 Task: Find a photo that brings back a cherished memory and describe the story behind it
Action: Mouse scrolled (1247, 523) with delta (-1, 148)
Screenshot: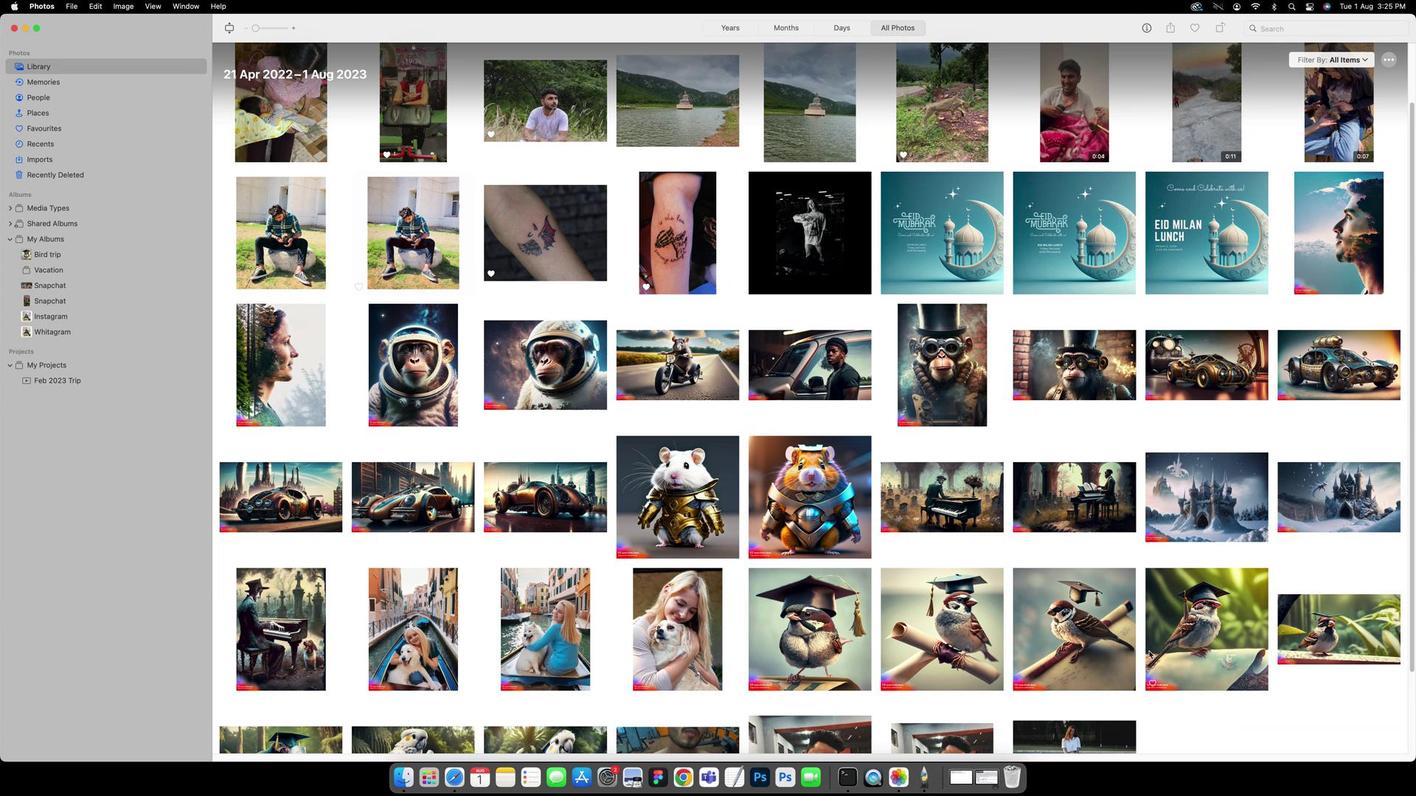 
Action: Mouse moved to (1247, 523)
Screenshot: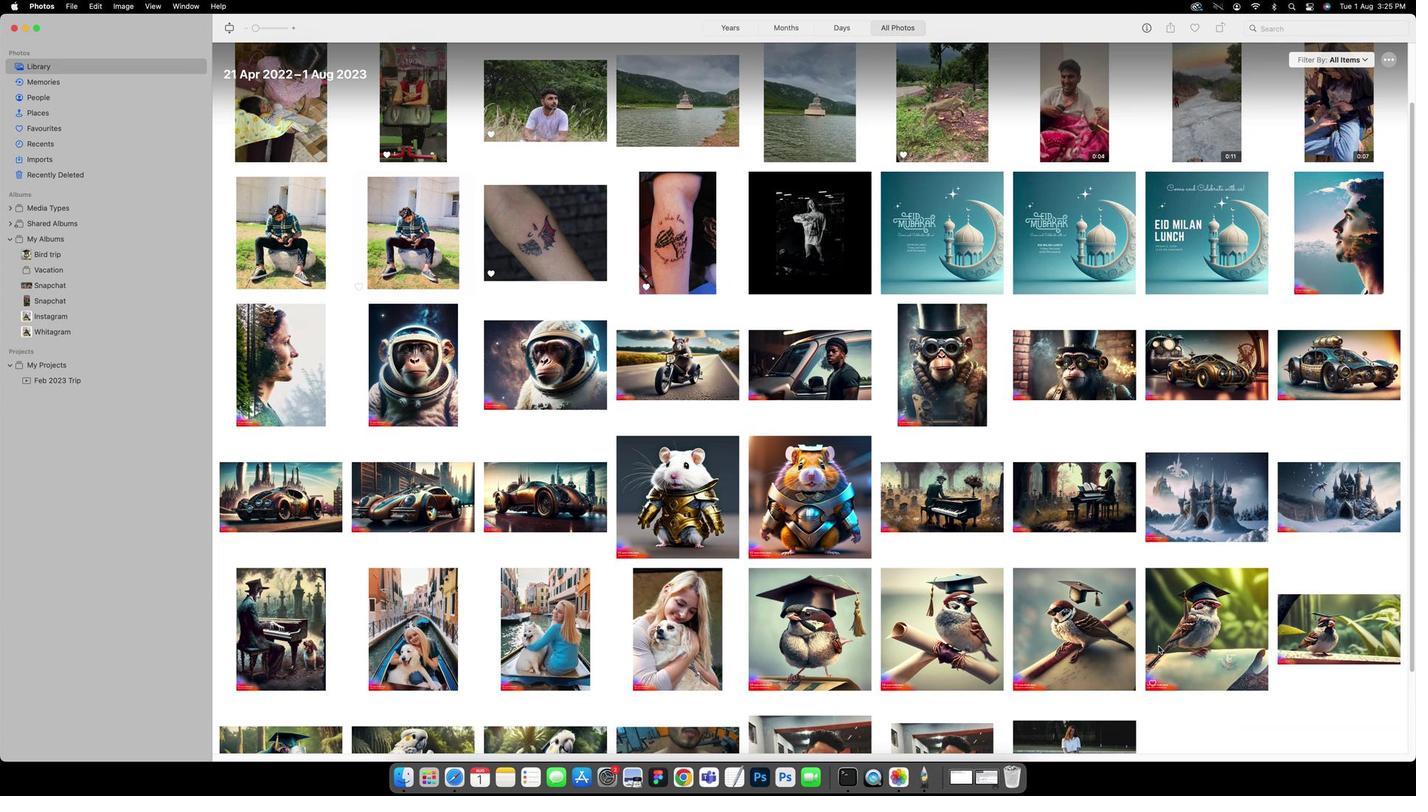 
Action: Mouse scrolled (1247, 523) with delta (-1, 148)
Screenshot: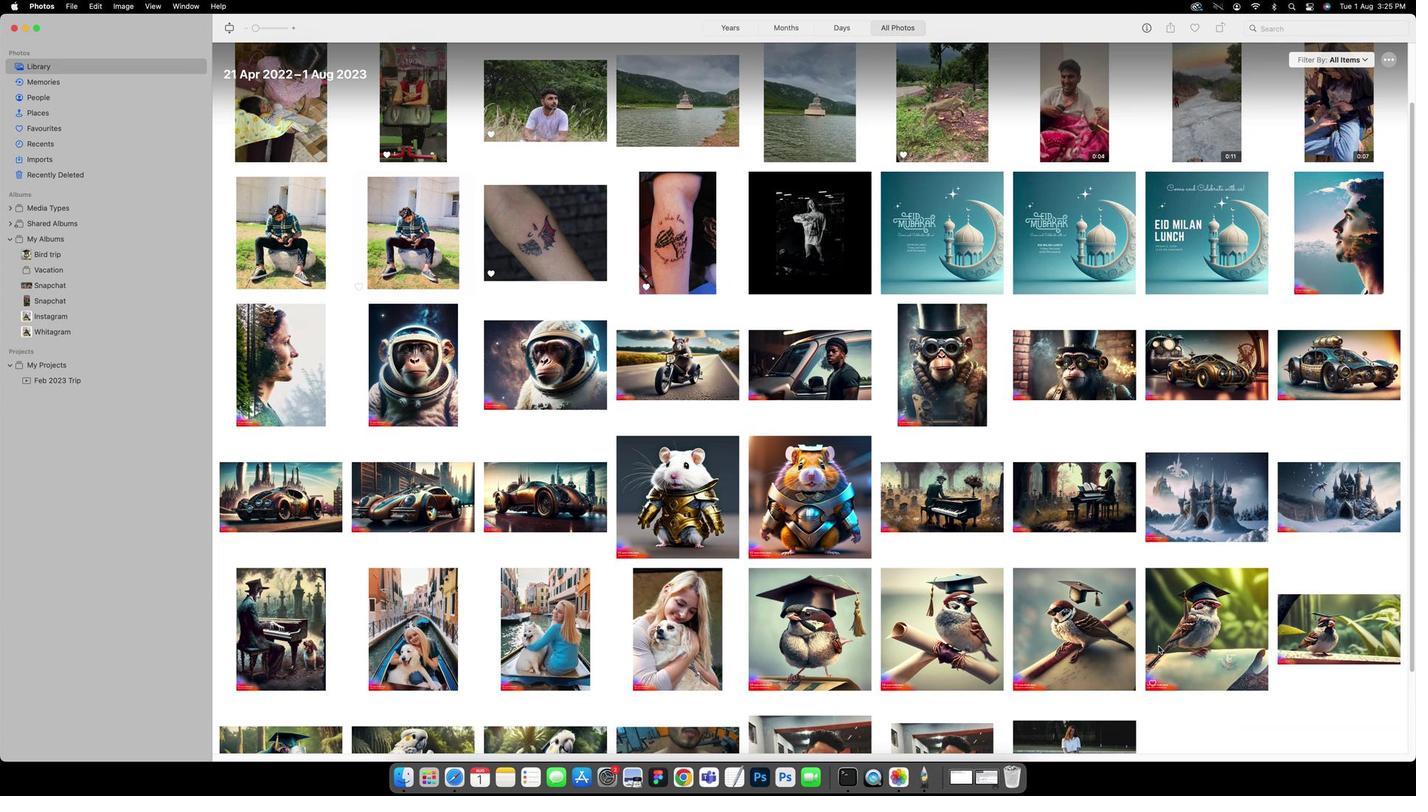 
Action: Mouse scrolled (1247, 523) with delta (-1, 149)
Screenshot: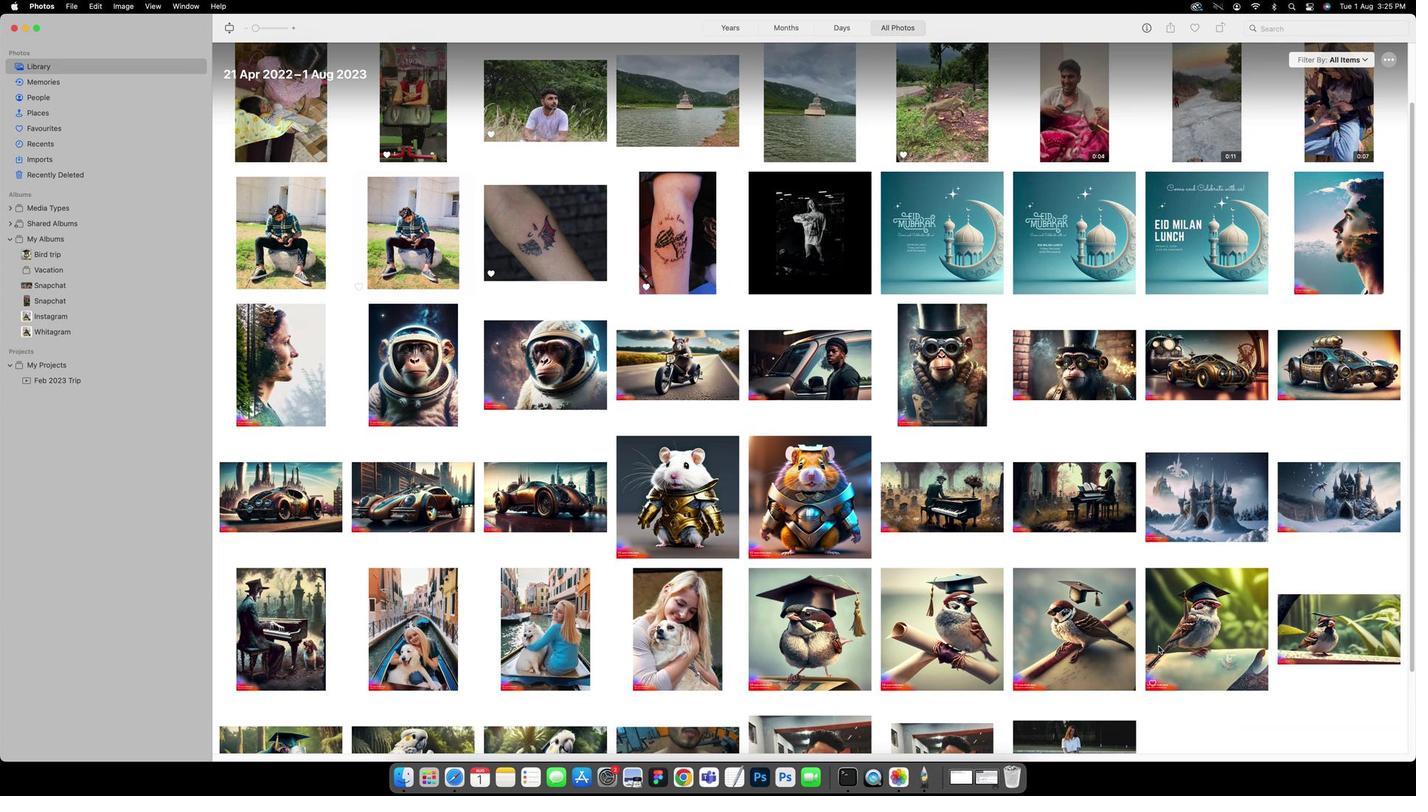 
Action: Mouse scrolled (1247, 523) with delta (-1, 149)
Screenshot: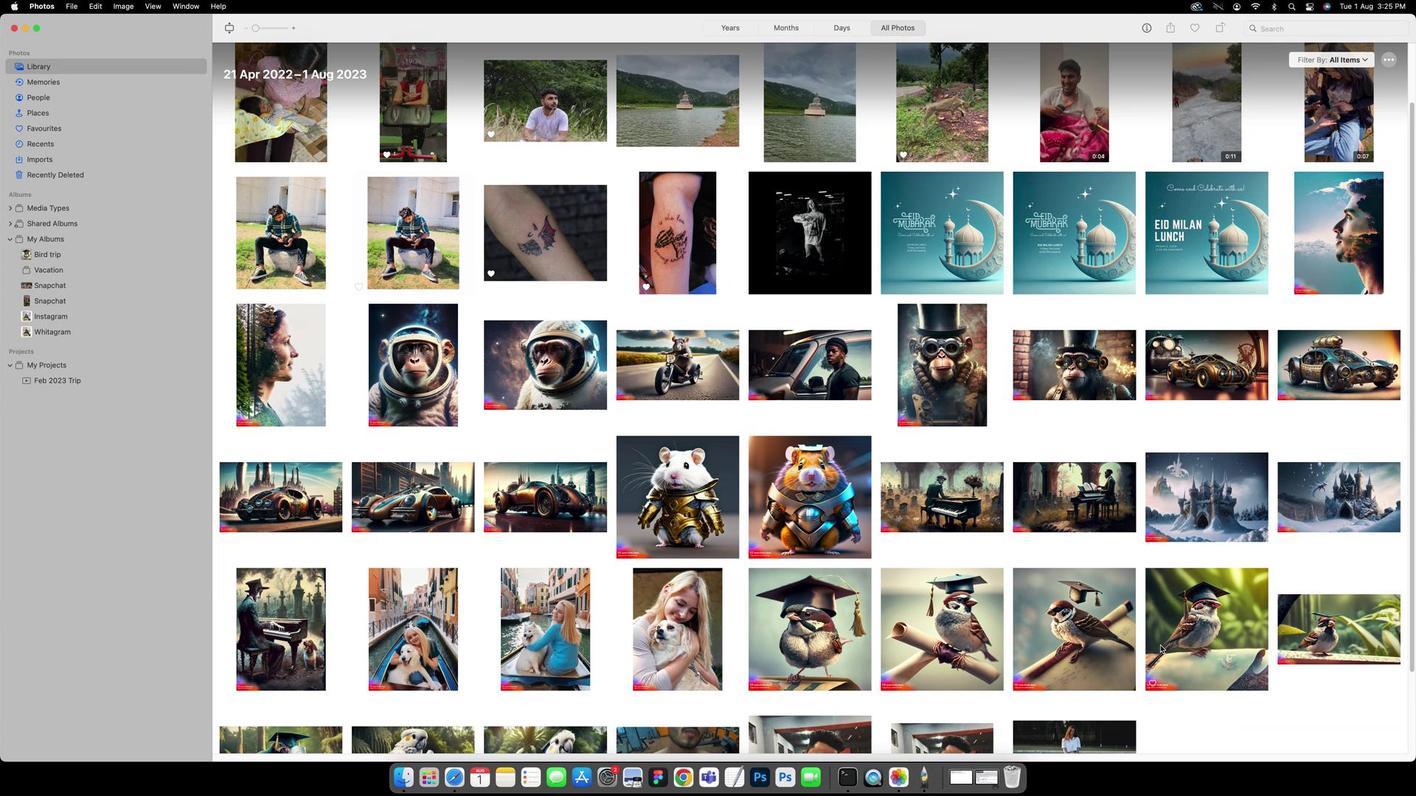 
Action: Mouse moved to (1160, 499)
Screenshot: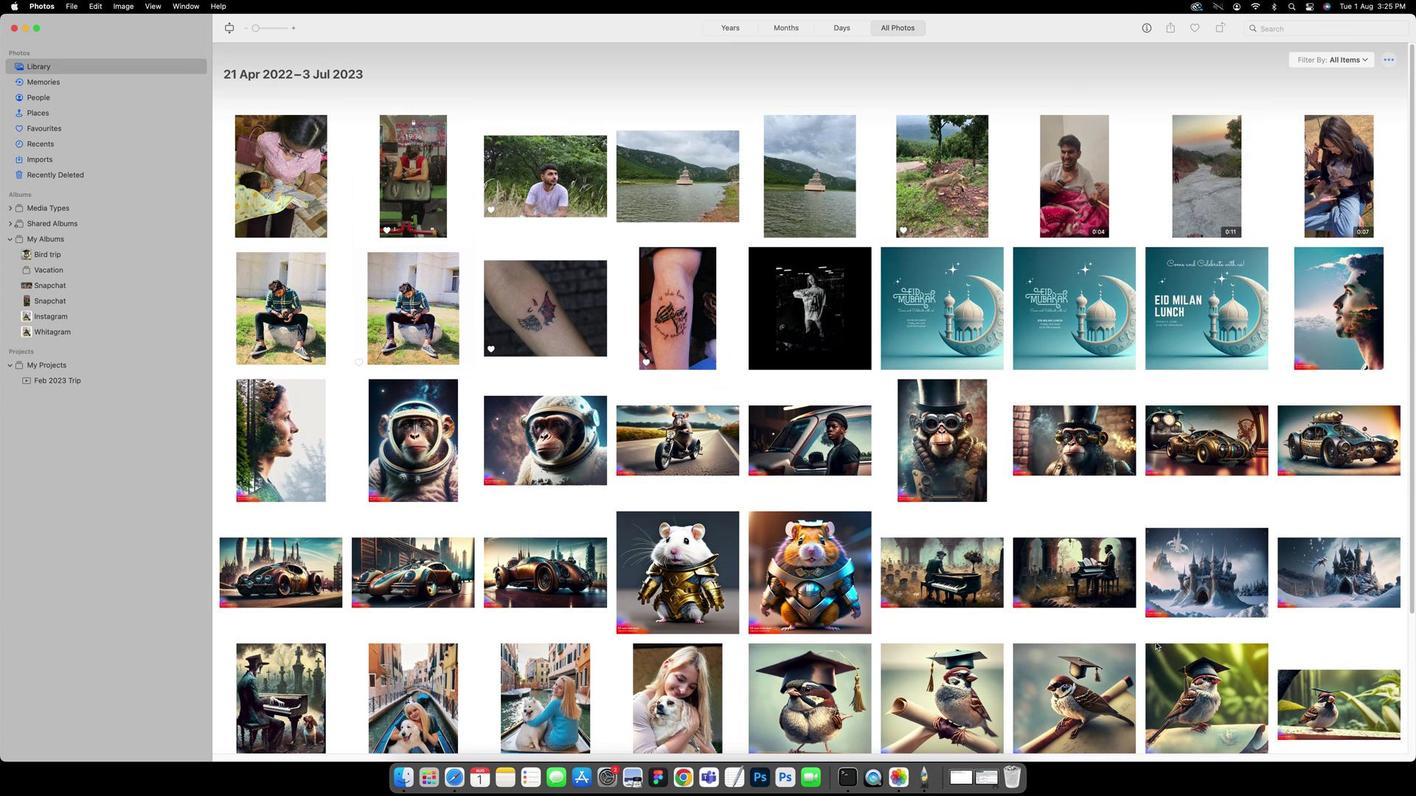 
Action: Mouse scrolled (1160, 499) with delta (-1, 148)
Screenshot: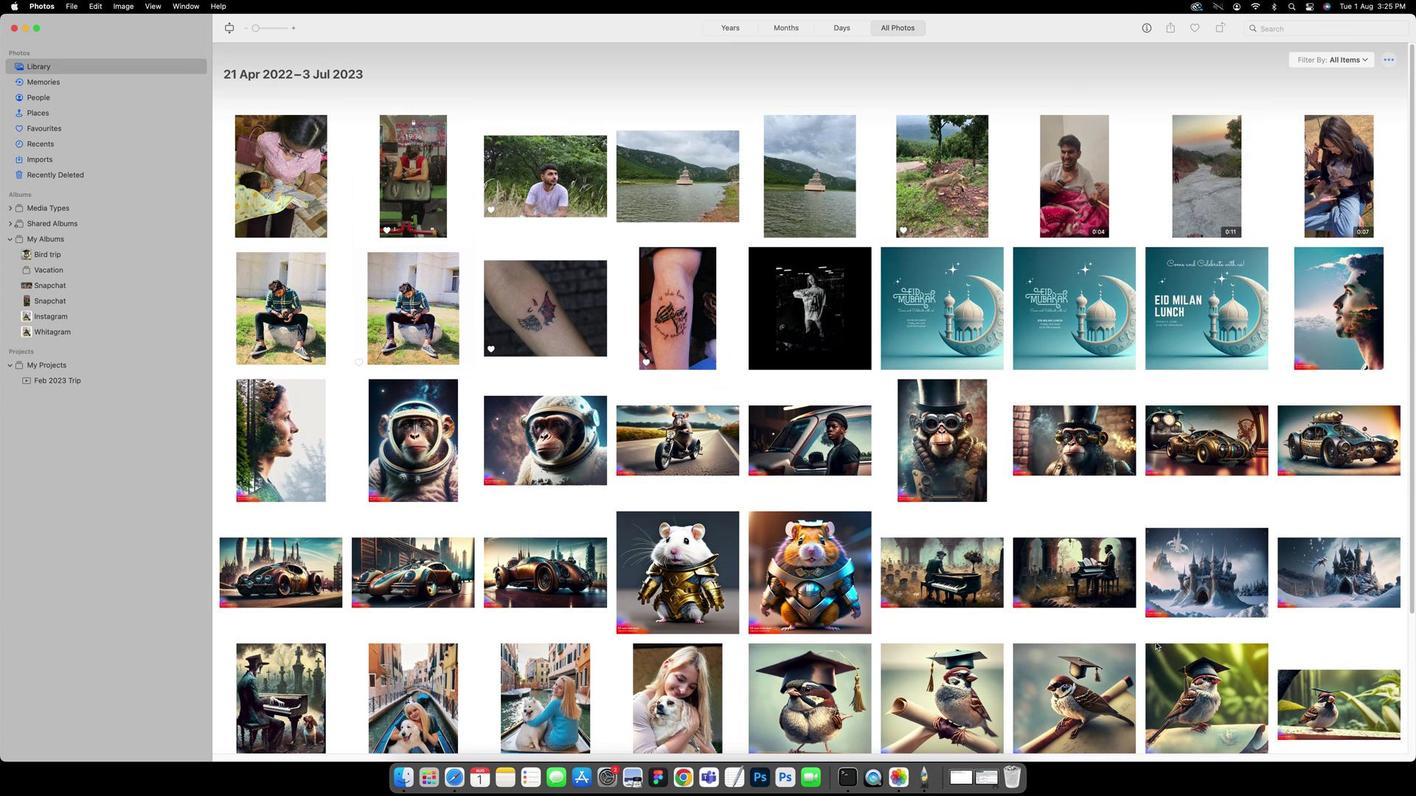 
Action: Mouse moved to (1160, 500)
Screenshot: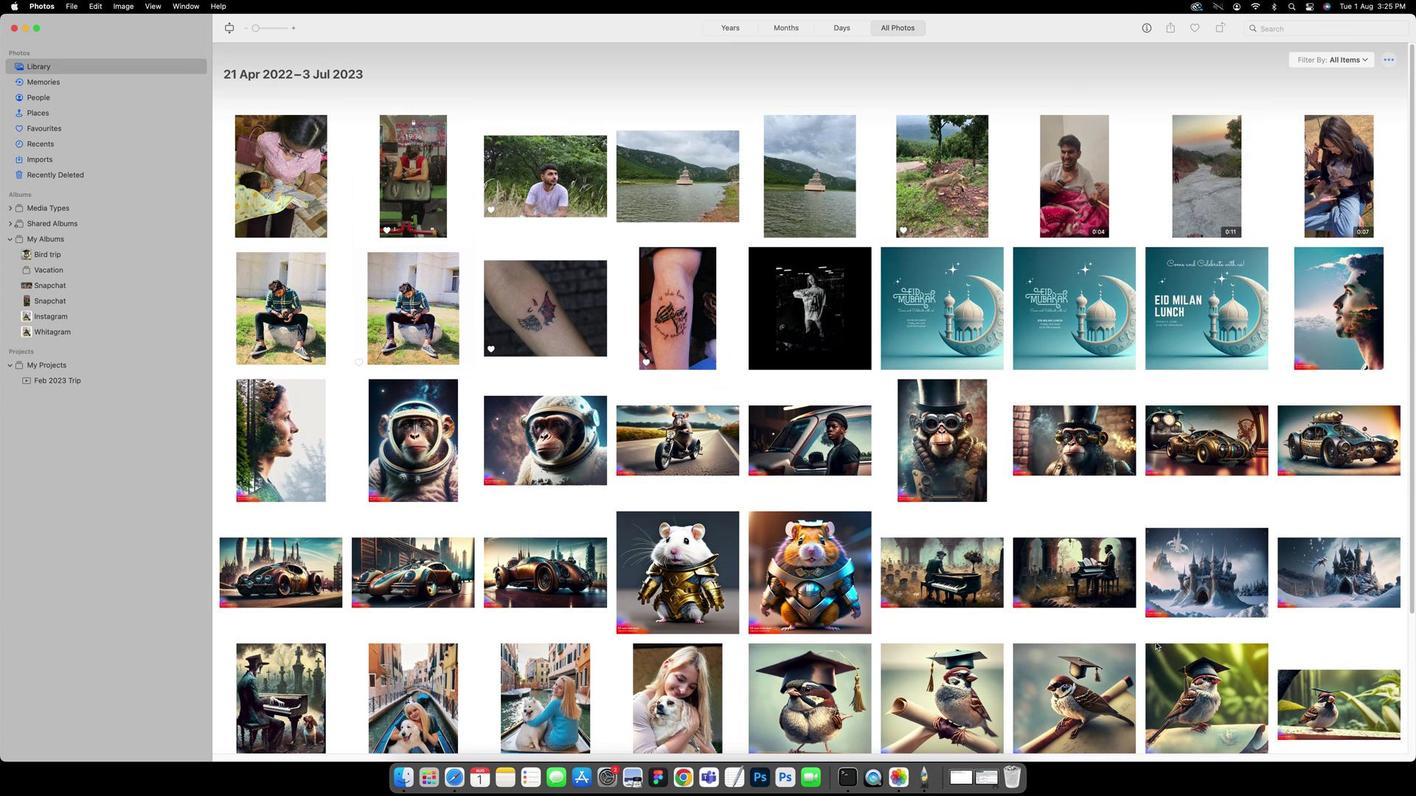 
Action: Mouse scrolled (1160, 500) with delta (-1, 148)
Screenshot: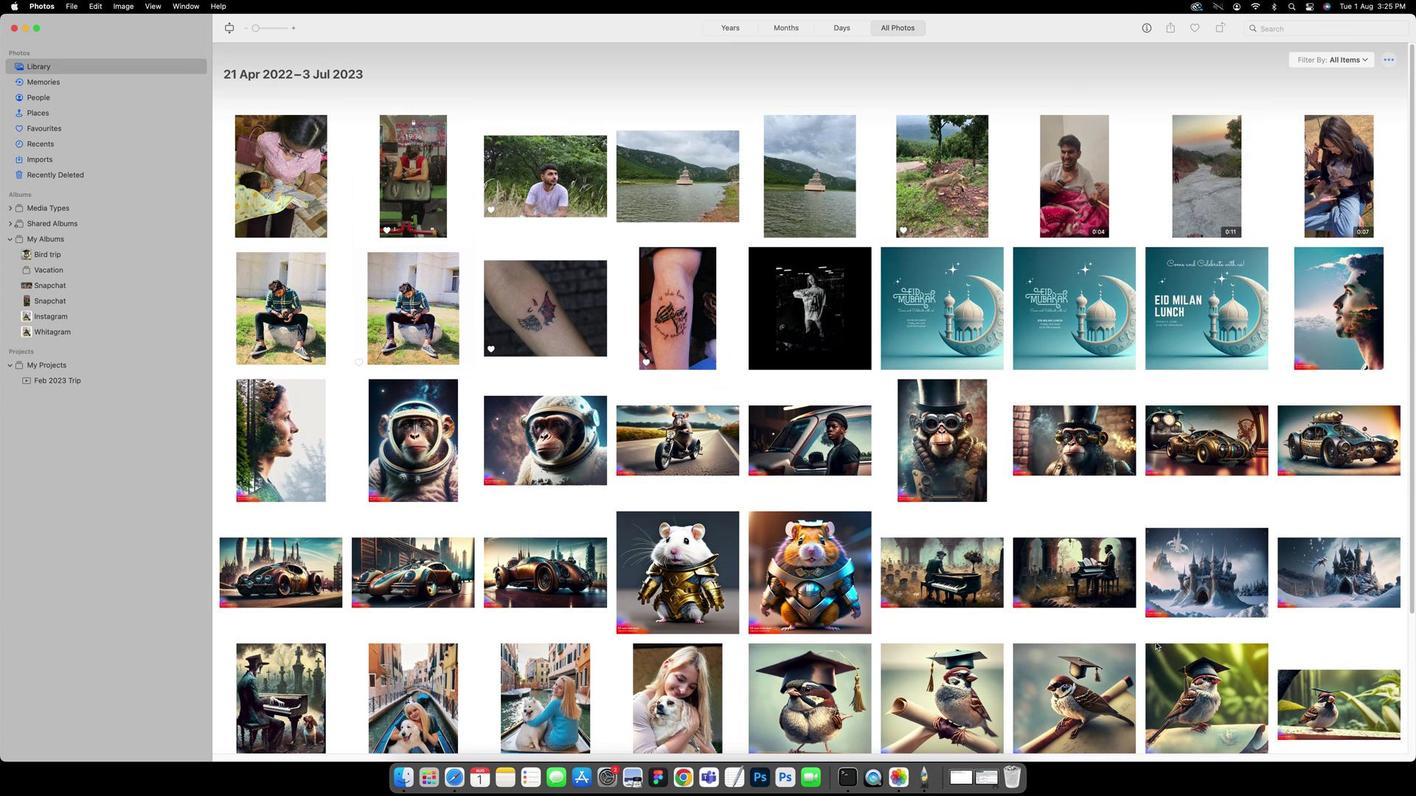 
Action: Mouse moved to (1160, 501)
Screenshot: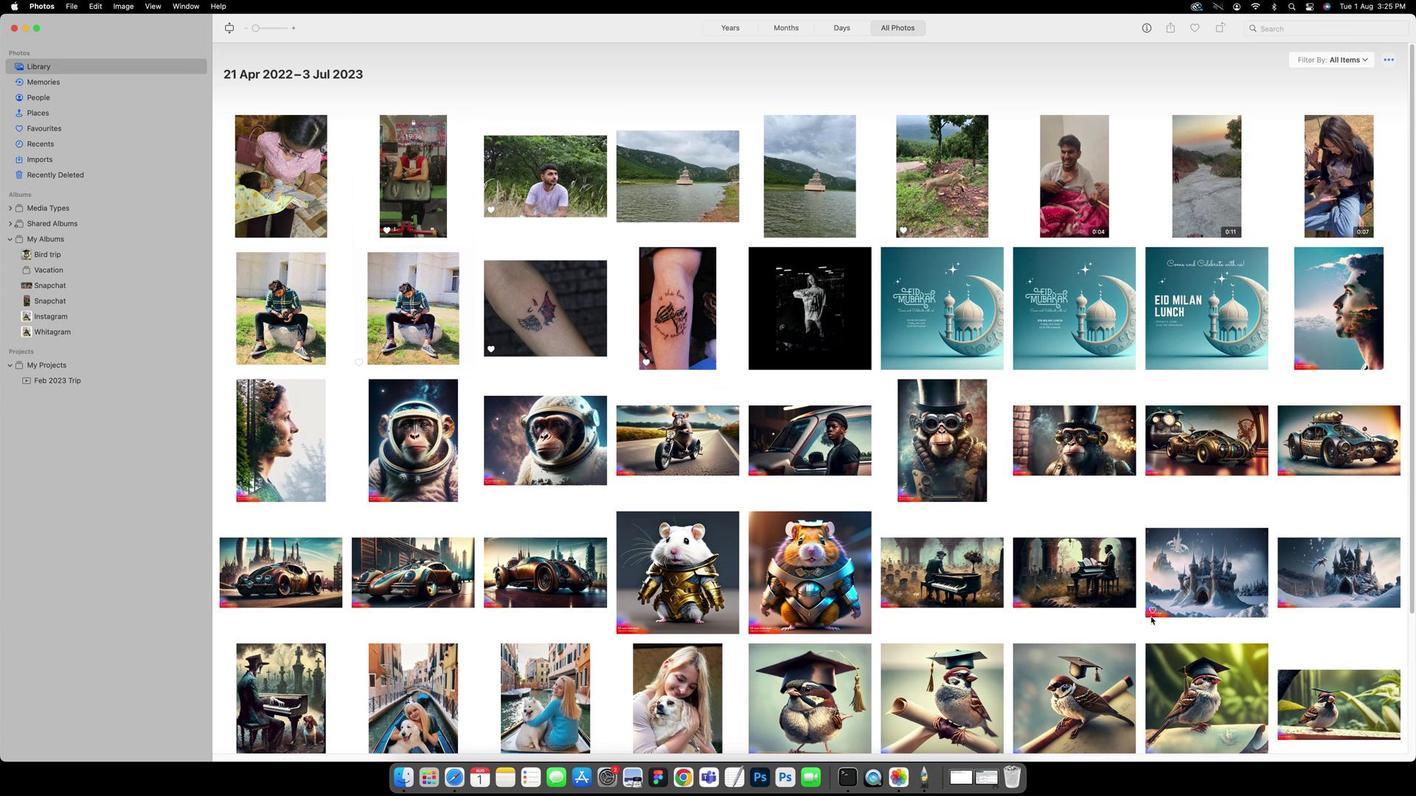
Action: Mouse scrolled (1160, 501) with delta (-1, 149)
Screenshot: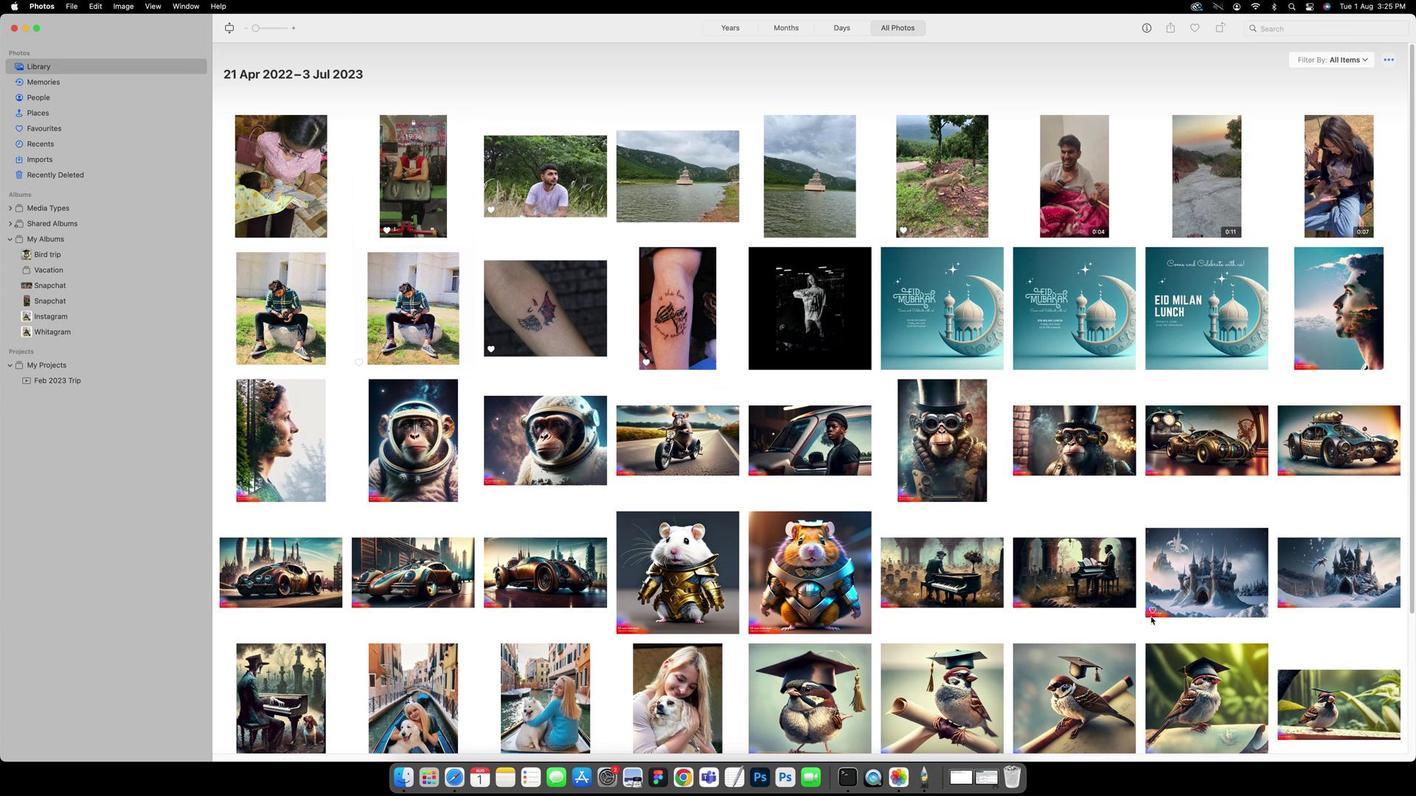 
Action: Mouse moved to (1160, 501)
Screenshot: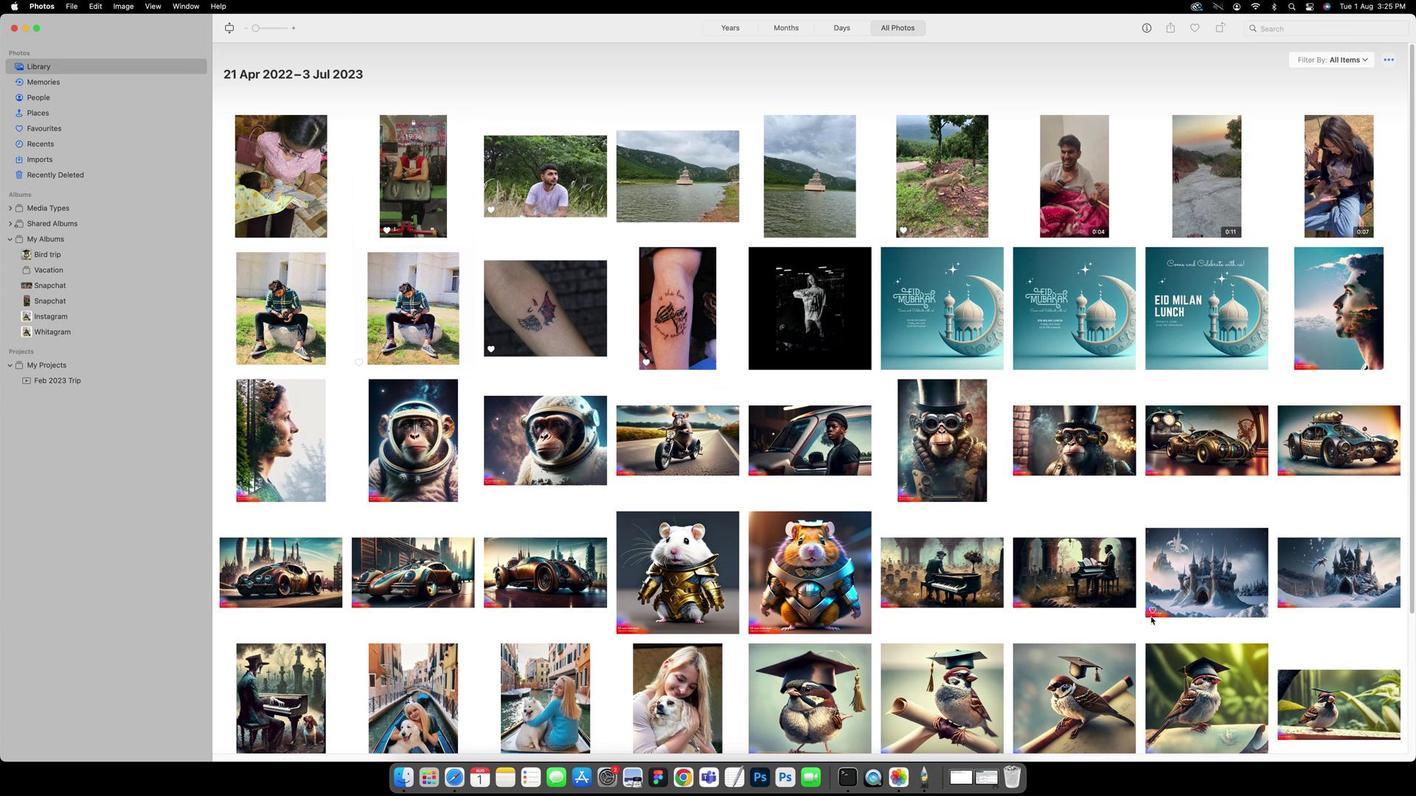 
Action: Mouse scrolled (1160, 501) with delta (-1, 149)
Screenshot: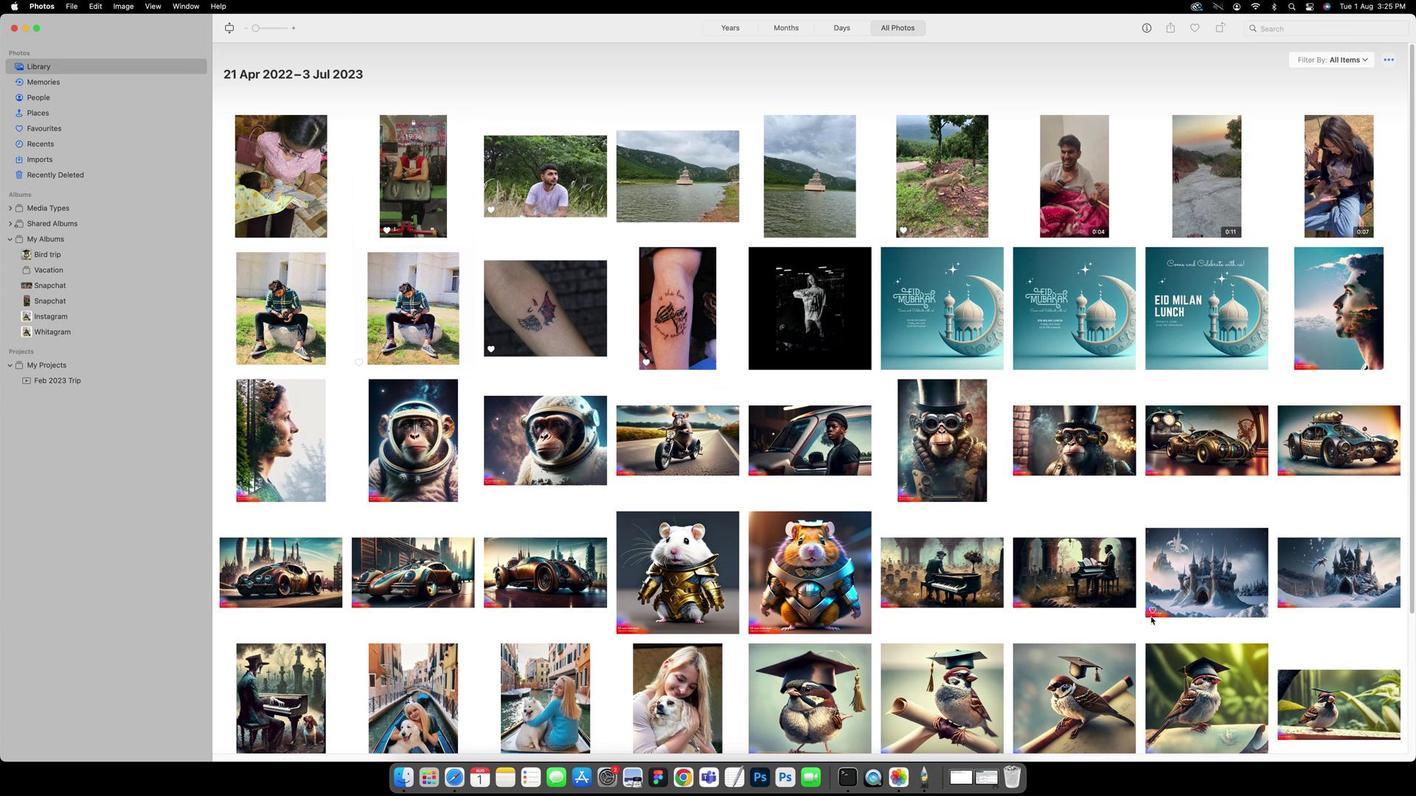 
Action: Mouse moved to (1160, 501)
Screenshot: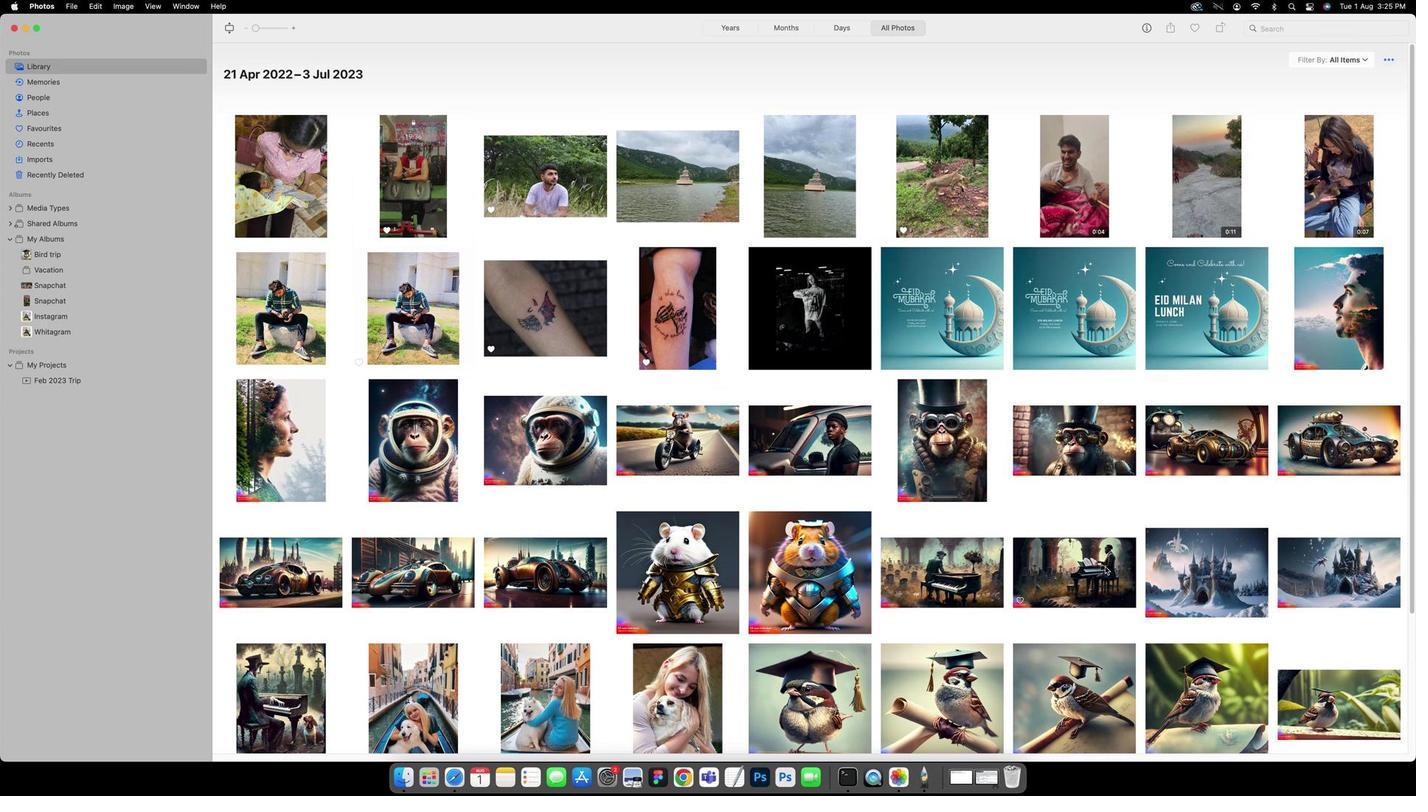
Action: Mouse scrolled (1160, 501) with delta (-1, 149)
Screenshot: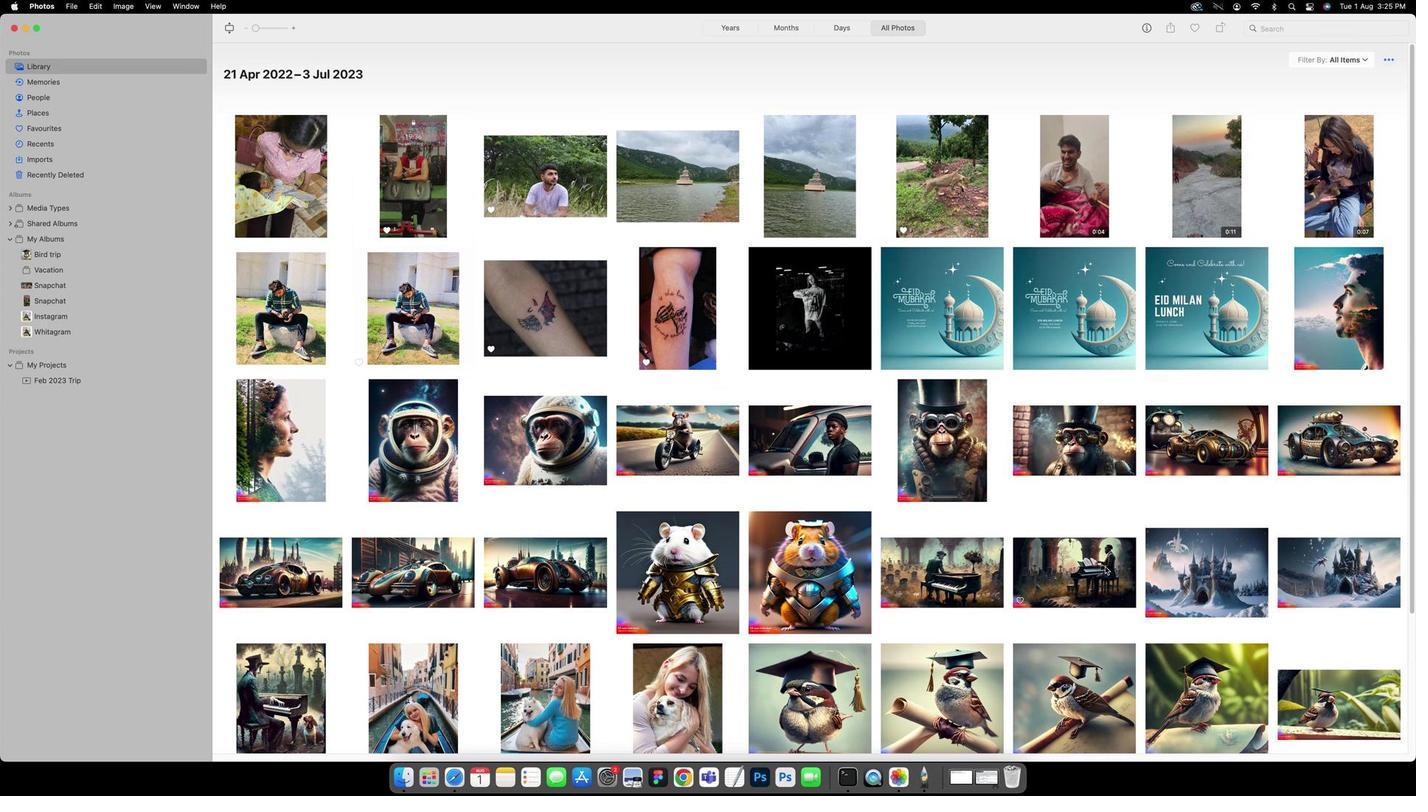 
Action: Mouse scrolled (1160, 501) with delta (-1, 150)
Screenshot: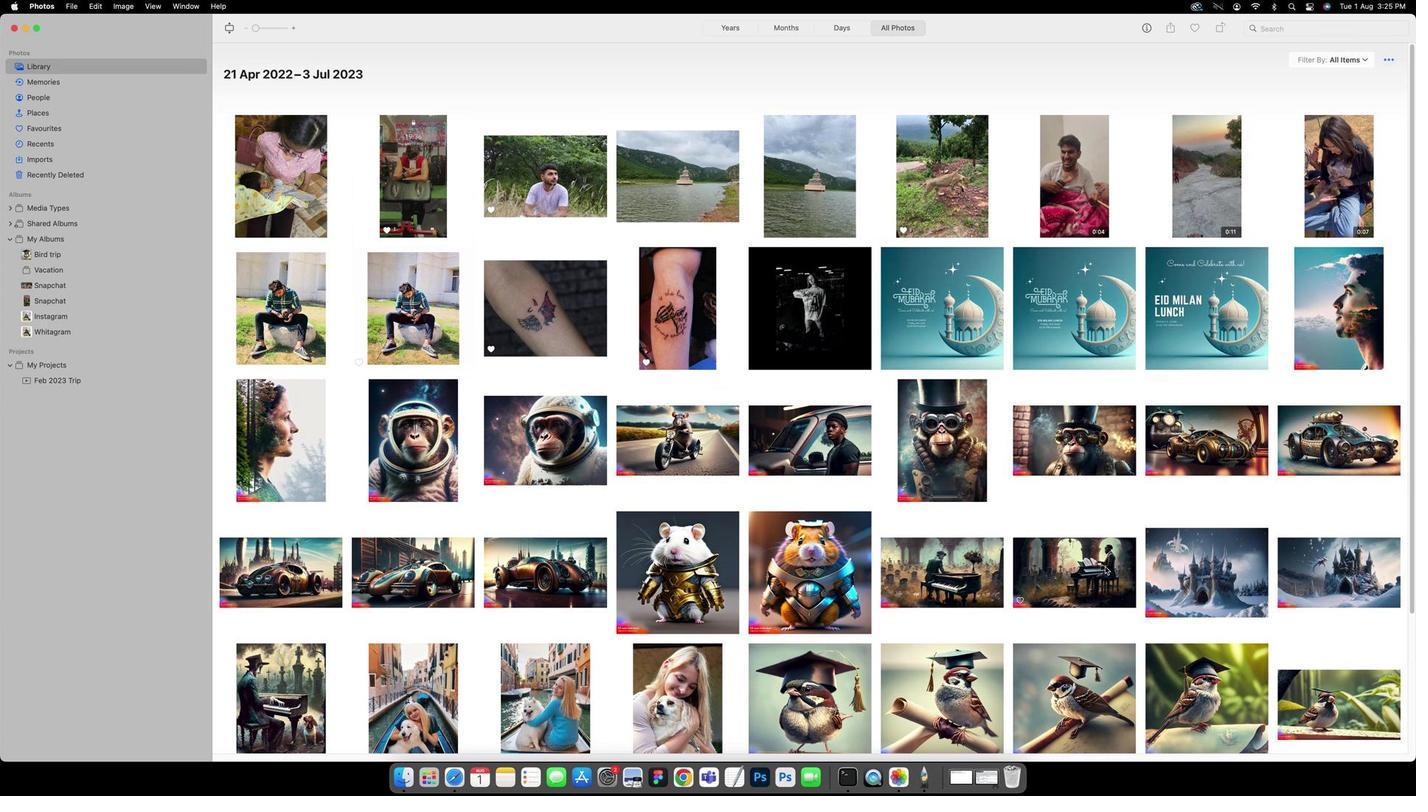 
Action: Mouse moved to (703, 236)
Screenshot: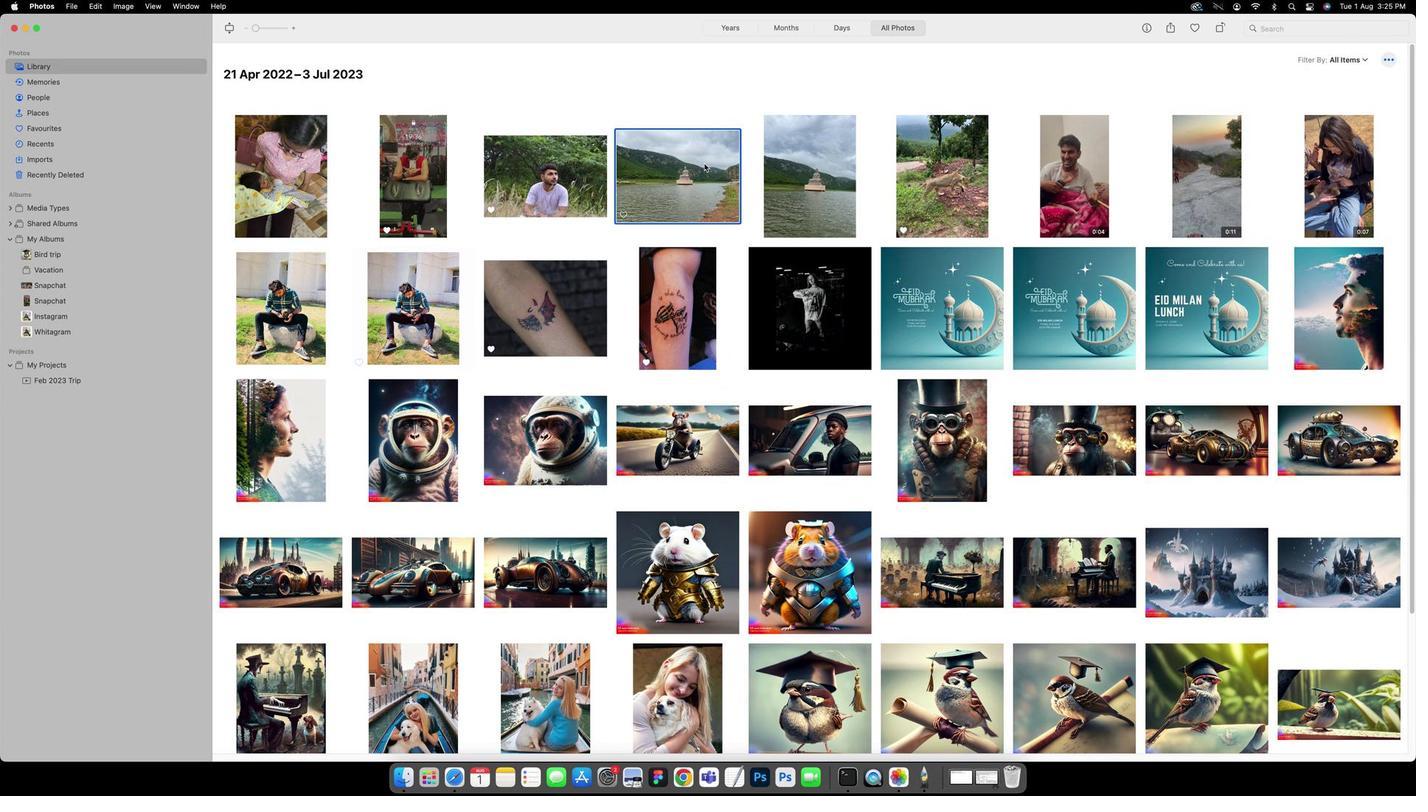 
Action: Mouse pressed left at (703, 236)
Screenshot: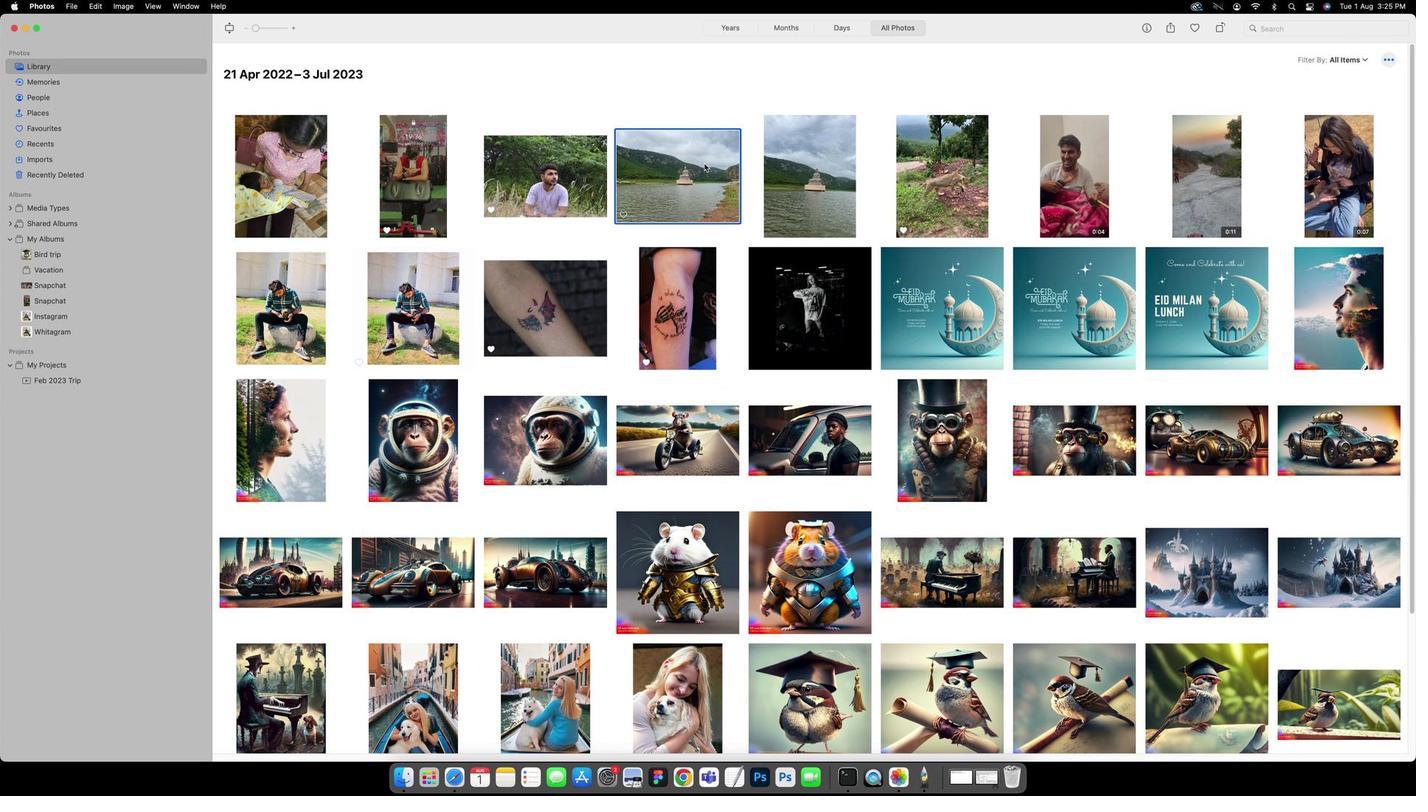 
Action: Mouse pressed left at (703, 236)
Screenshot: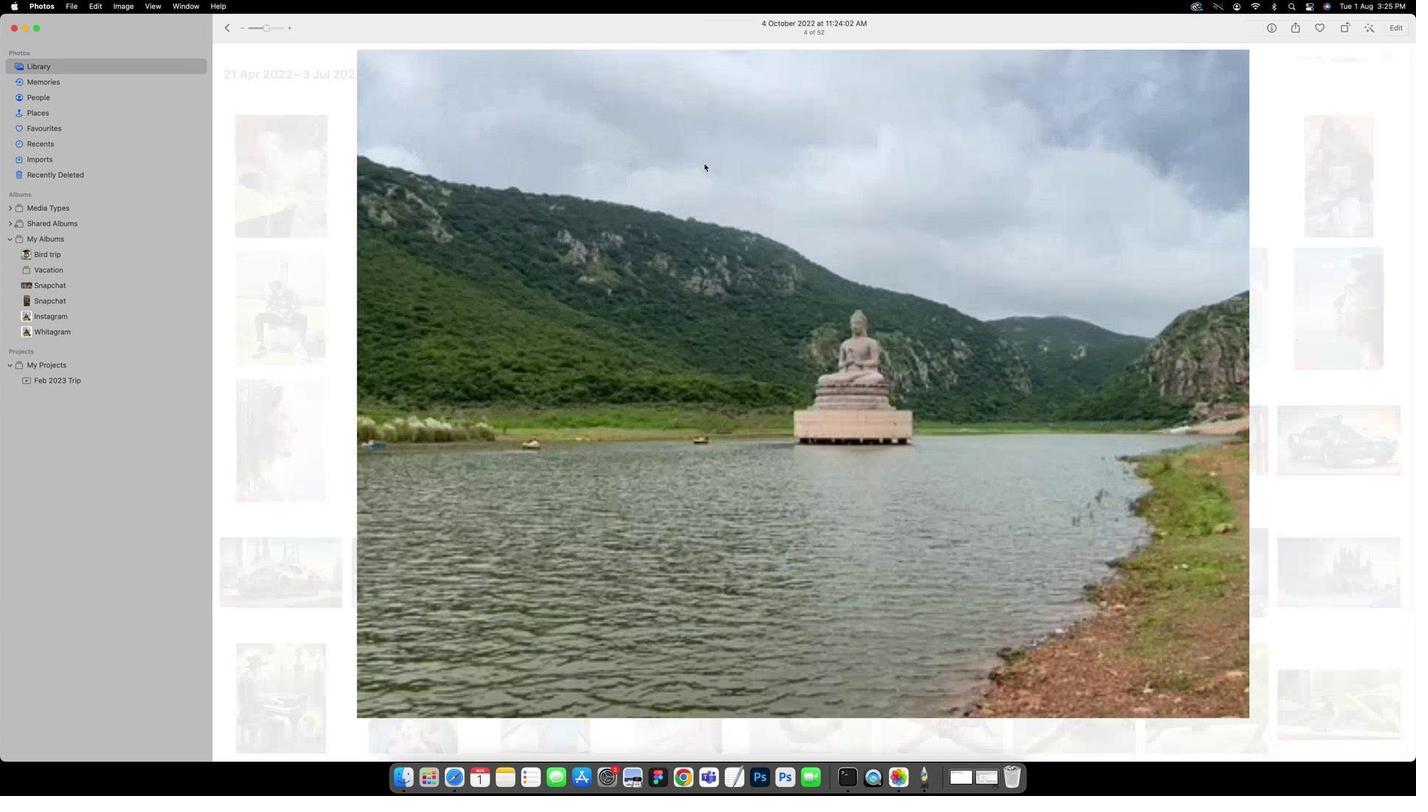 
Action: Mouse moved to (1275, 163)
Screenshot: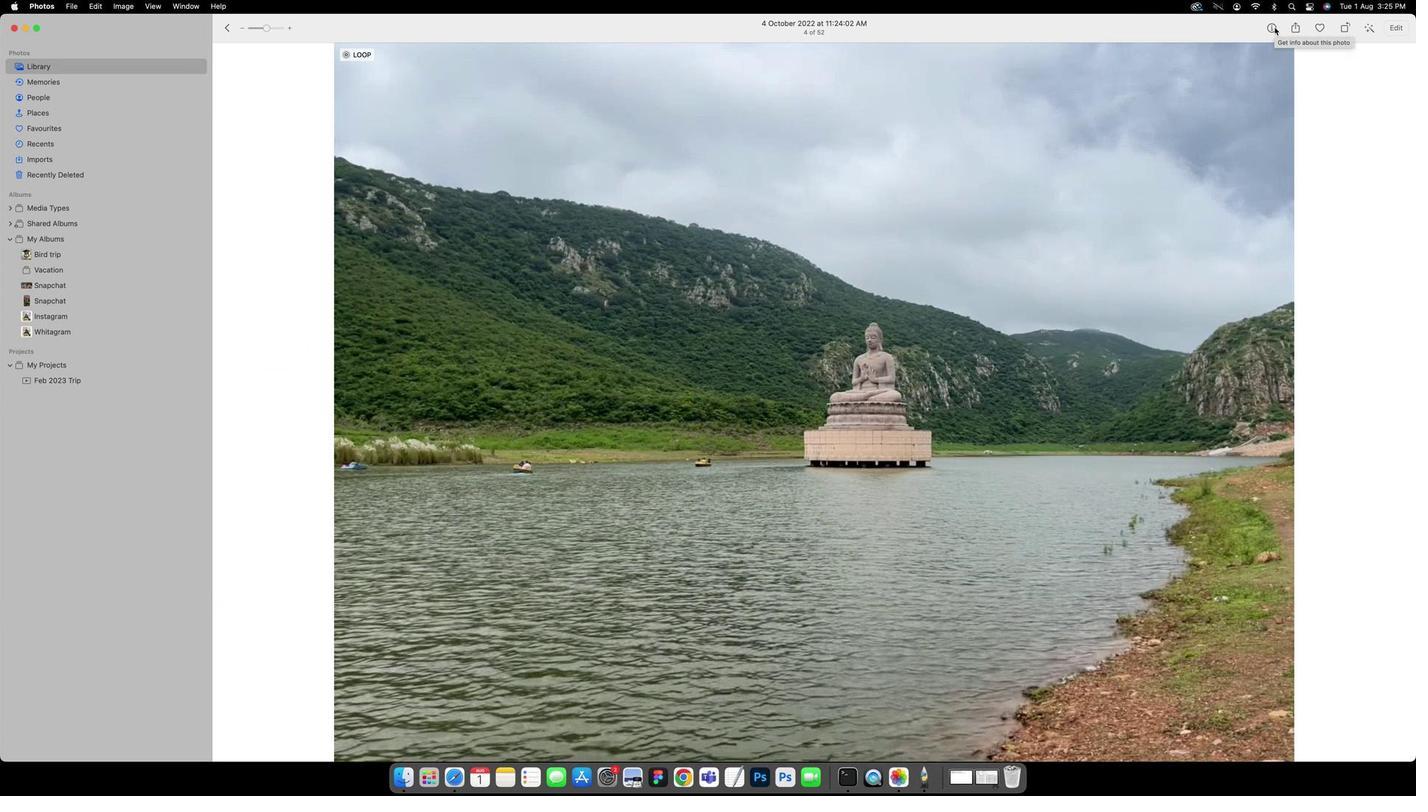 
Action: Mouse pressed left at (1275, 163)
Screenshot: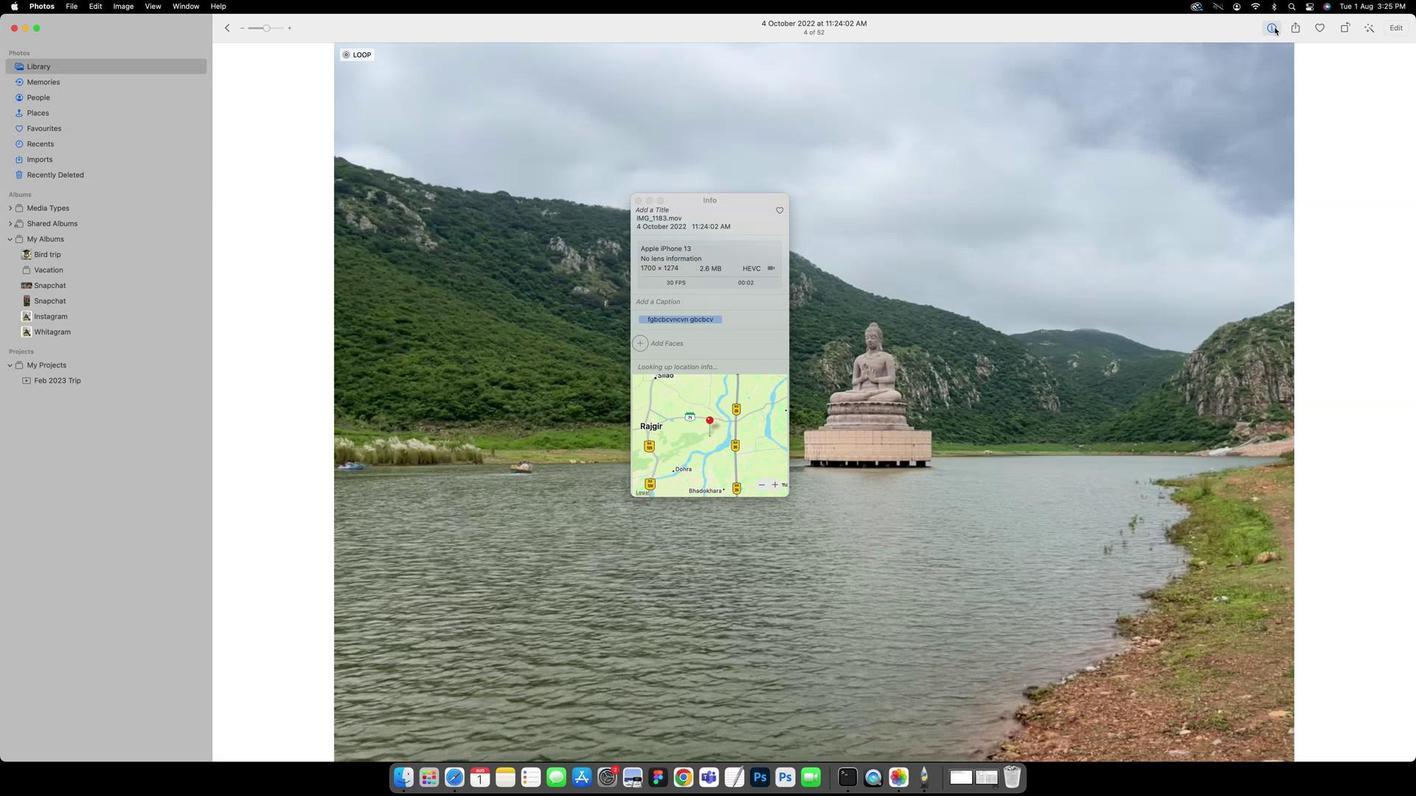 
Action: Mouse moved to (720, 318)
Screenshot: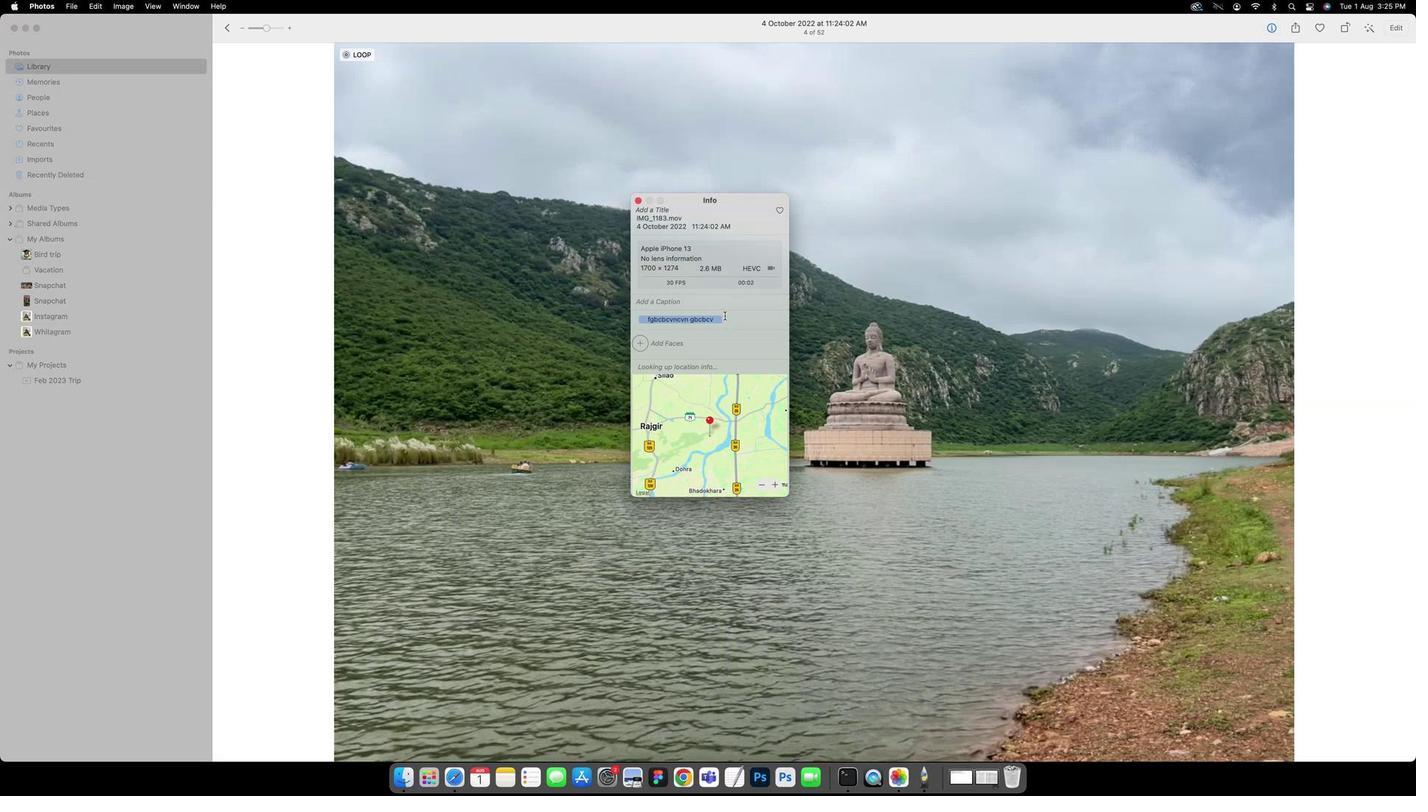 
Action: Mouse pressed left at (720, 318)
Screenshot: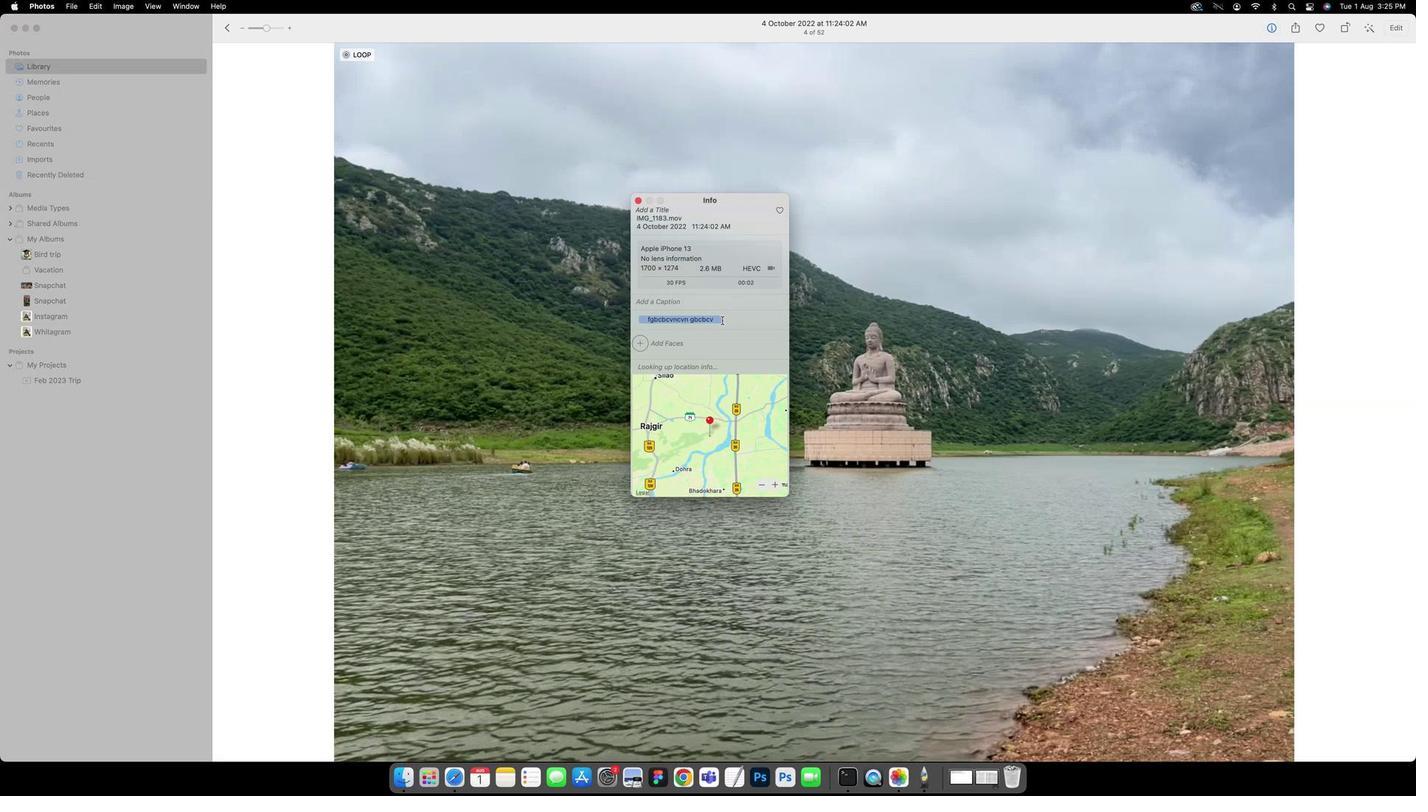
Action: Mouse moved to (720, 323)
Screenshot: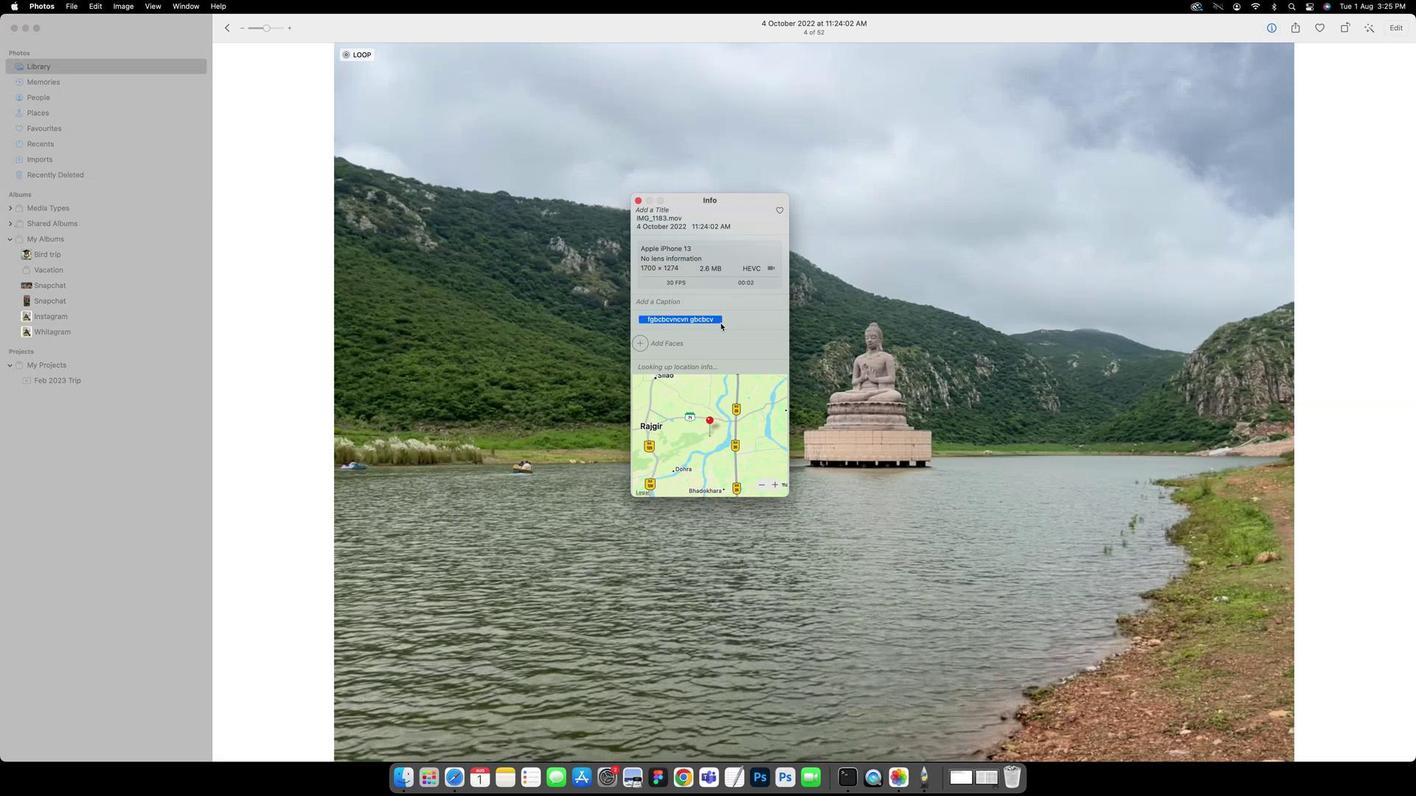 
Action: Mouse pressed left at (720, 323)
Screenshot: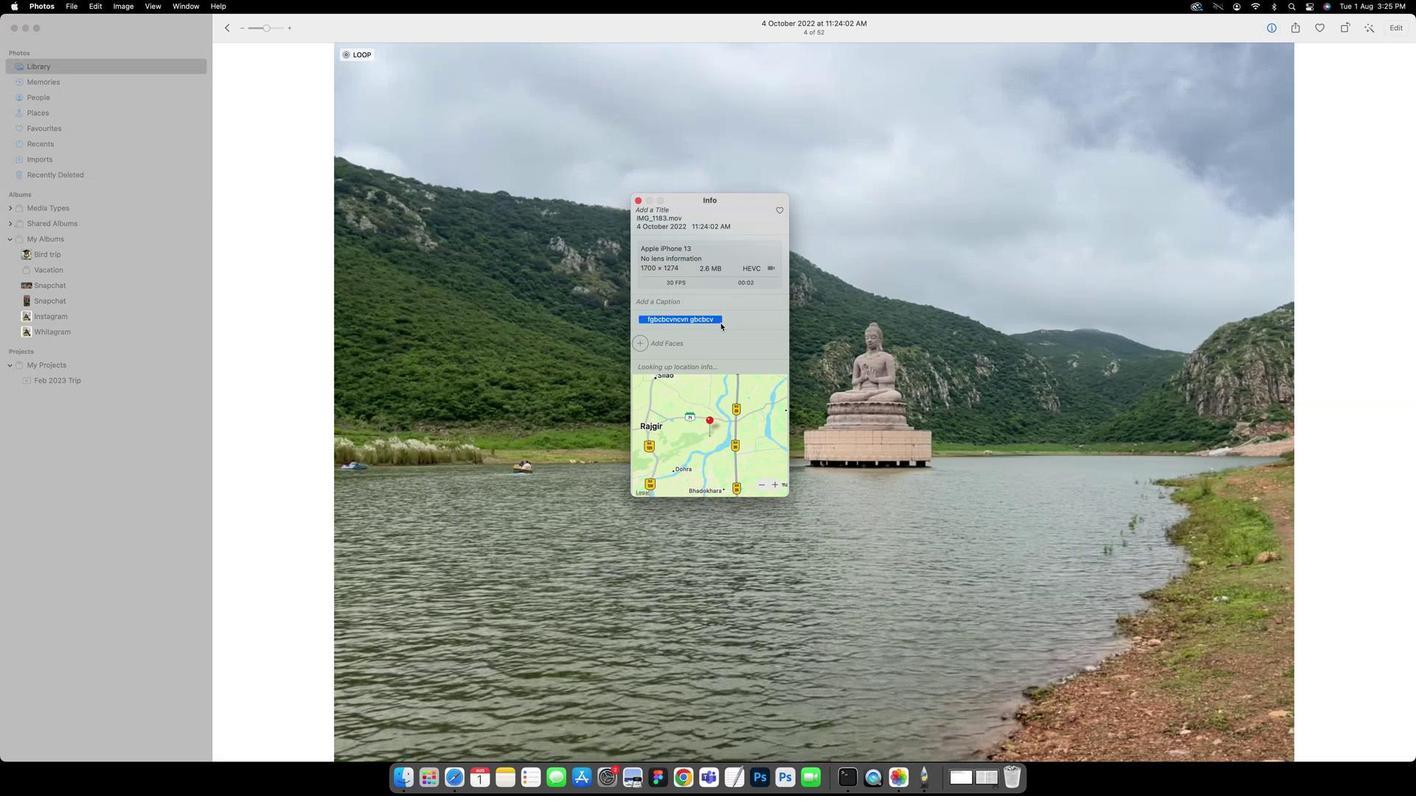 
Action: Mouse moved to (720, 323)
Screenshot: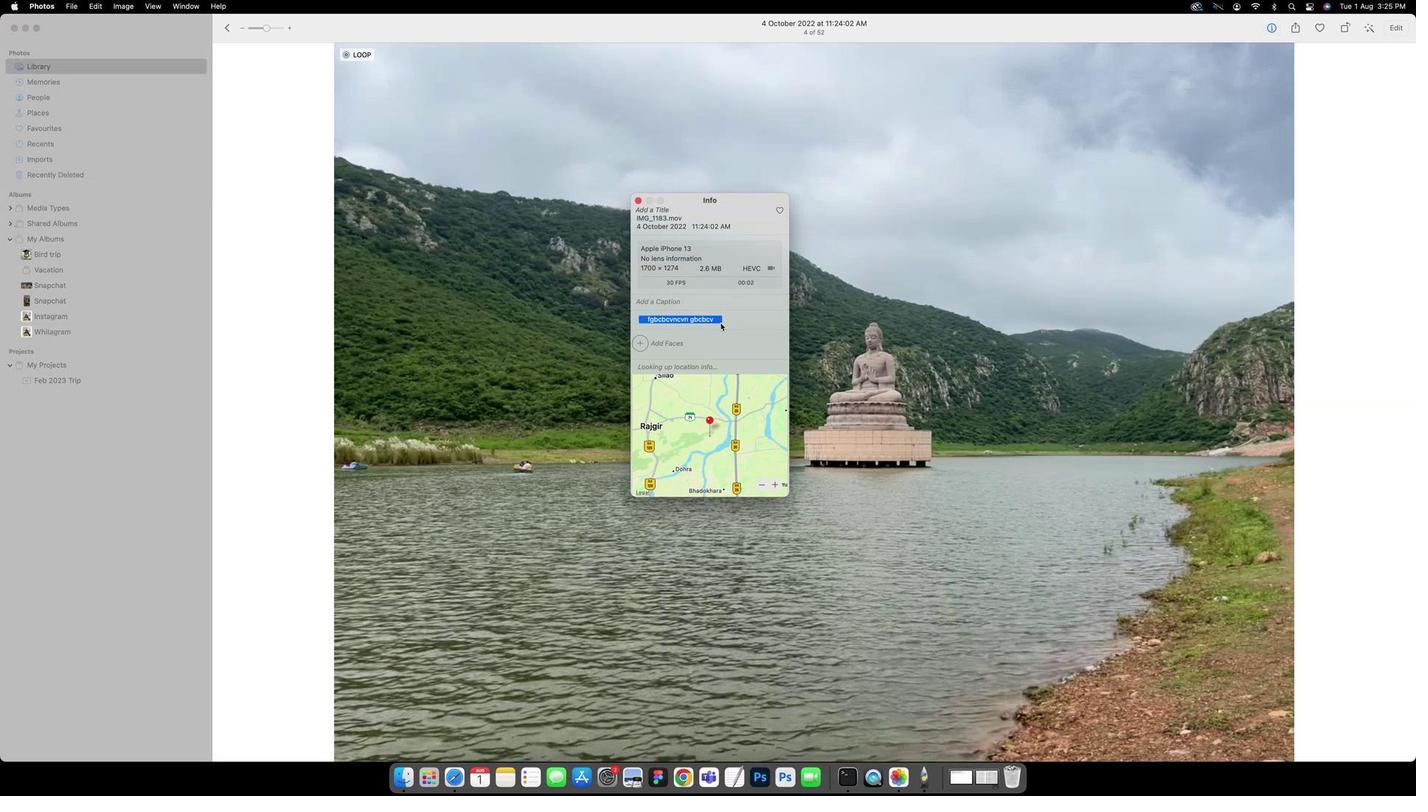 
Action: Key pressed Key.backspaceKey.caps_lock'A''\x03'
Screenshot: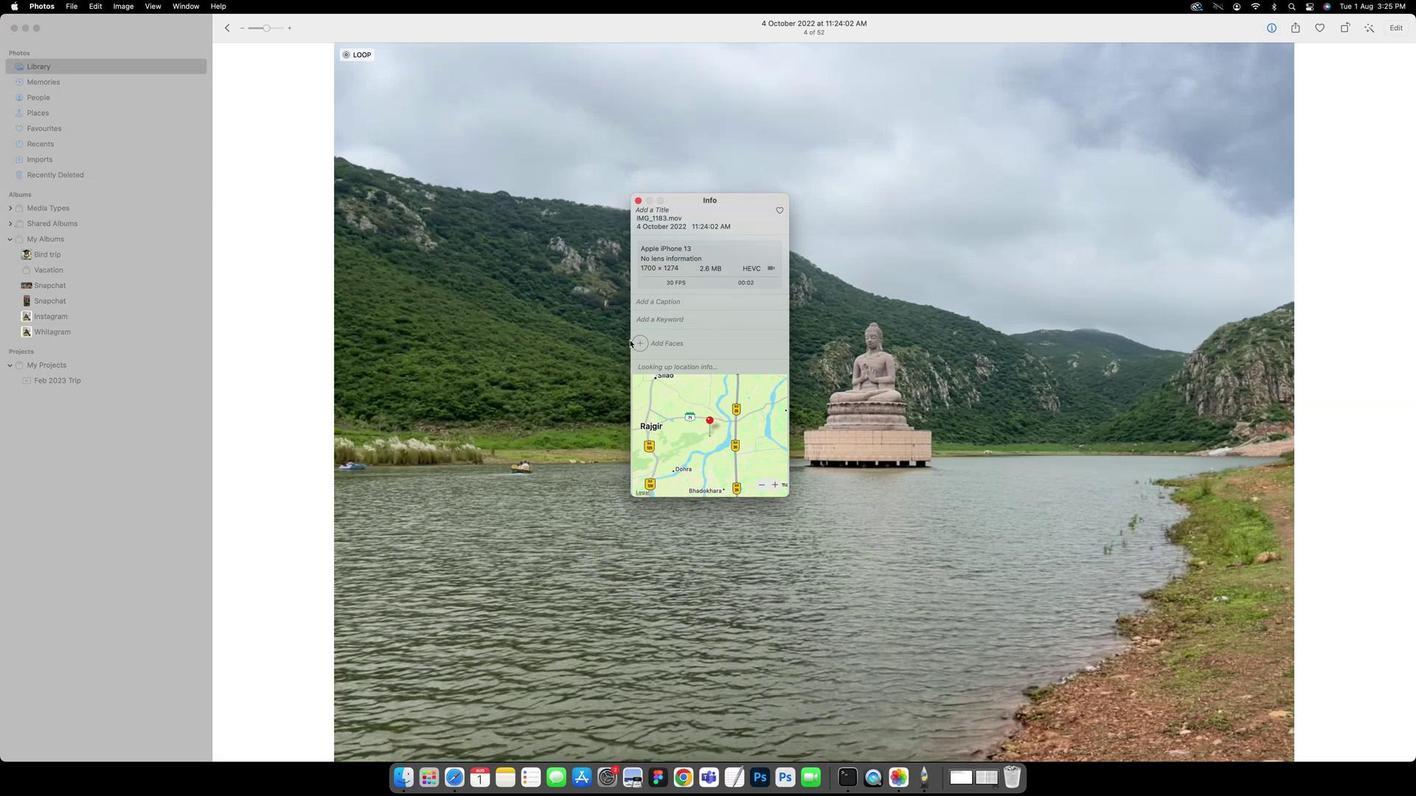 
Action: Mouse moved to (651, 321)
Screenshot: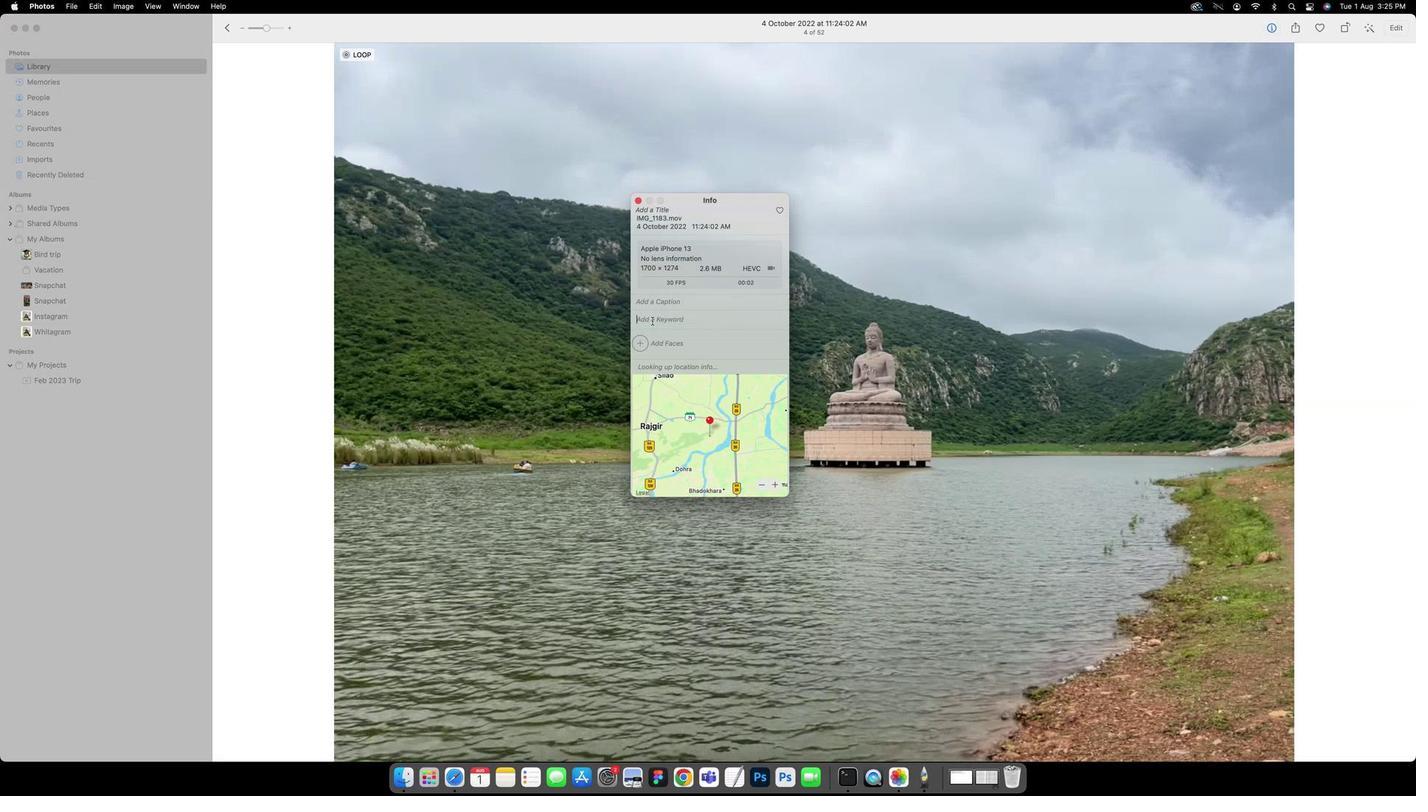 
Action: Mouse pressed left at (651, 321)
Screenshot: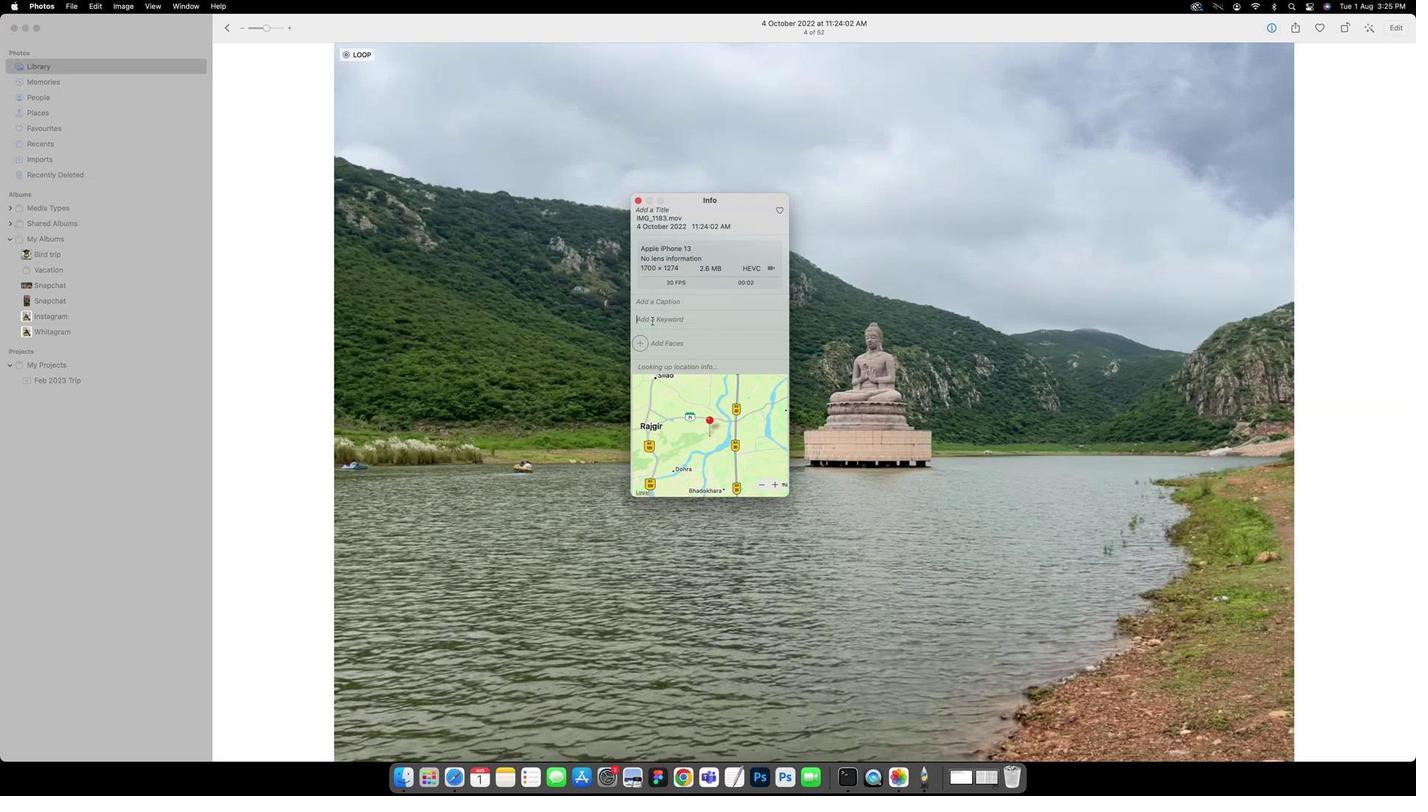 
Action: Key pressed 'A'Key.caps_lockKey.space'l''o''v''e''l''y'Key.space'm''o''n''o''l''i''t''h''i''c'Key.space's''t''a''t''u''e'Key.space'o''f'Key.spaceKey.caps_lock'B'Key.caps_lock'u''d''d''h''a'Key.space'a''t'Key.spaceKey.caps_lock'G'Key.caps_lock'o''r''a'Key.spaceKey.caps_lock'K'Key.caps_lock'a''t''o''r''a'Key.space'i''n'Key.spaceKey.caps_lock'R'Key.caps_lock'a''j''g''i''r'Key.spaceKey.caps_lock'B'Key.caps_lock'i''h''a''r'','Key.backspace'.'
Screenshot: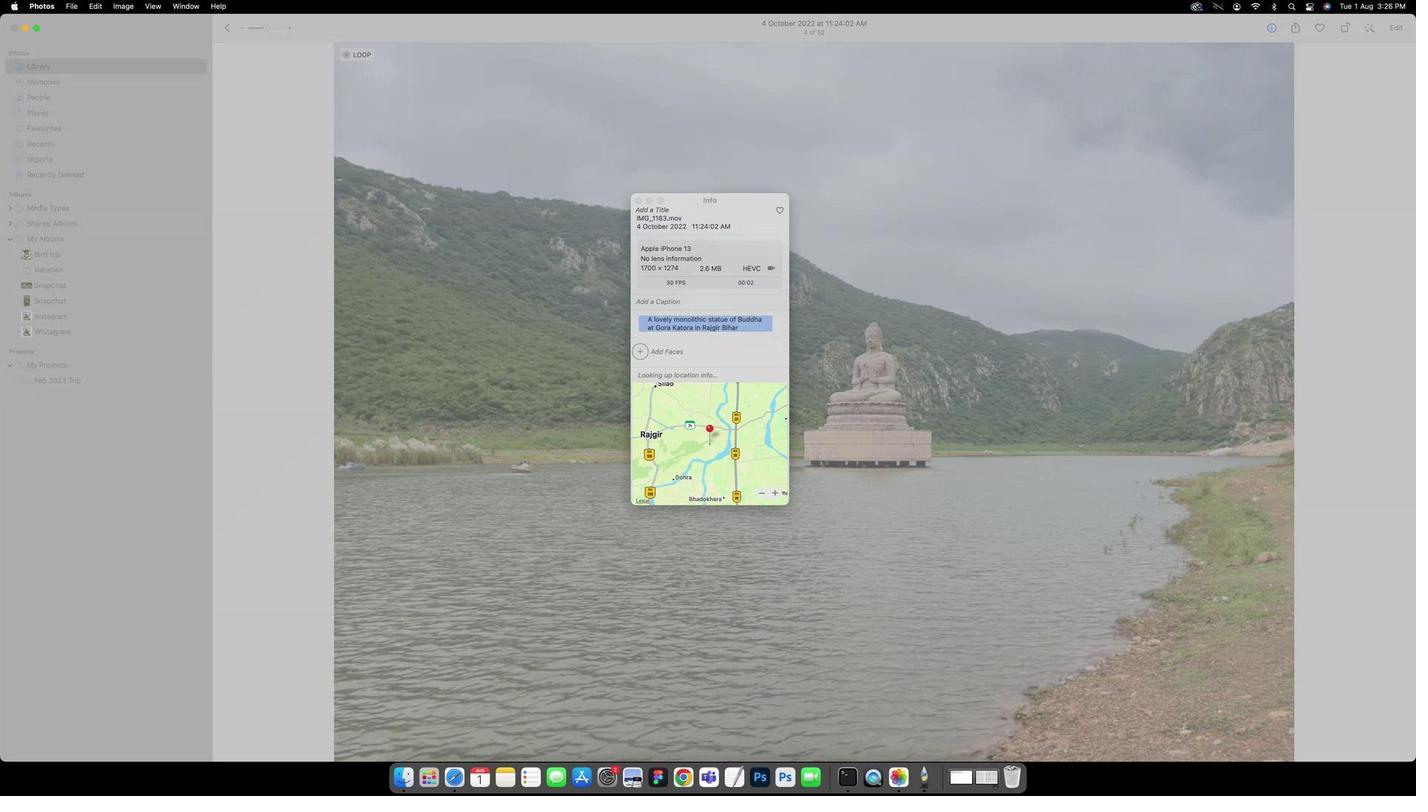
Action: Mouse moved to (734, 325)
Screenshot: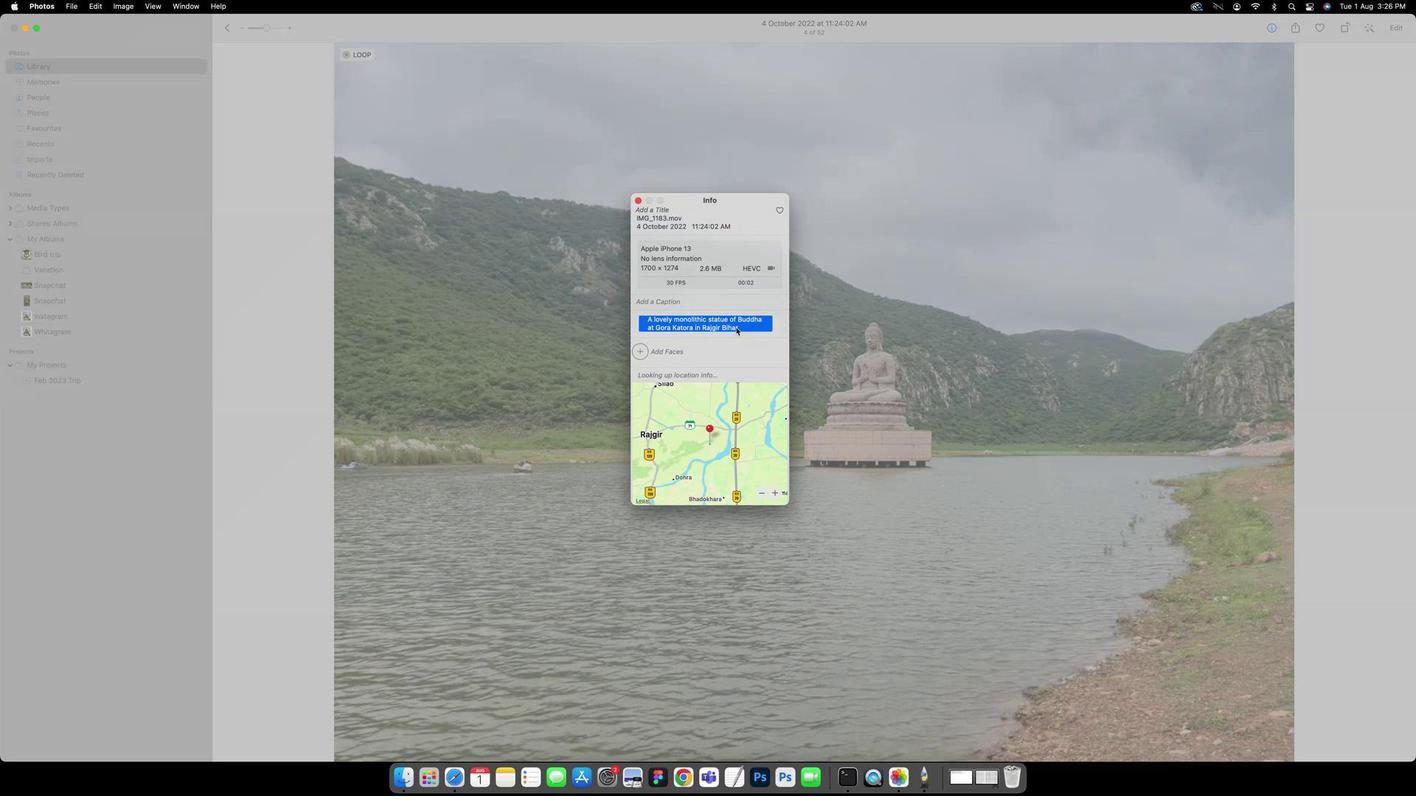 
Action: Mouse pressed left at (734, 325)
Screenshot: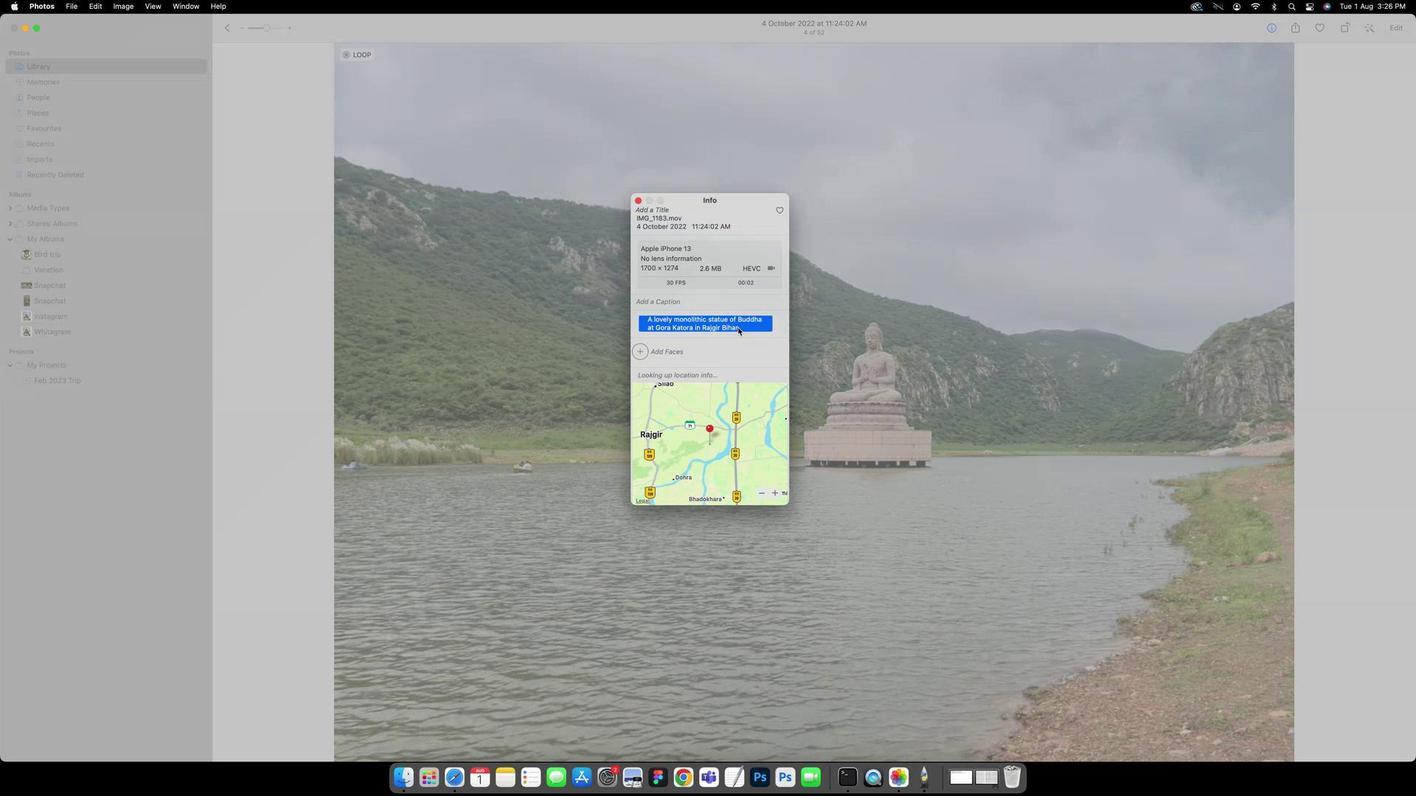 
Action: Mouse moved to (740, 325)
Screenshot: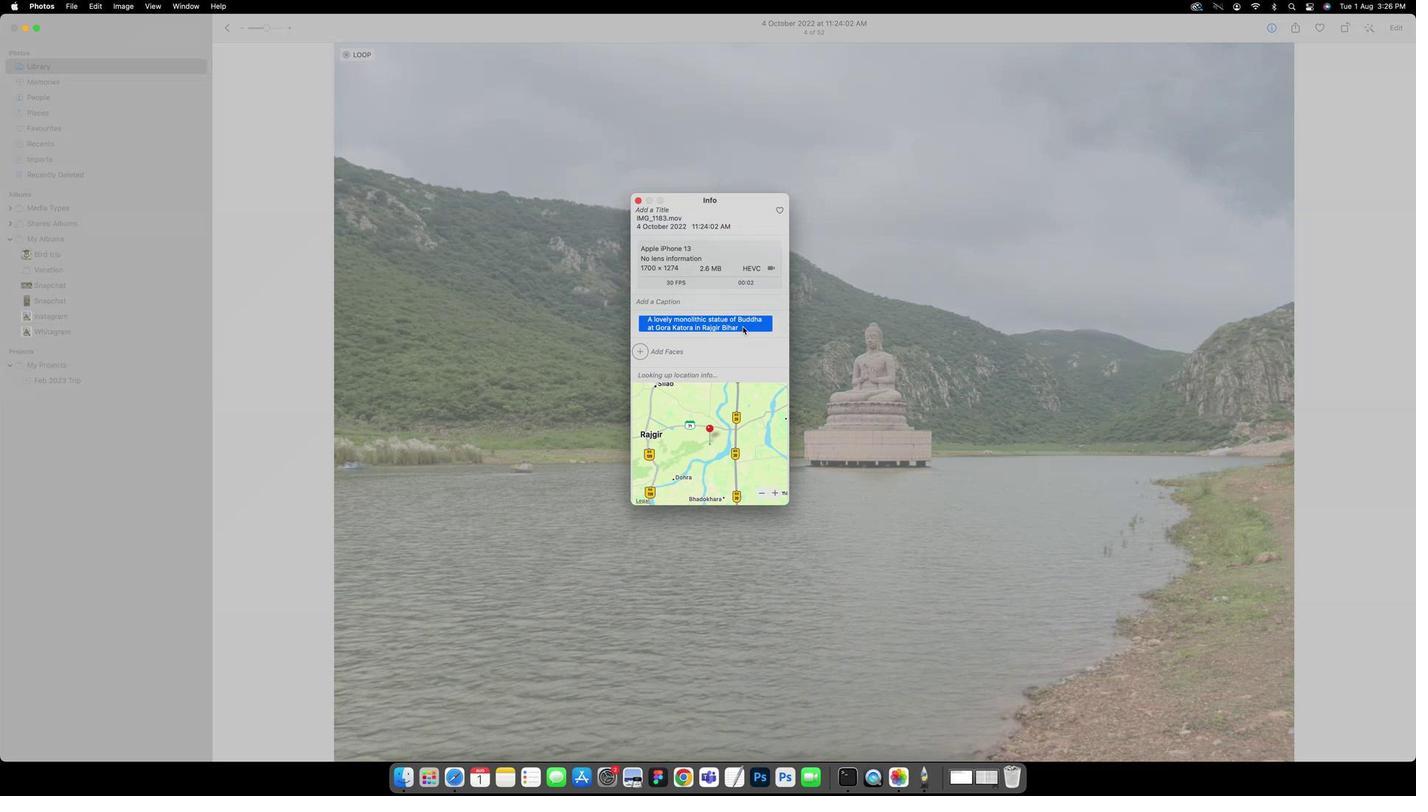 
Action: Mouse pressed left at (740, 325)
Screenshot: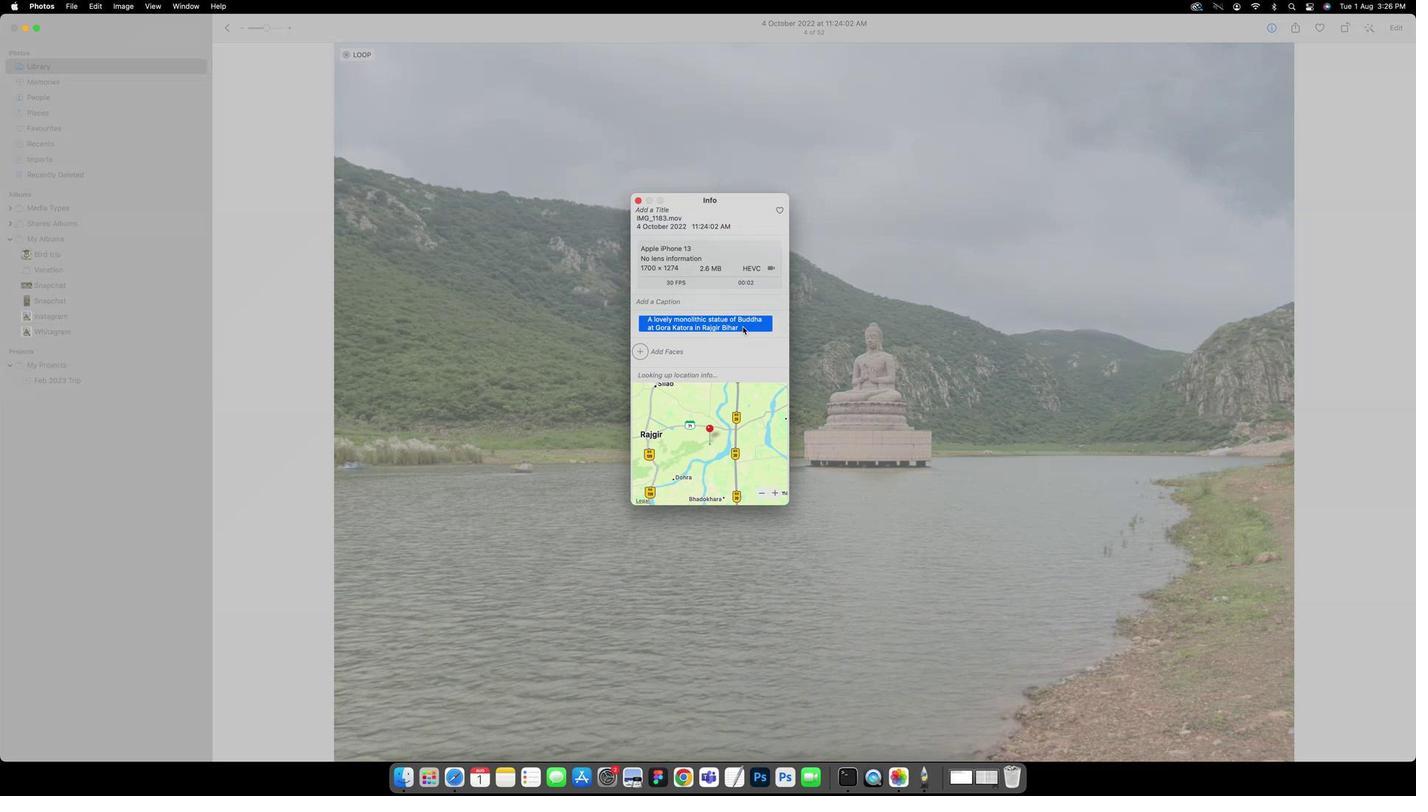 
Action: Mouse moved to (743, 324)
Screenshot: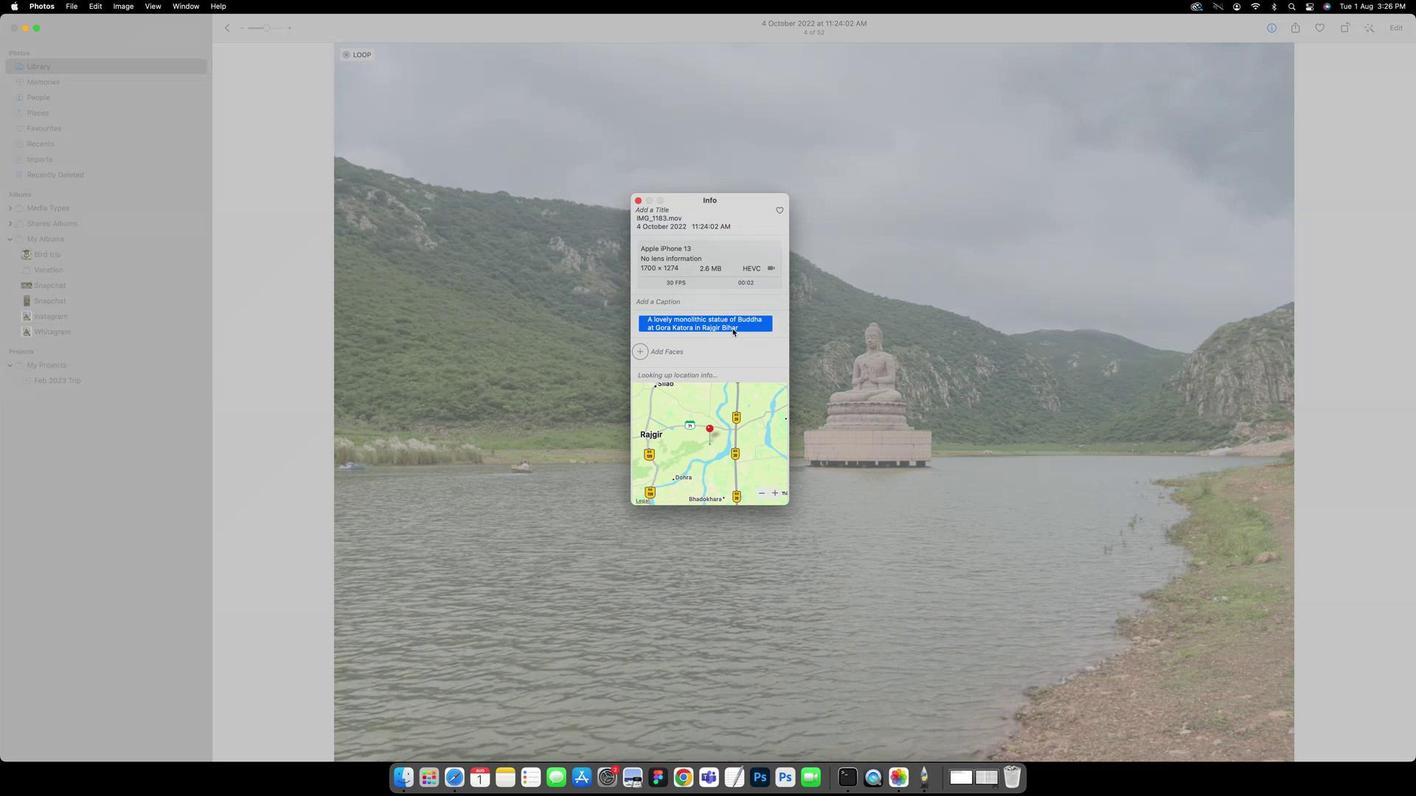 
Action: Mouse pressed left at (743, 324)
Screenshot: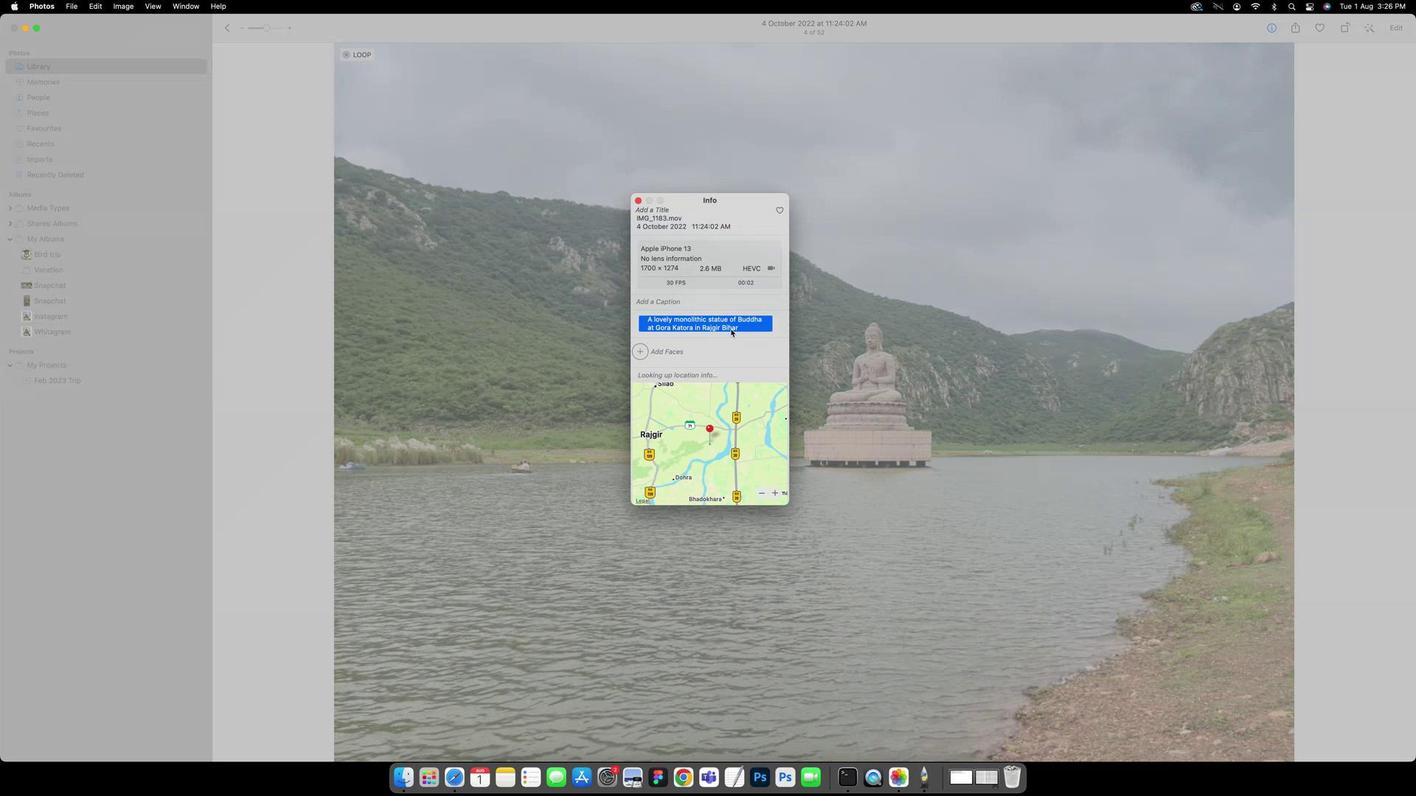 
Action: Mouse moved to (730, 326)
Screenshot: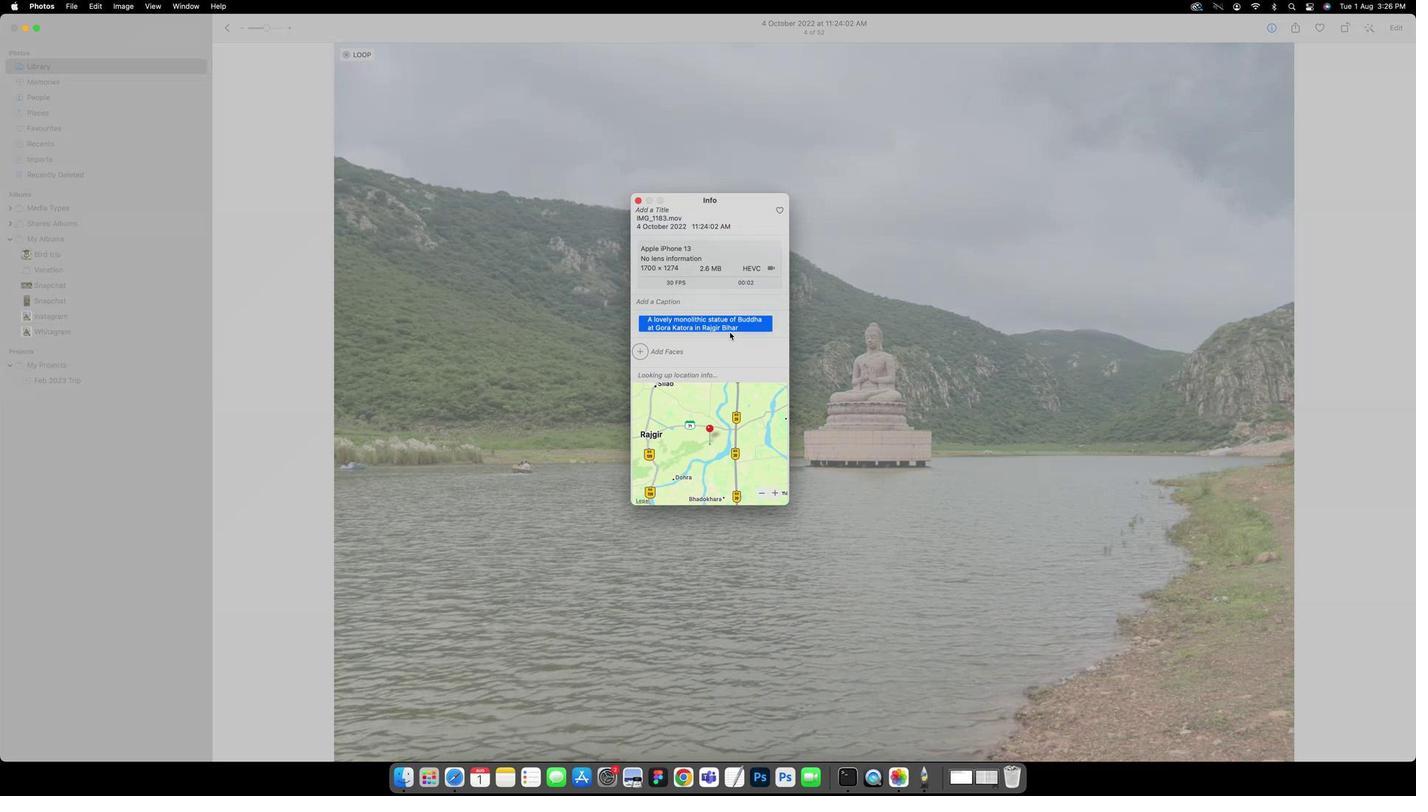 
Action: Mouse pressed left at (730, 326)
Screenshot: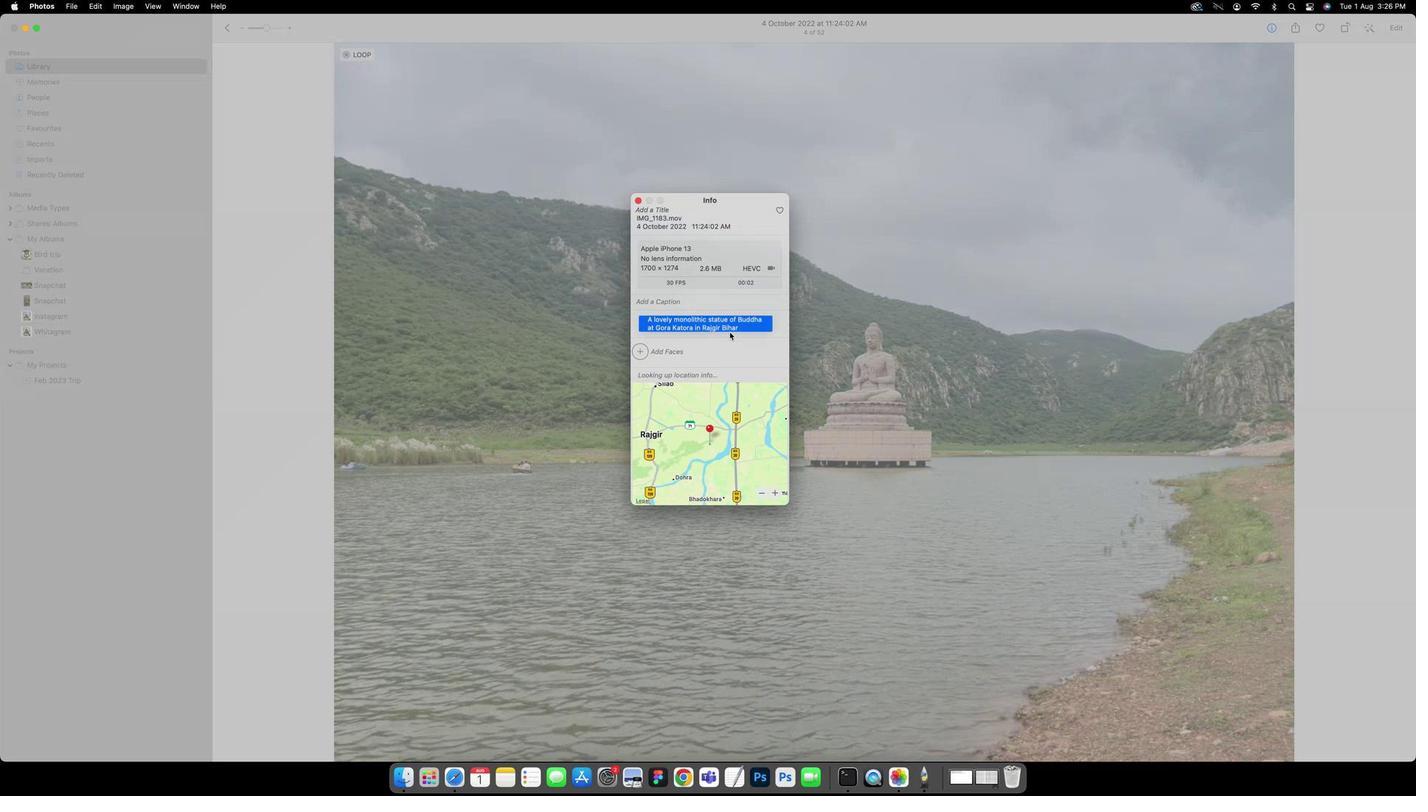 
Action: Mouse pressed left at (730, 326)
Screenshot: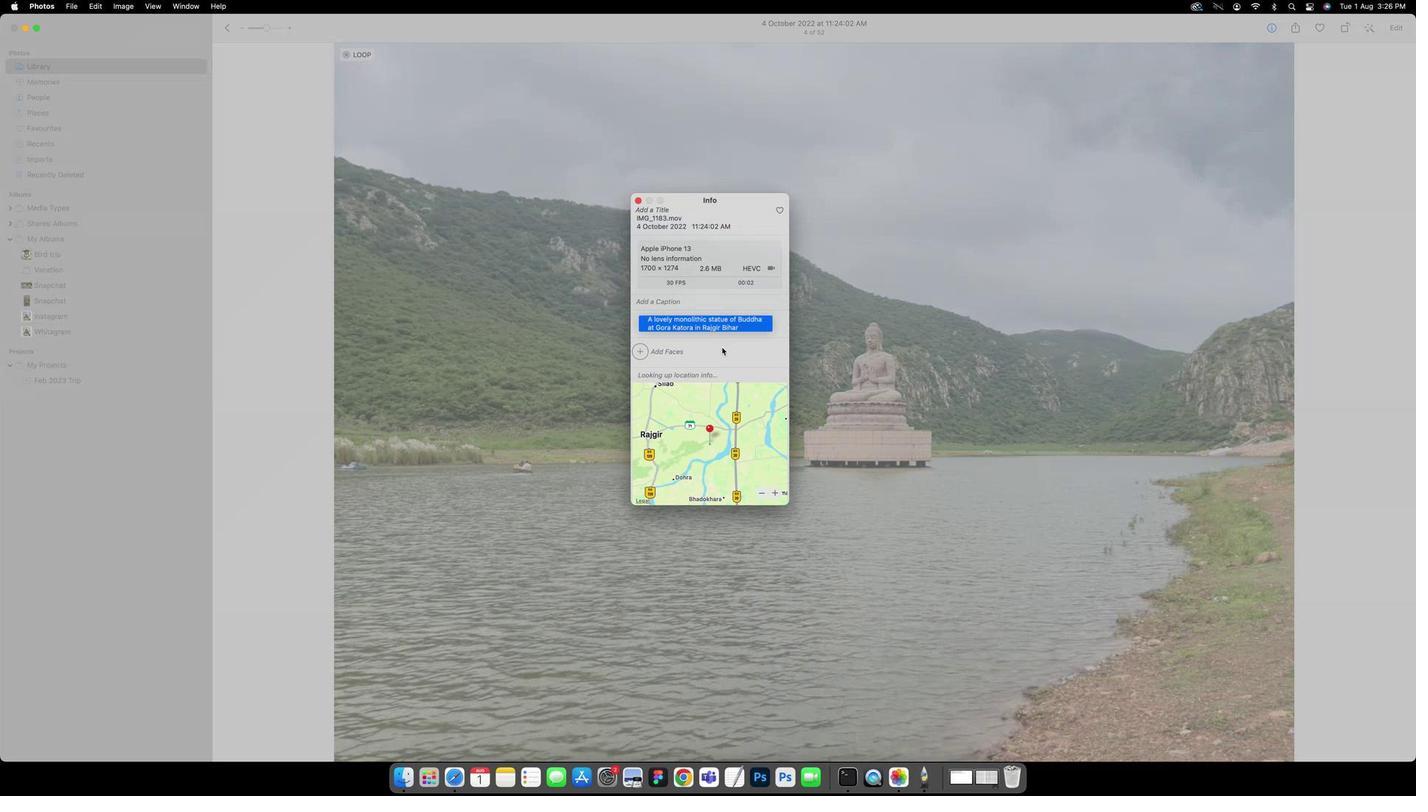 
Action: Mouse moved to (720, 336)
Screenshot: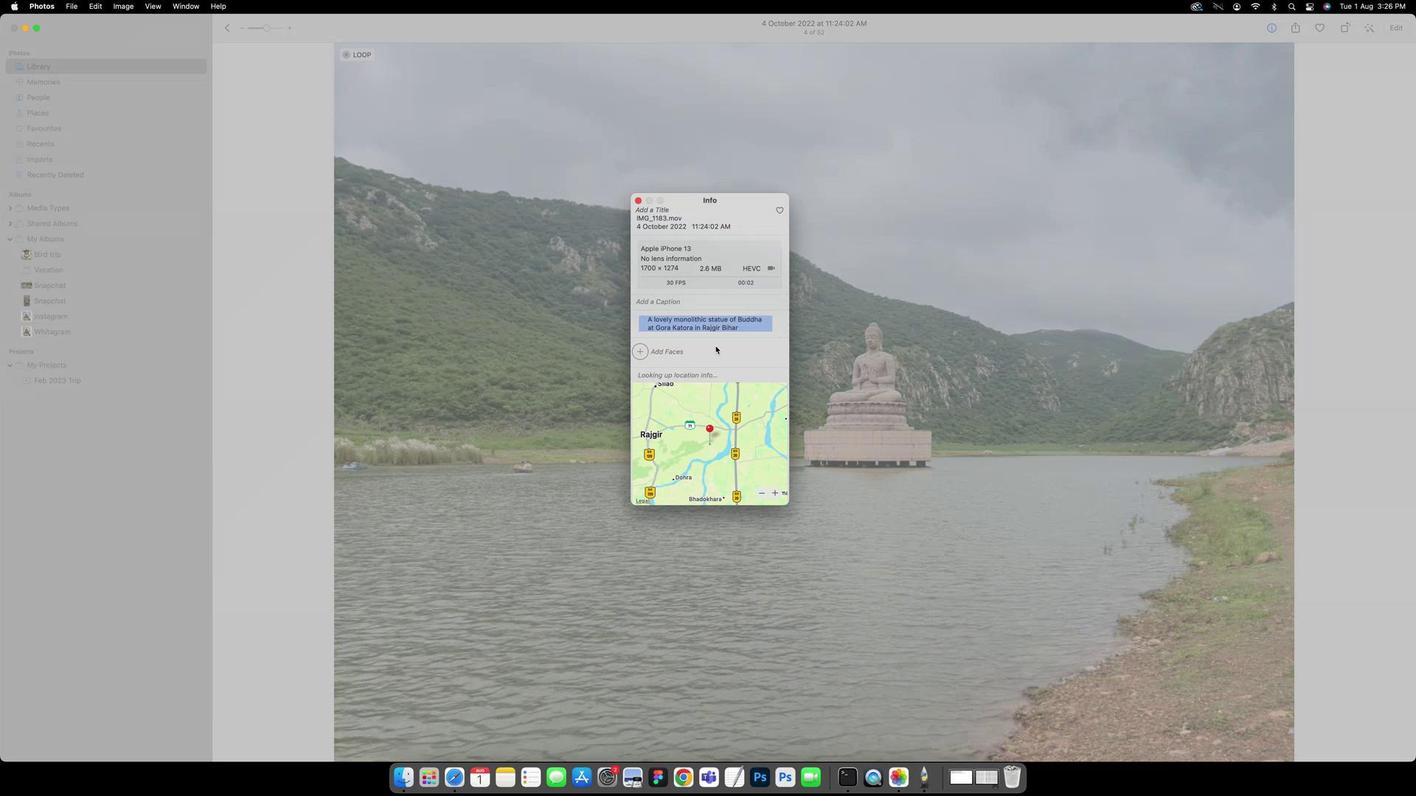 
Action: Mouse pressed left at (720, 336)
Screenshot: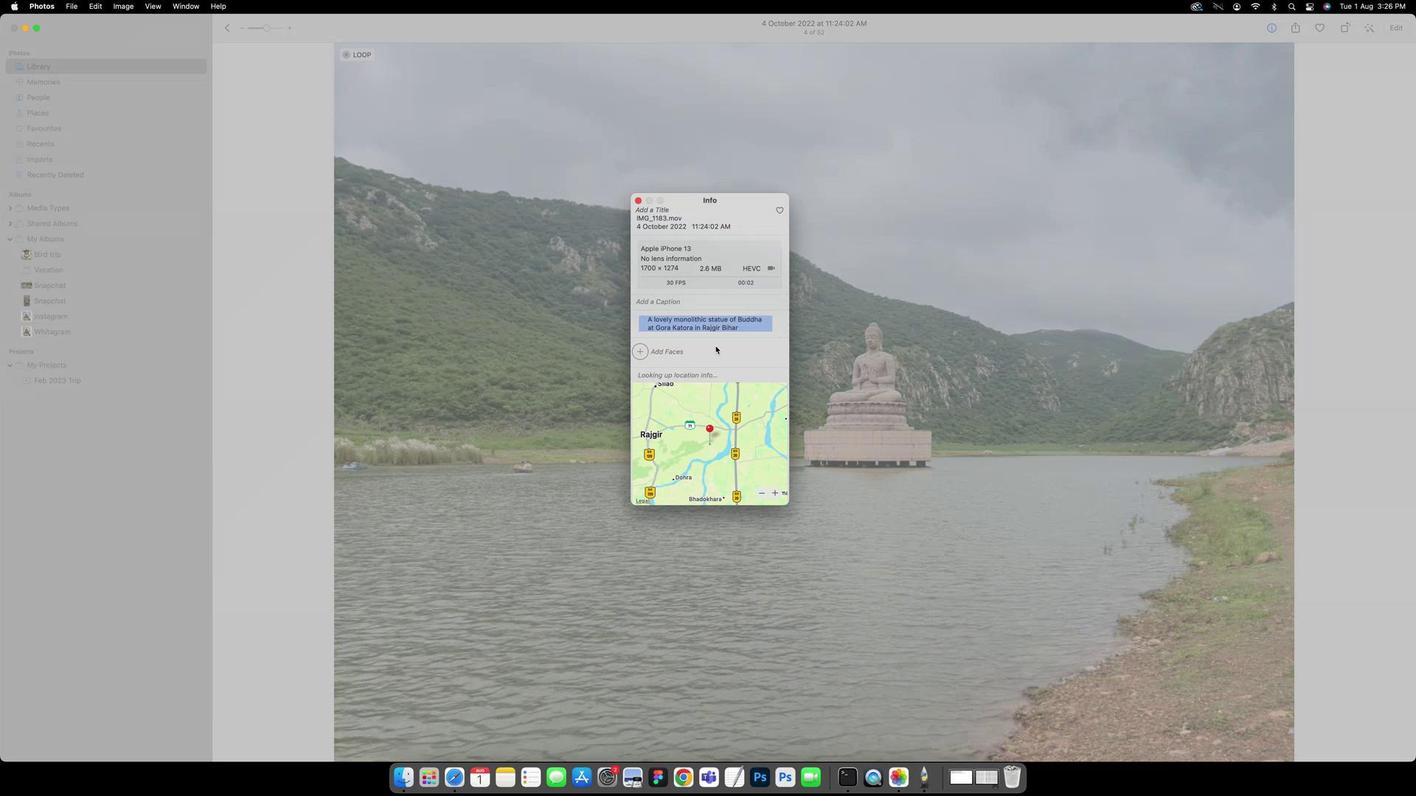 
Action: Mouse moved to (736, 323)
Screenshot: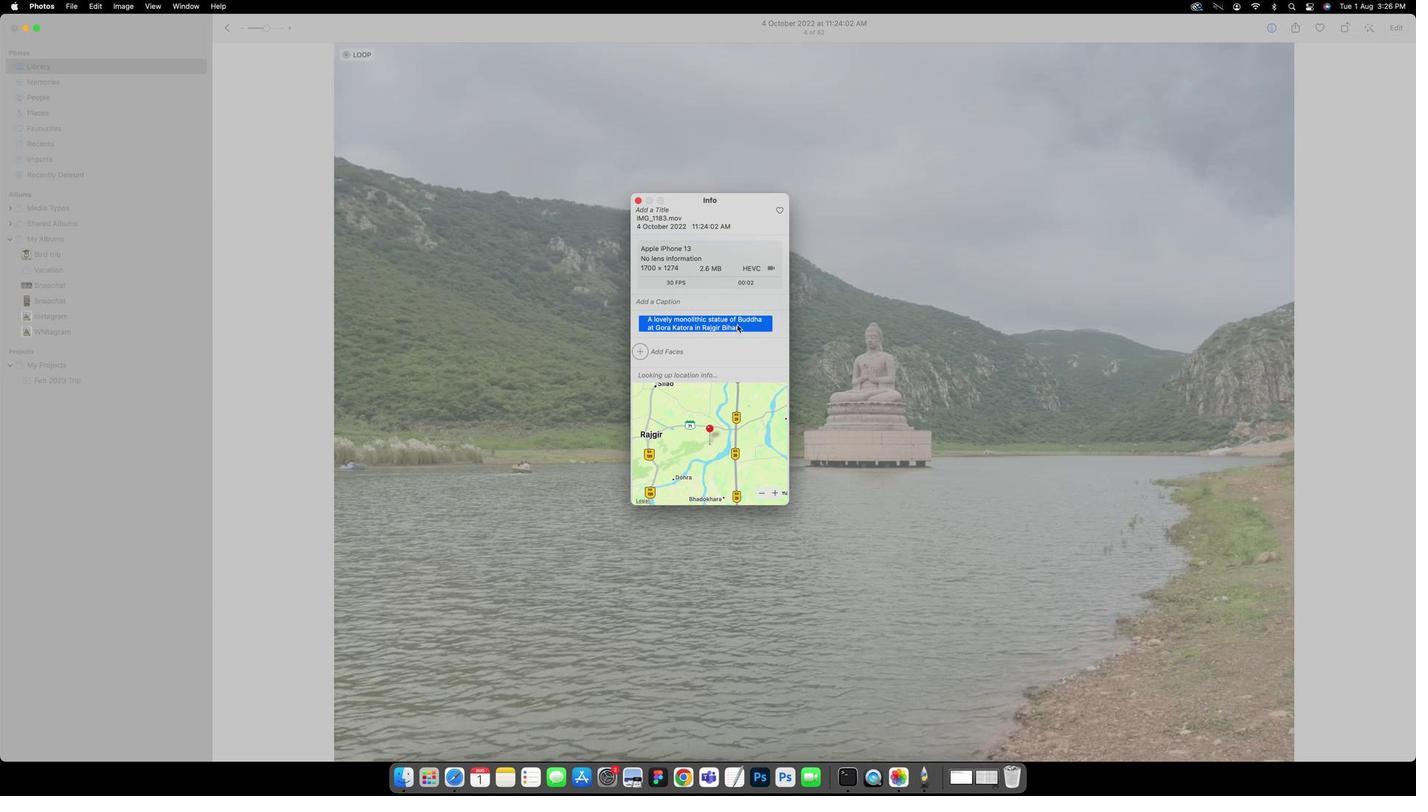 
Action: Mouse pressed left at (736, 323)
Screenshot: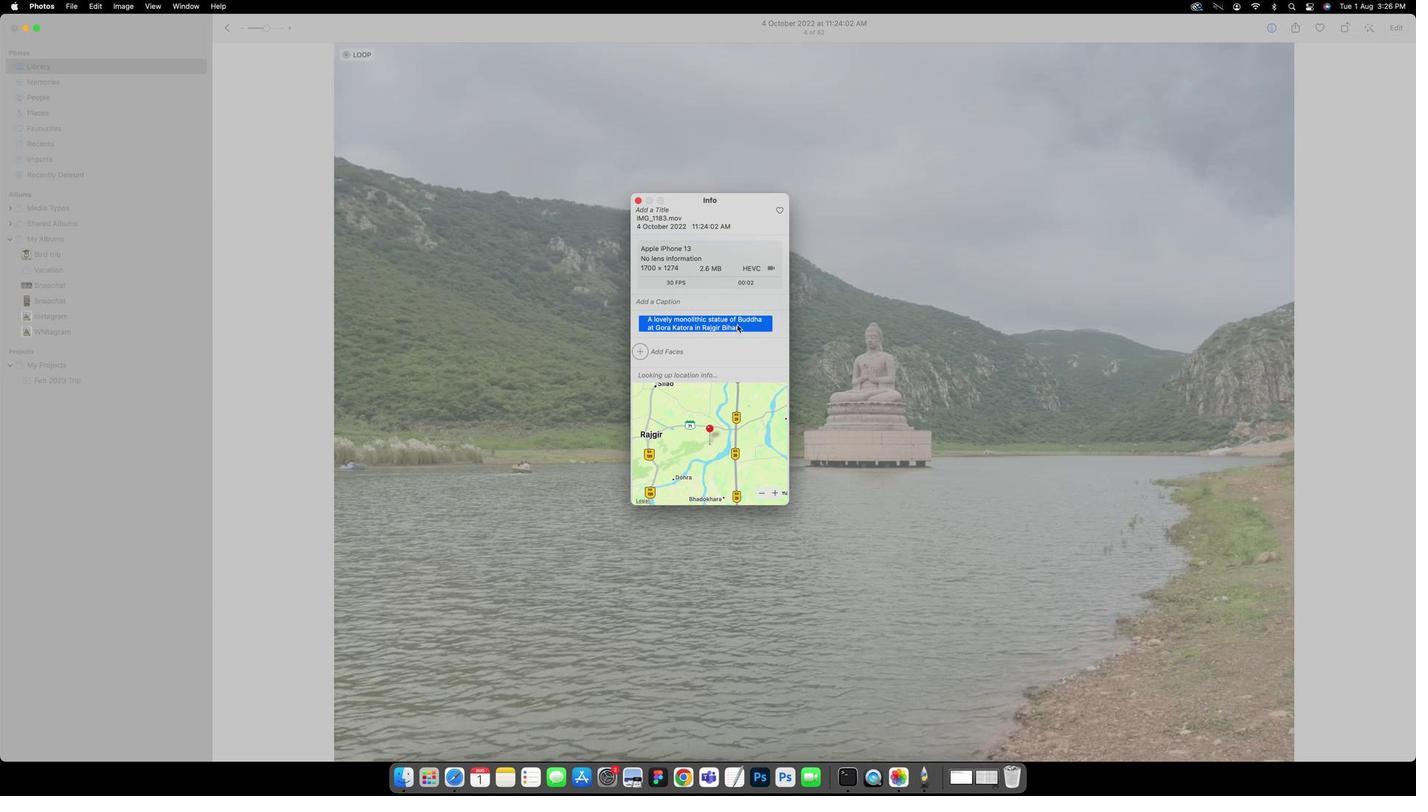 
Action: Mouse pressed left at (736, 323)
Screenshot: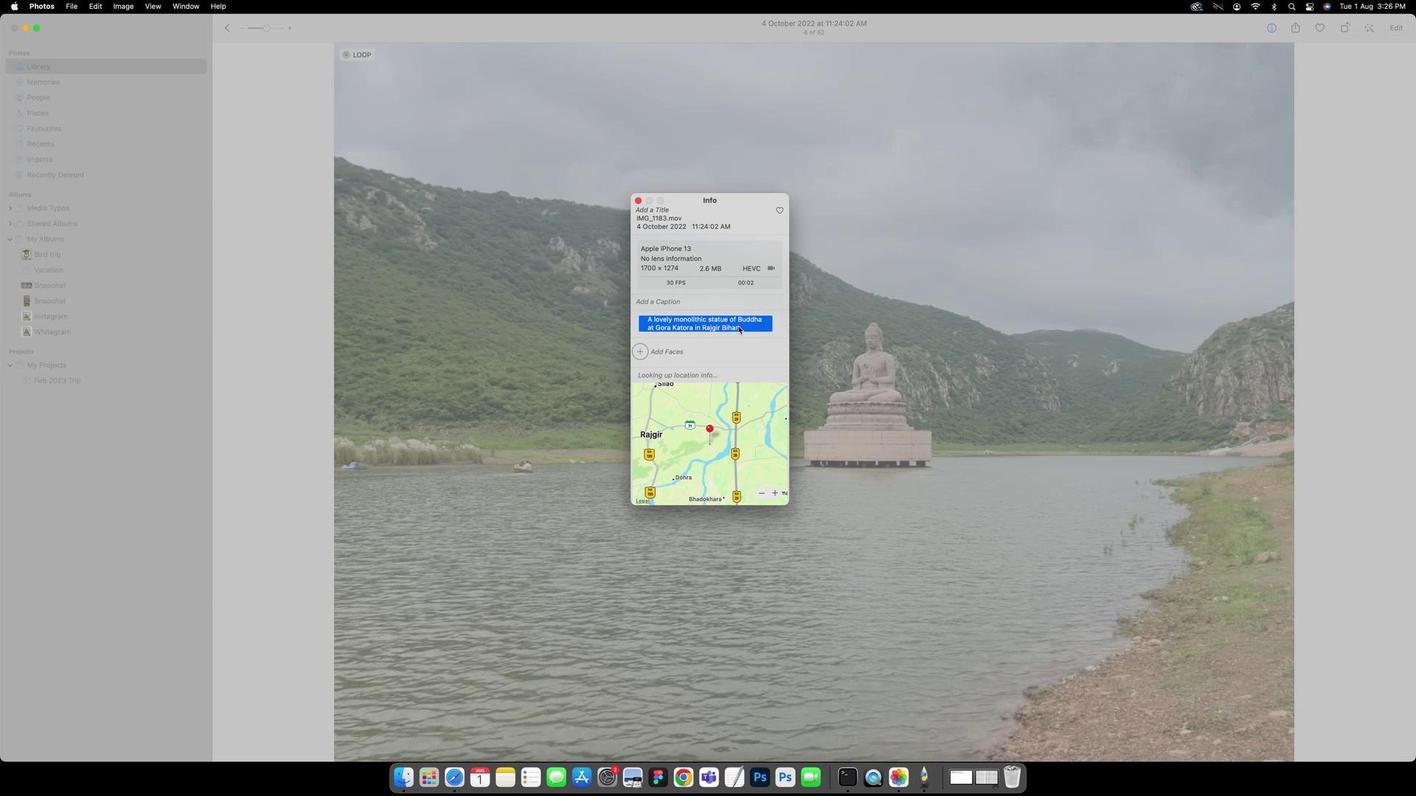 
Action: Mouse moved to (737, 324)
Screenshot: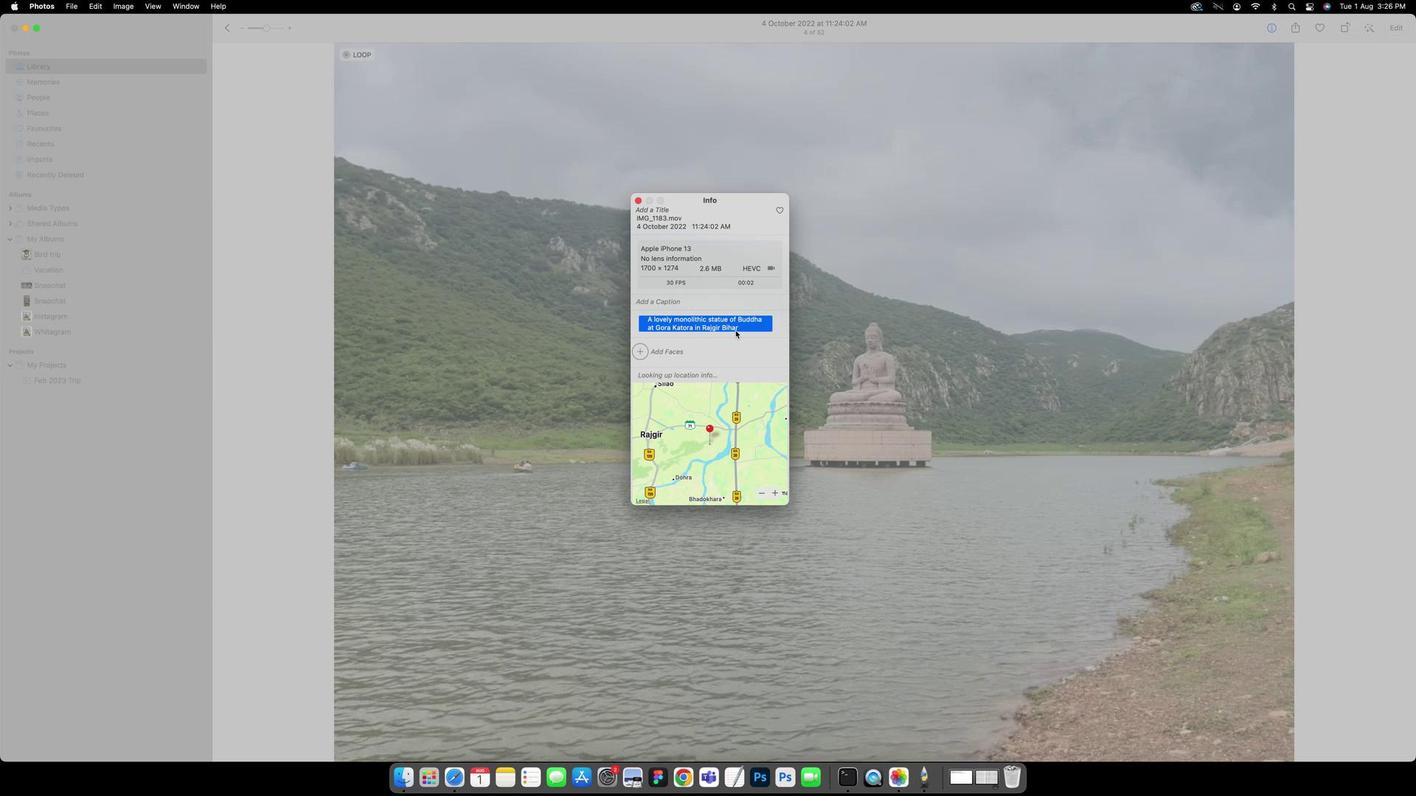 
Action: Mouse pressed left at (737, 324)
Screenshot: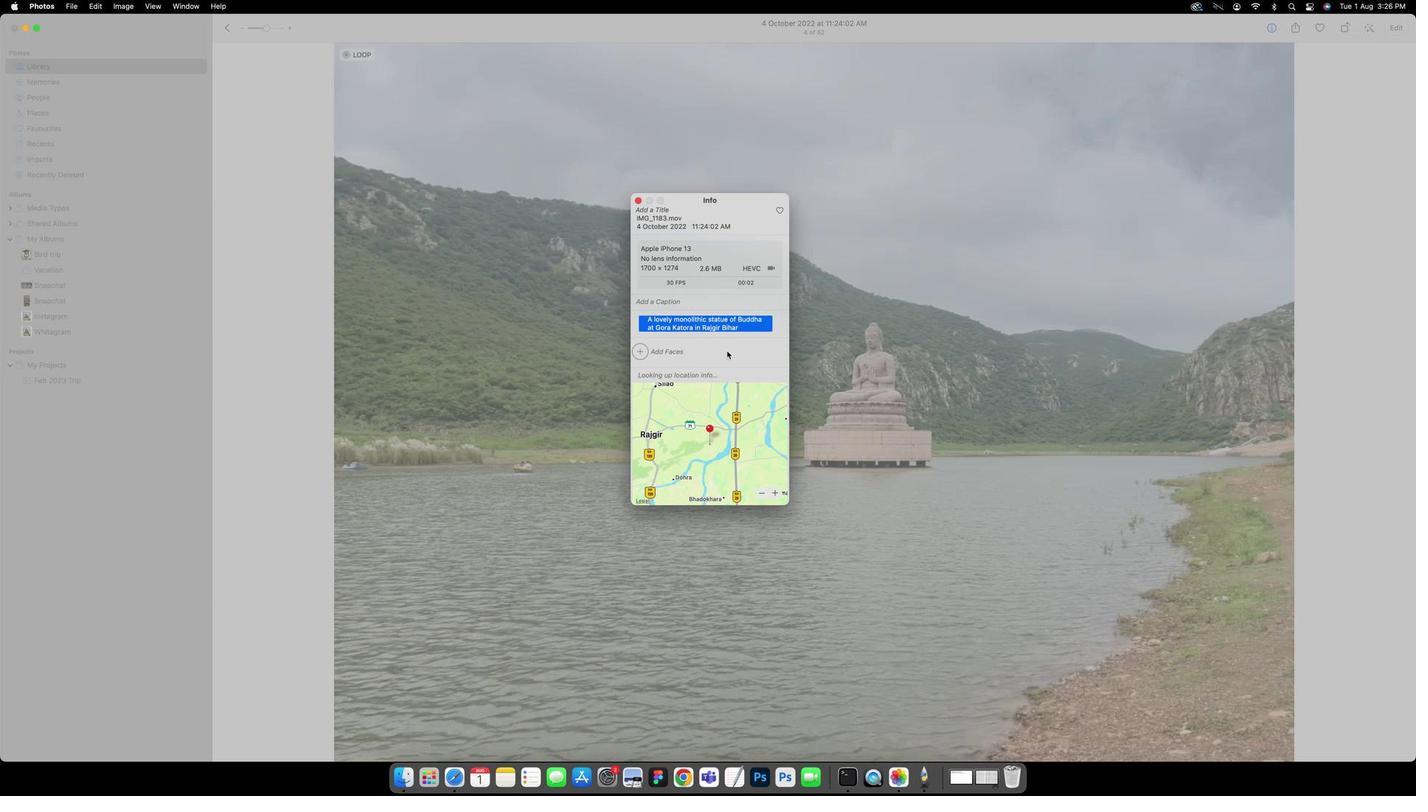 
Action: Mouse moved to (734, 328)
Screenshot: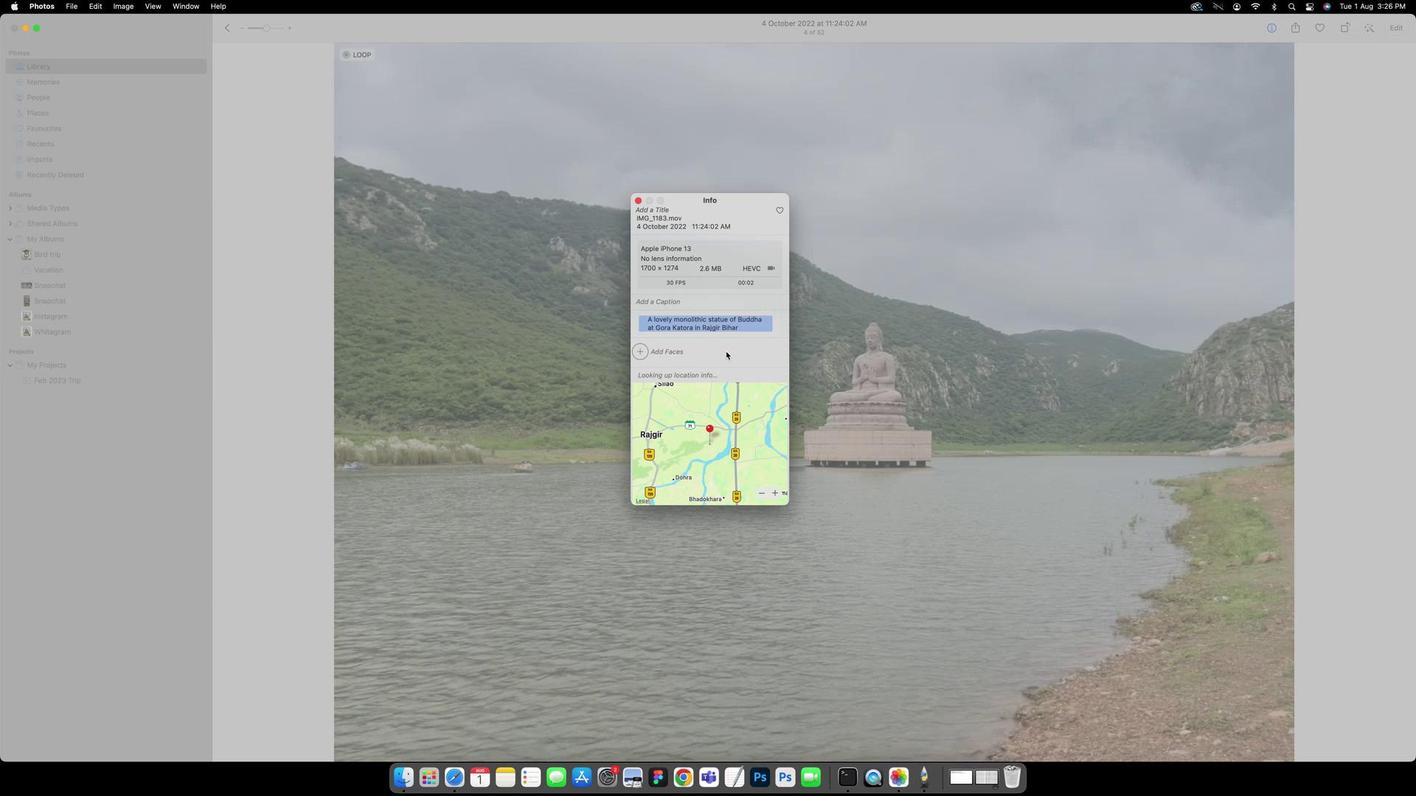 
Action: Mouse pressed left at (734, 328)
Screenshot: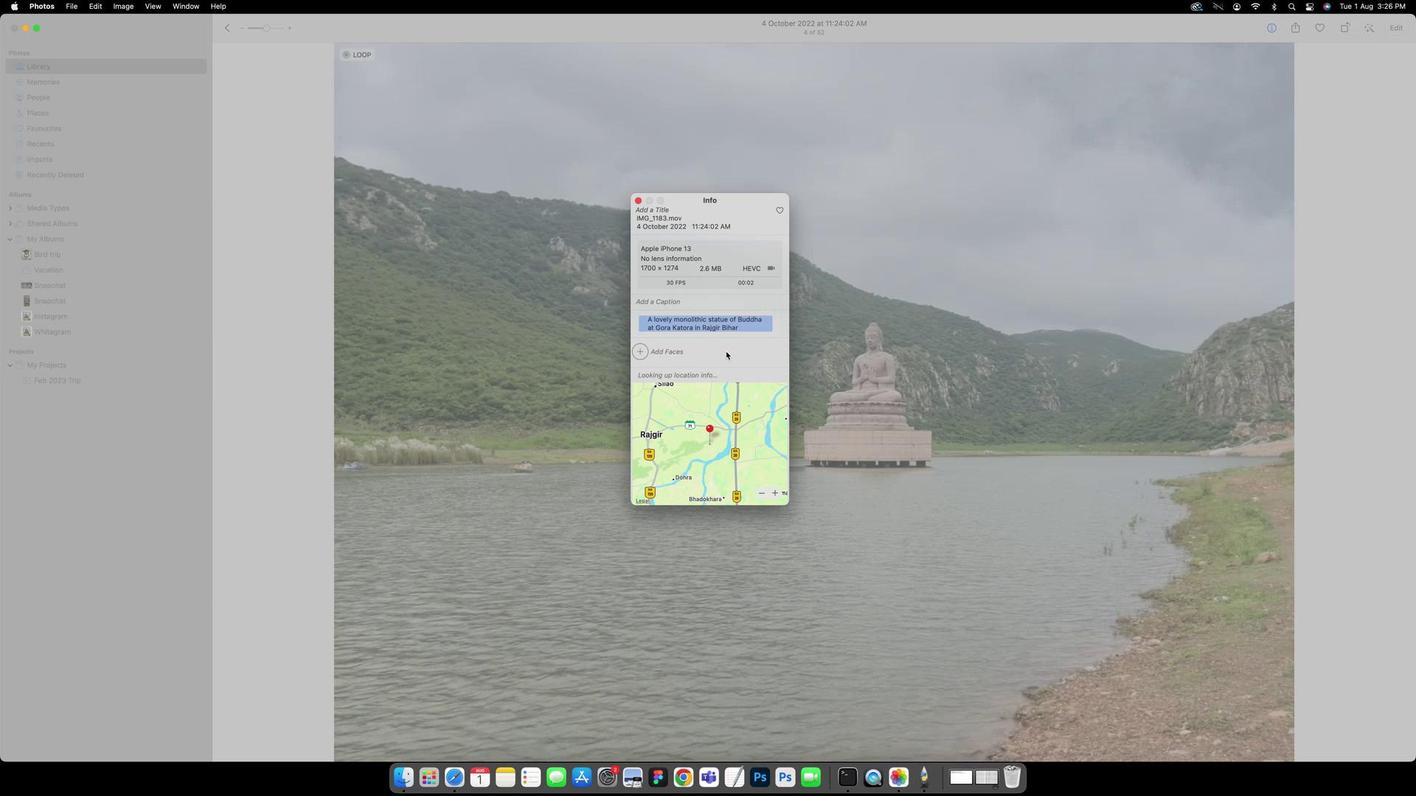 
Action: Mouse moved to (726, 338)
Screenshot: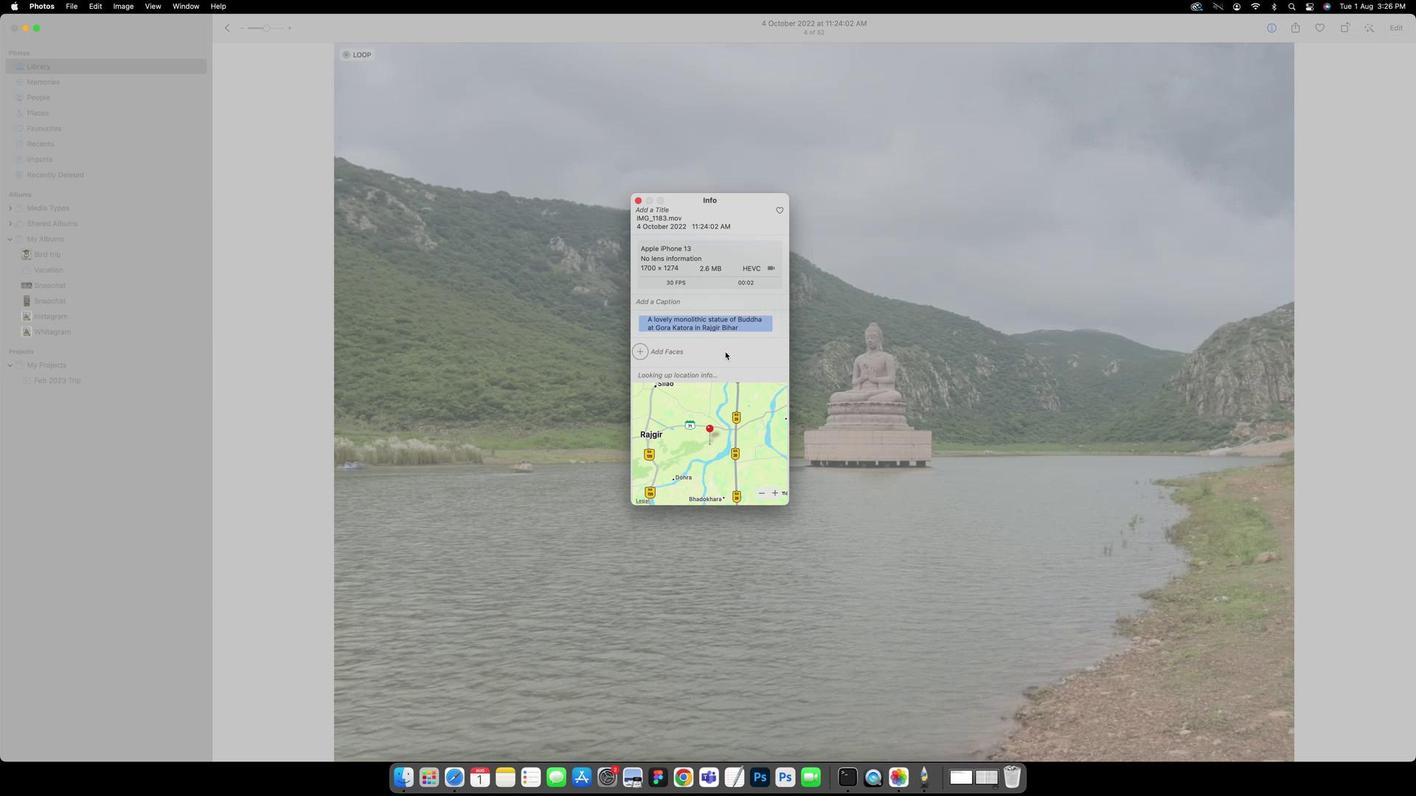 
Action: Mouse pressed left at (726, 338)
Screenshot: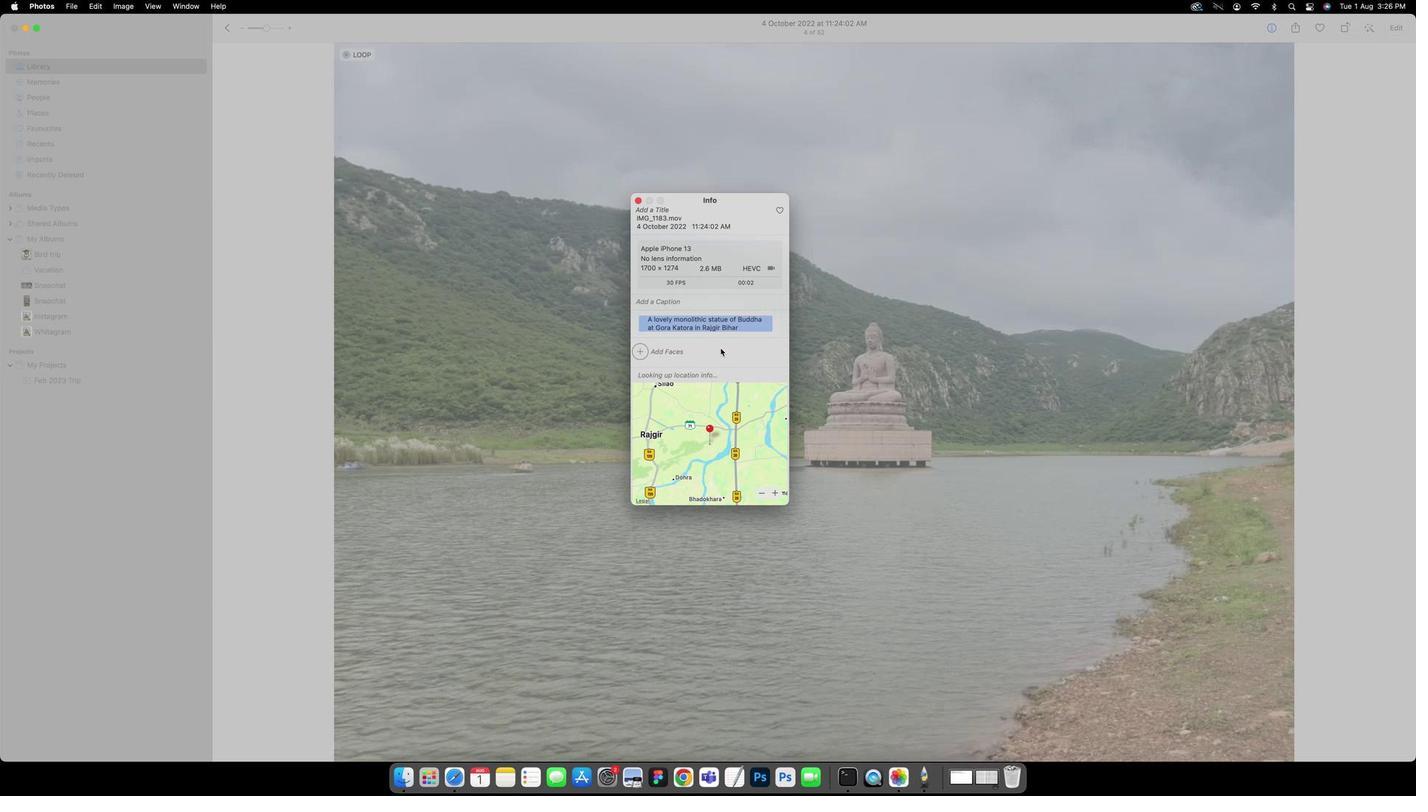 
Action: Mouse moved to (695, 326)
Screenshot: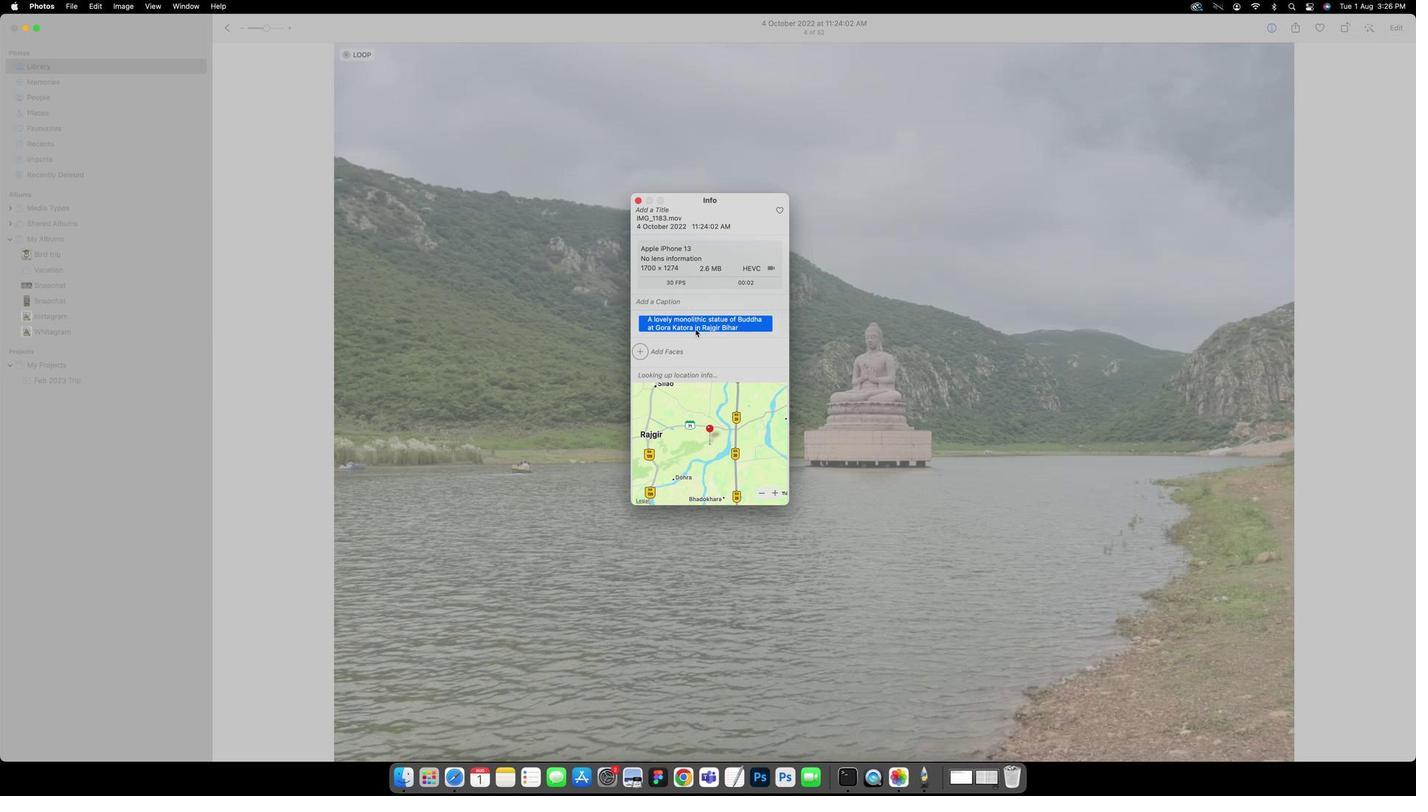 
Action: Mouse pressed left at (695, 326)
Screenshot: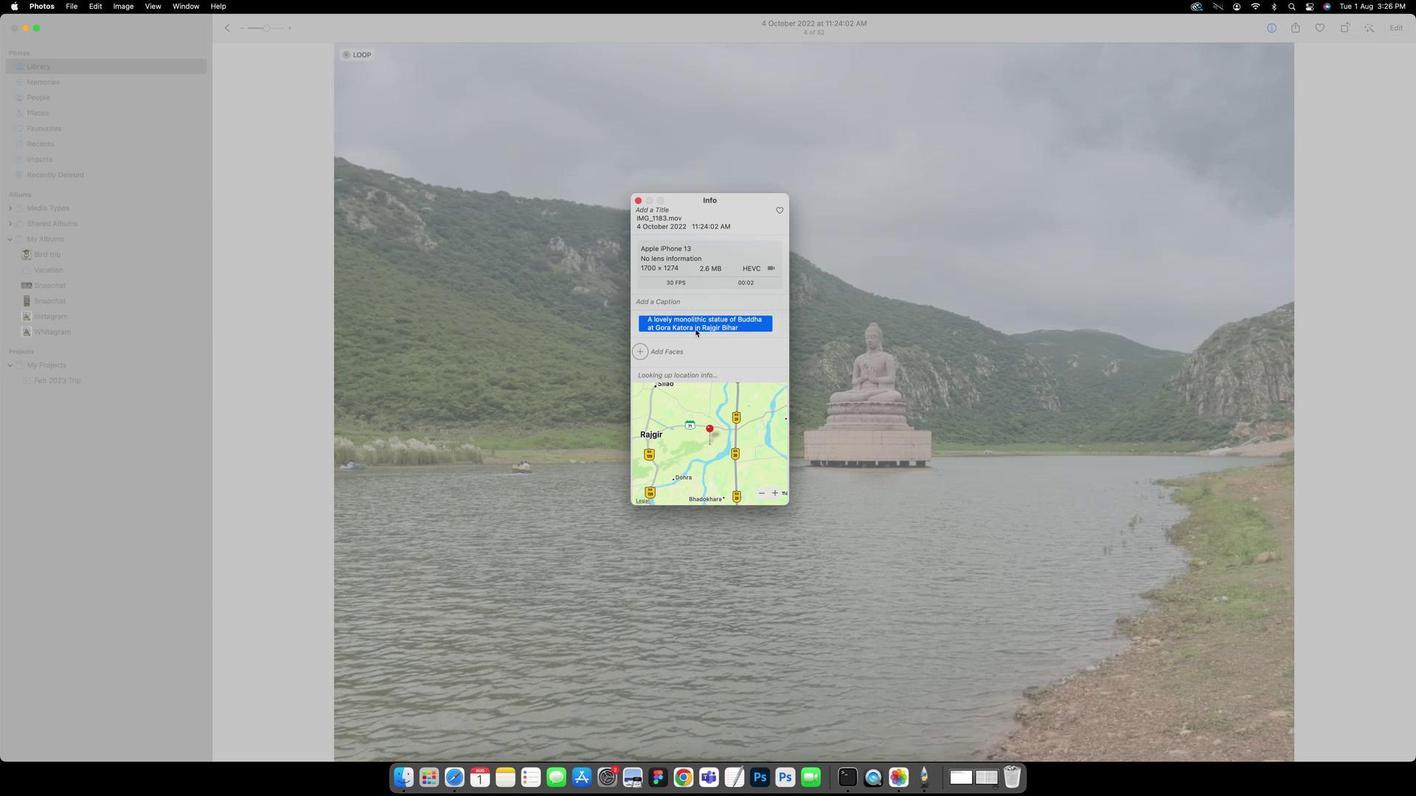 
Action: Mouse moved to (656, 307)
Screenshot: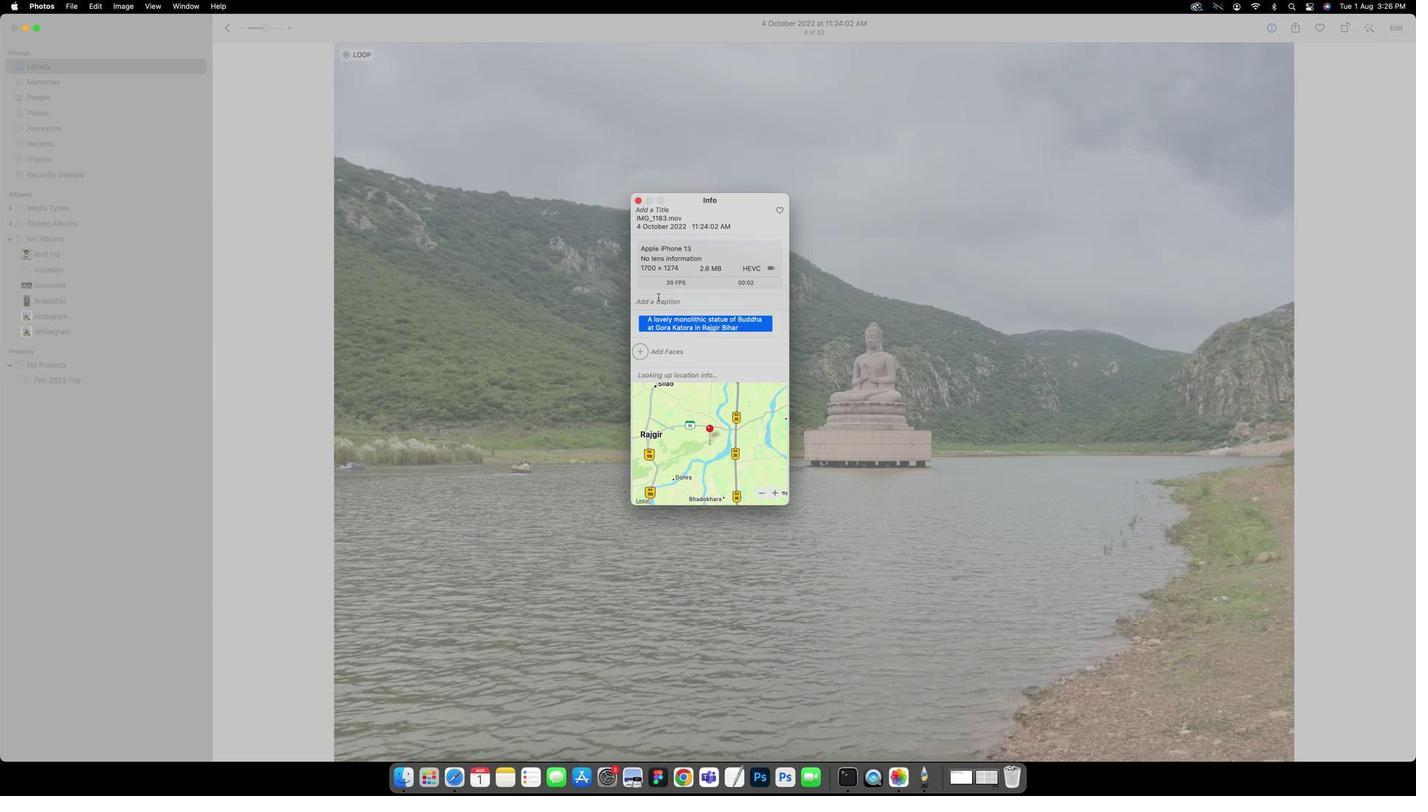 
Action: Mouse pressed left at (656, 307)
Screenshot: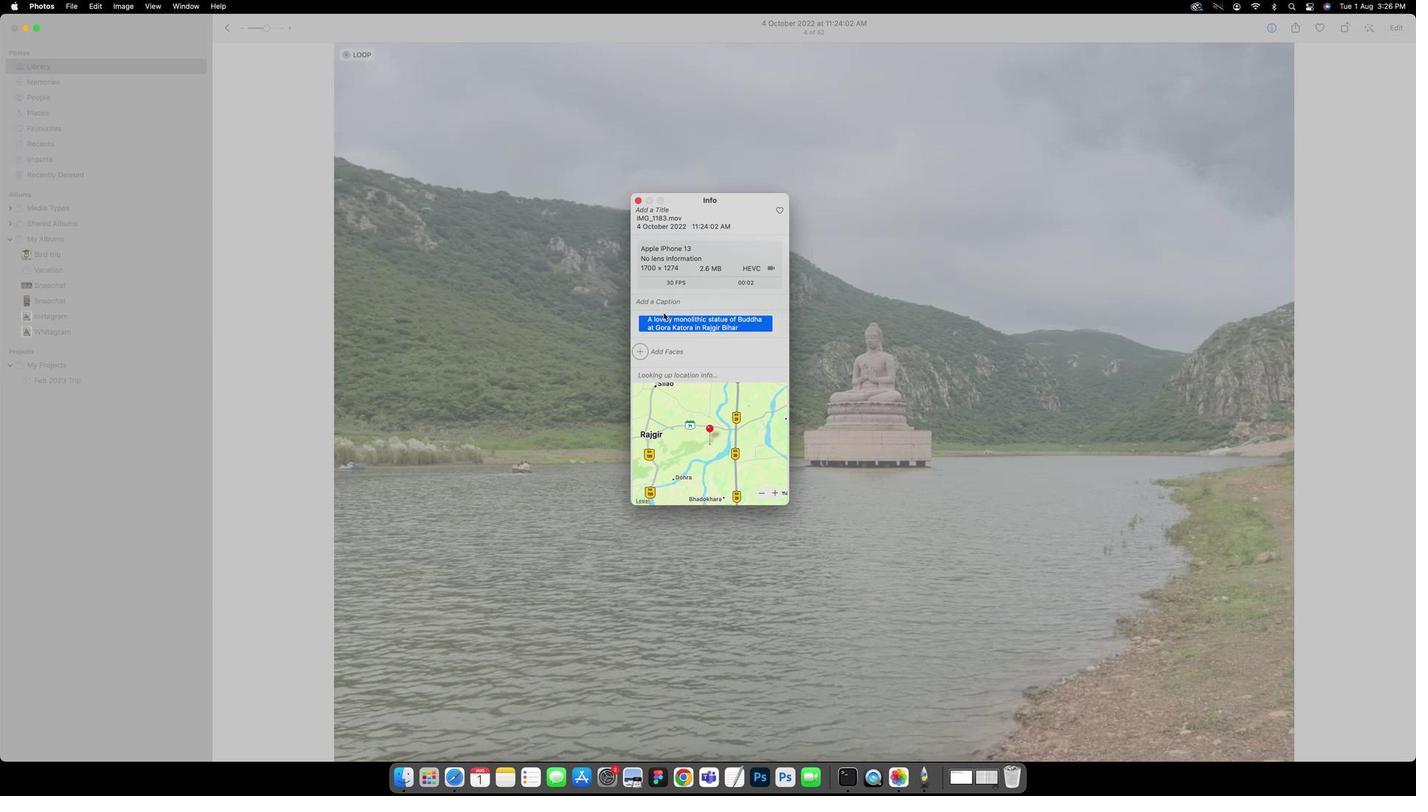
Action: Mouse moved to (664, 323)
Screenshot: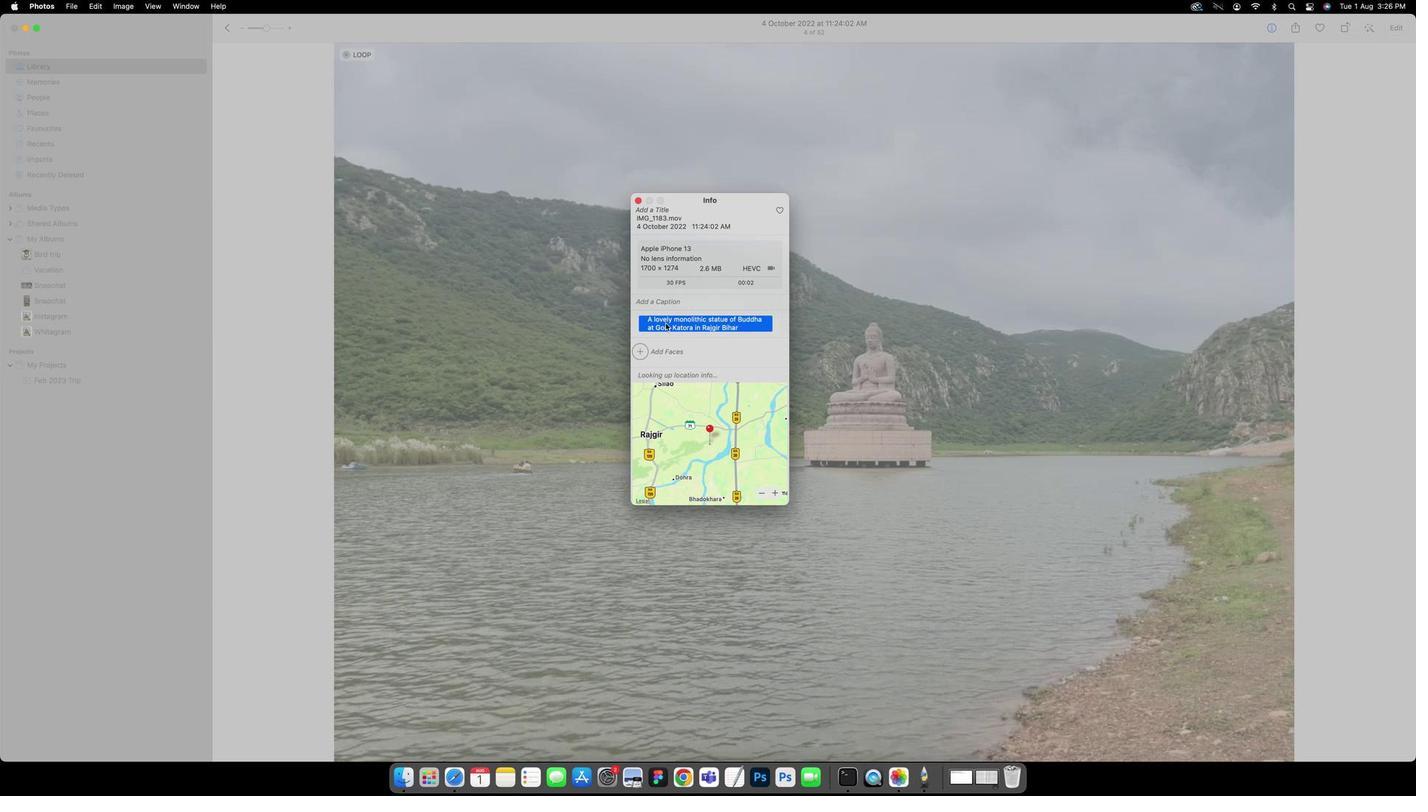 
Action: Mouse pressed left at (664, 323)
Screenshot: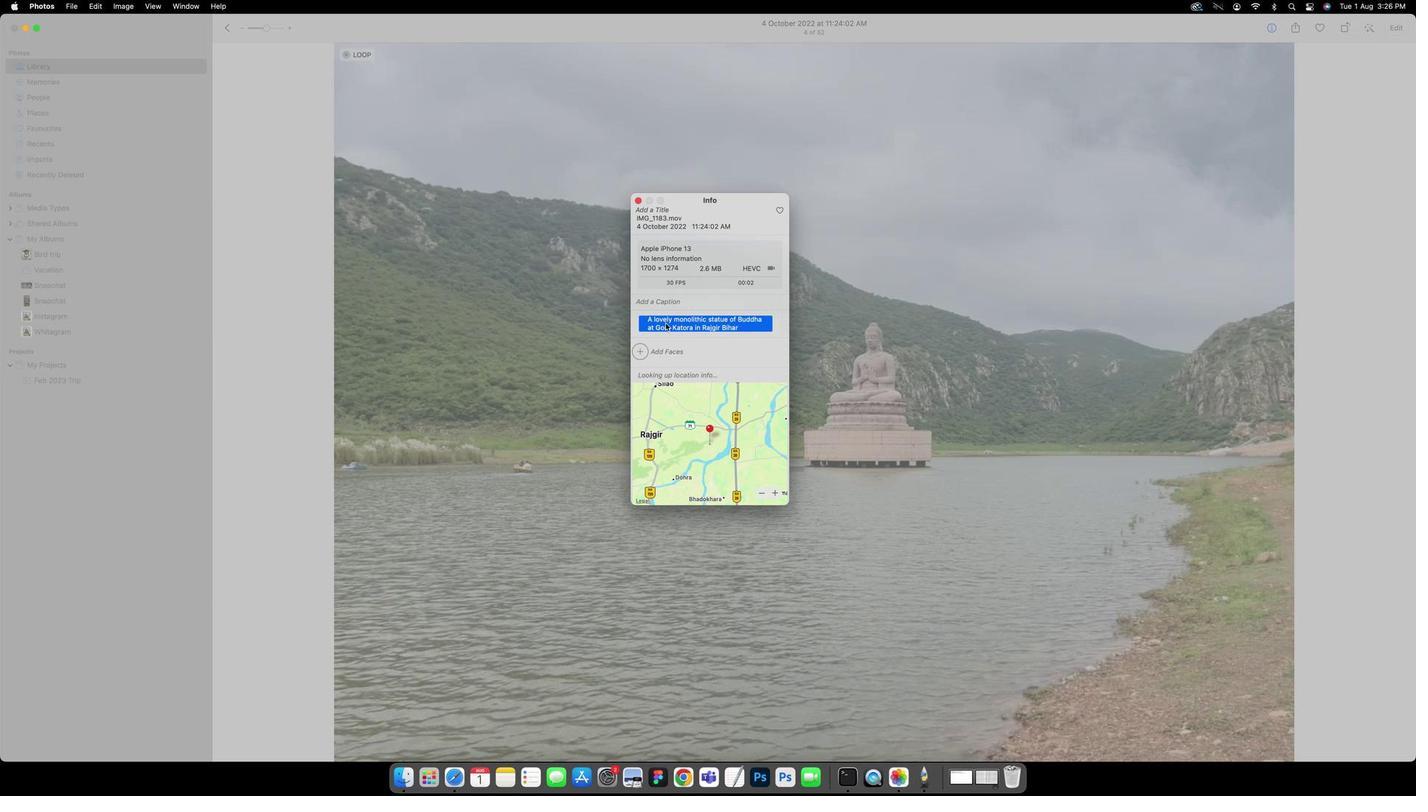 
Action: Mouse pressed left at (664, 323)
Screenshot: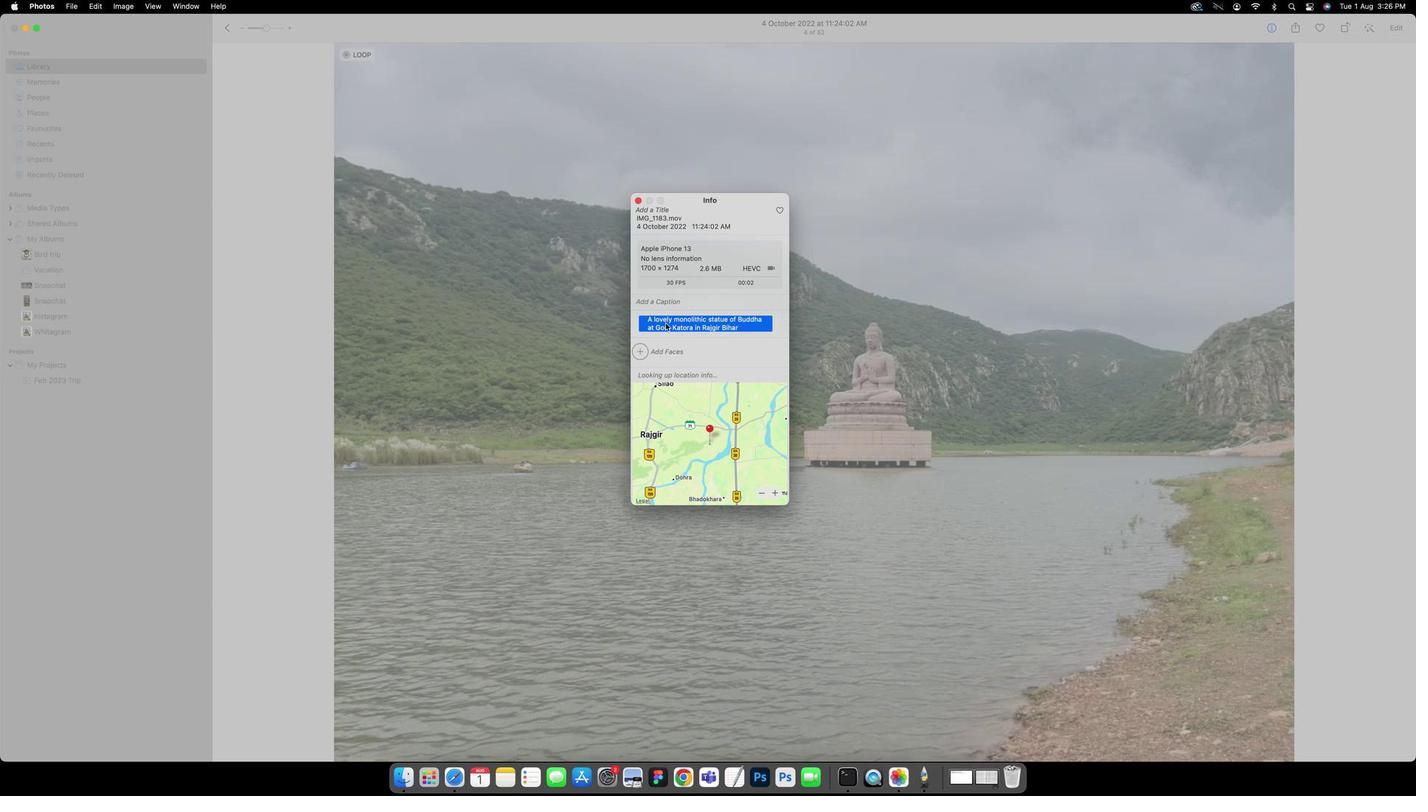 
Action: Mouse pressed left at (664, 323)
Screenshot: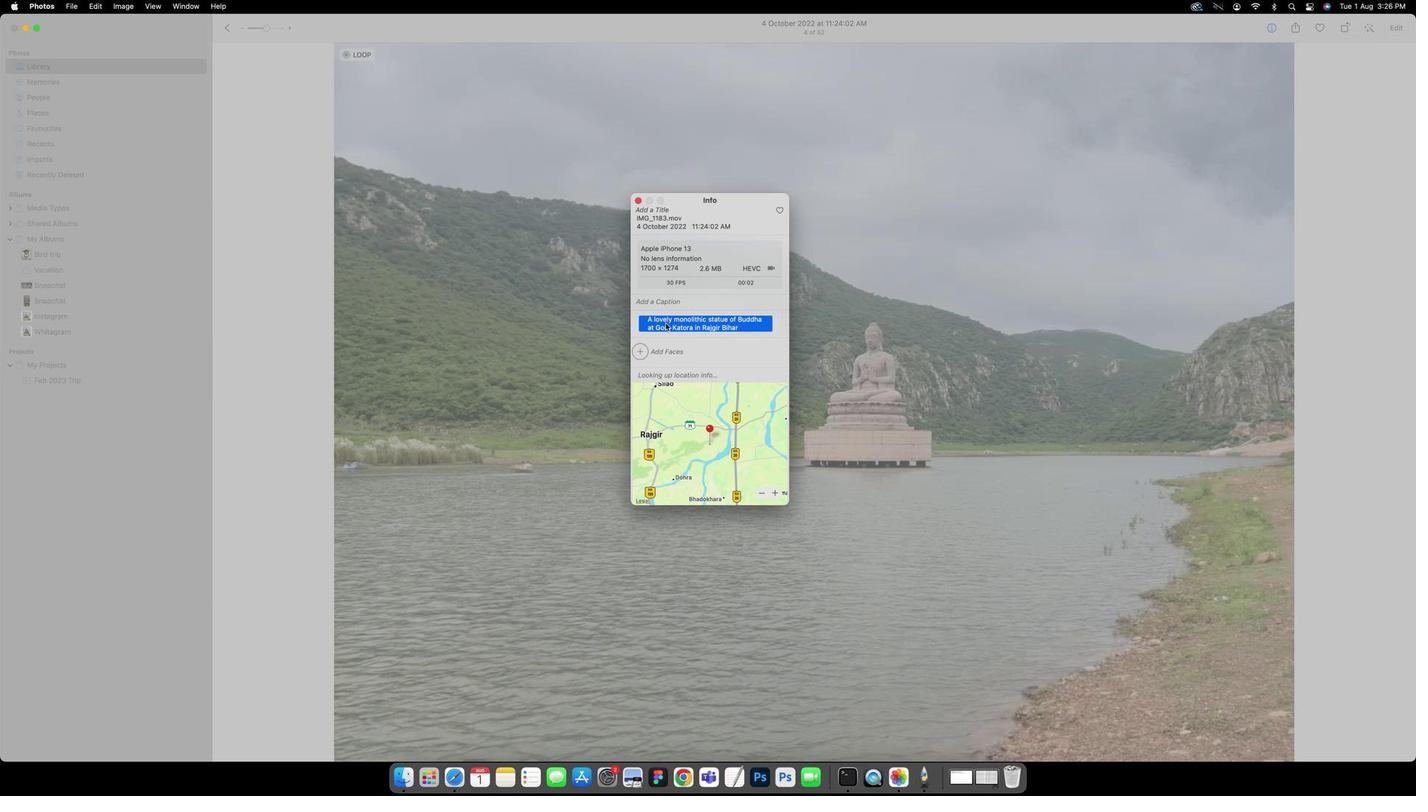 
Action: Mouse pressed left at (664, 323)
Screenshot: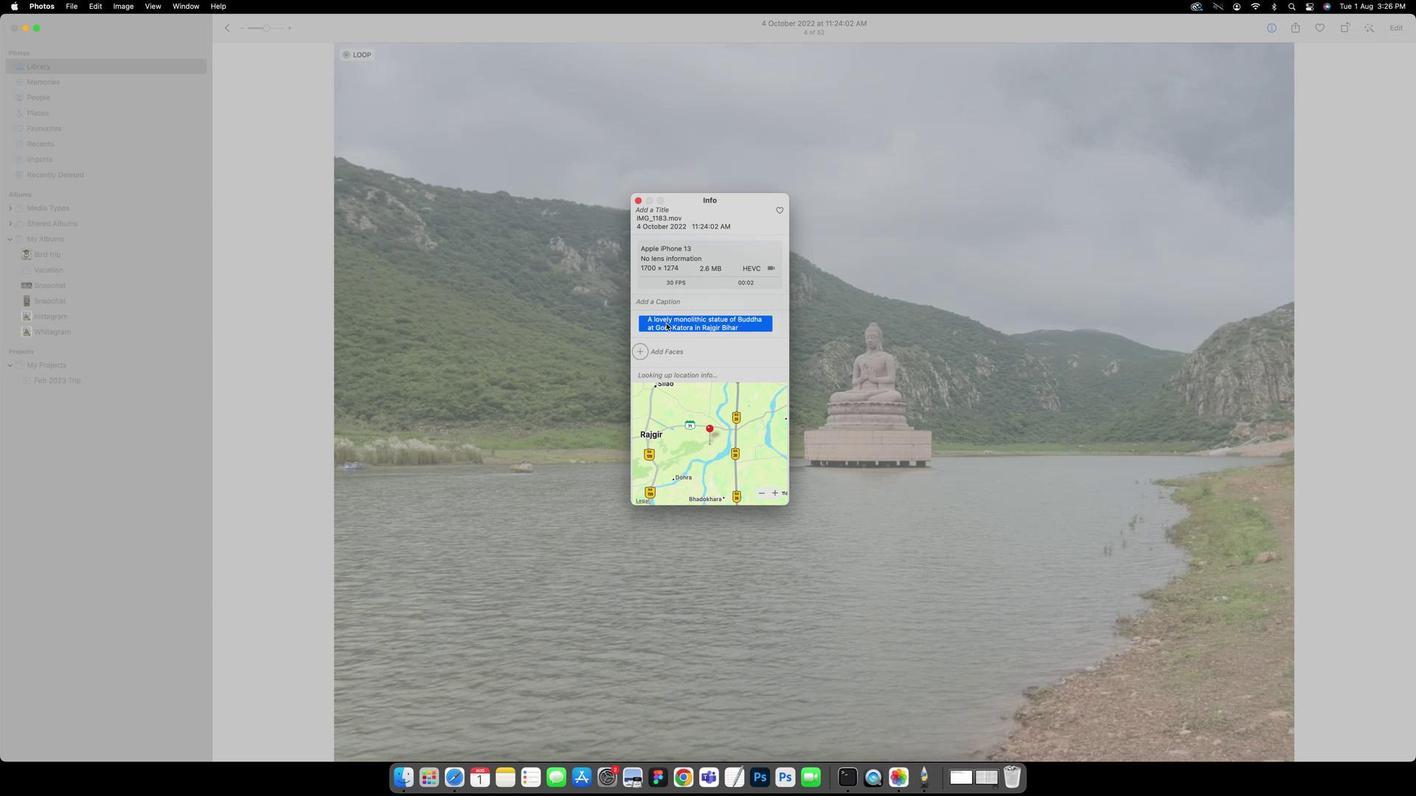 
Action: Mouse moved to (664, 323)
Screenshot: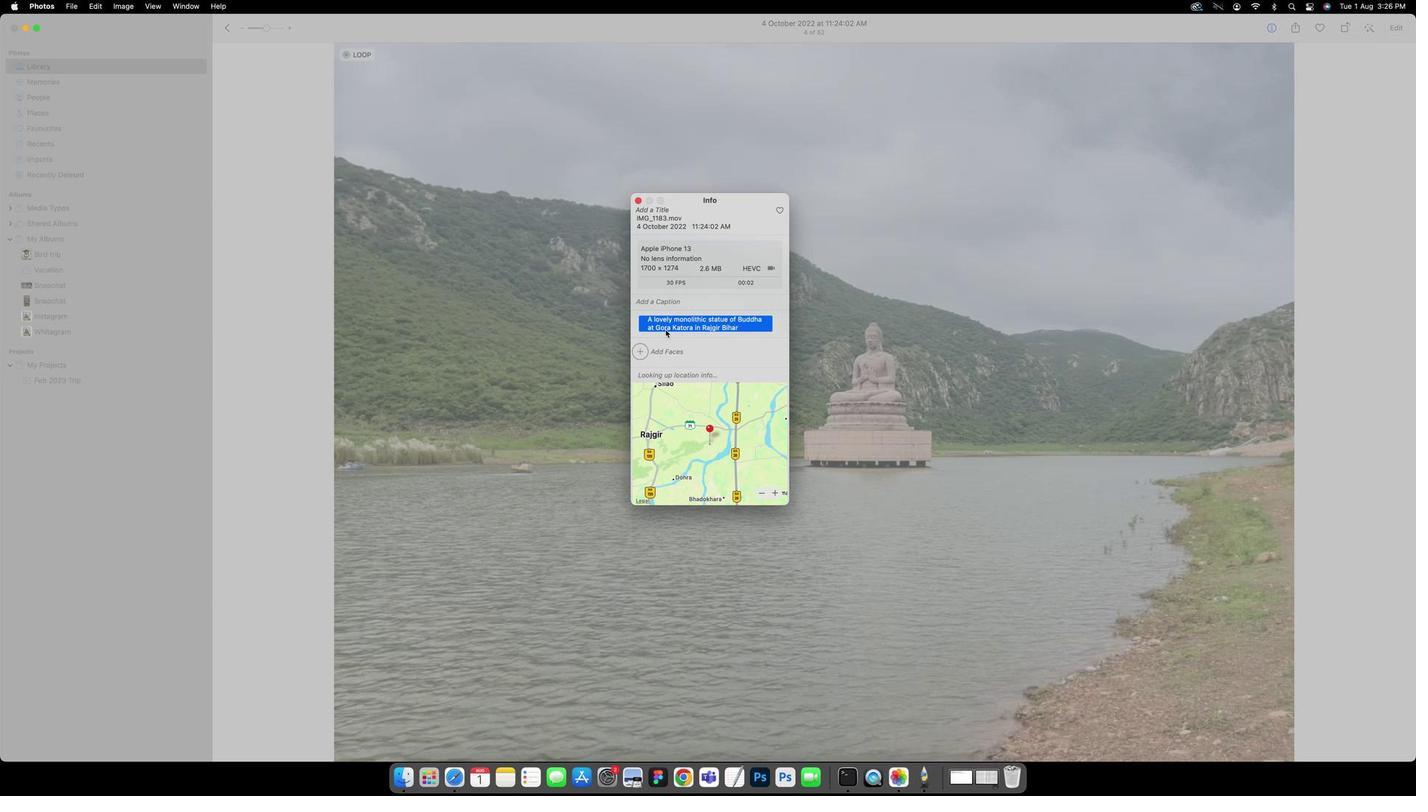 
Action: Mouse pressed left at (664, 323)
Screenshot: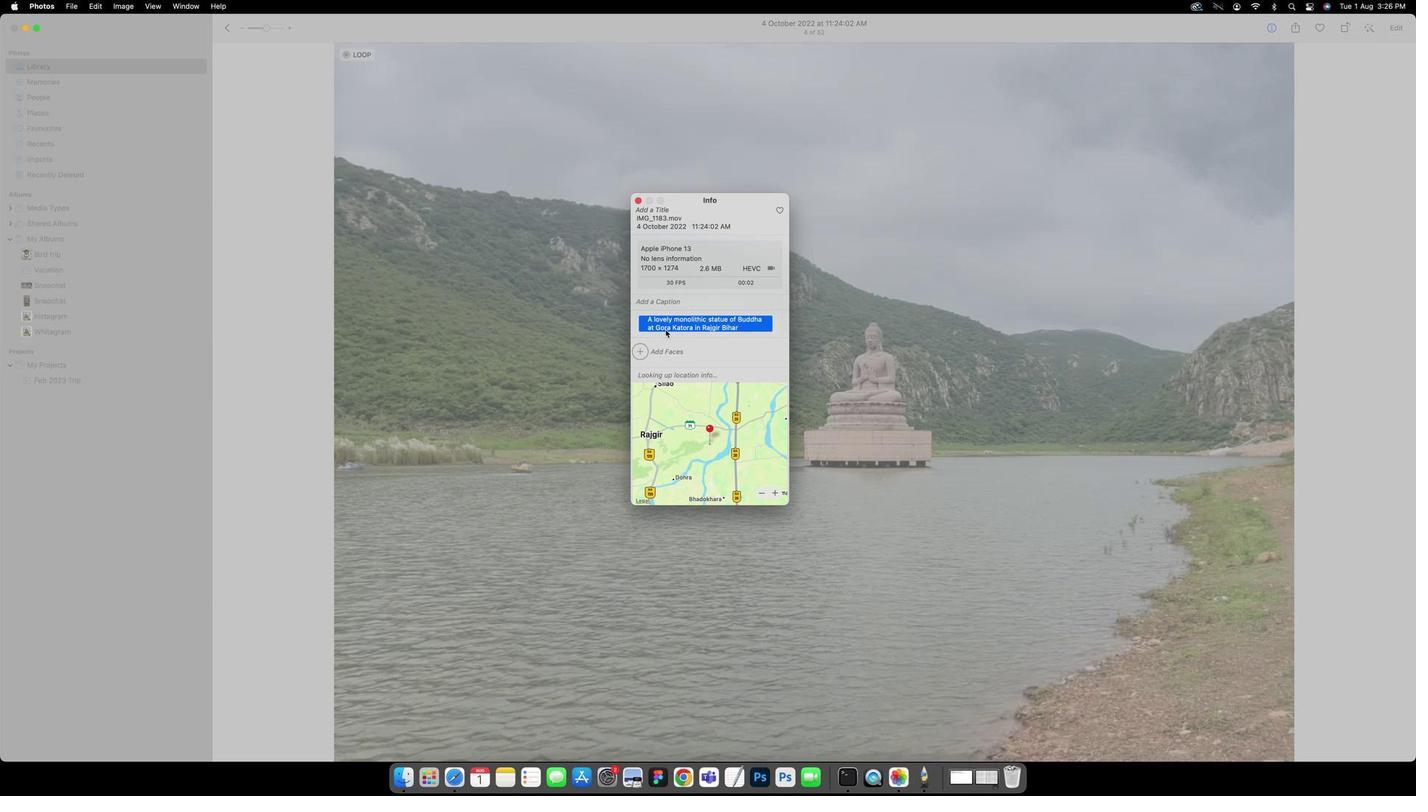 
Action: Mouse moved to (666, 321)
Screenshot: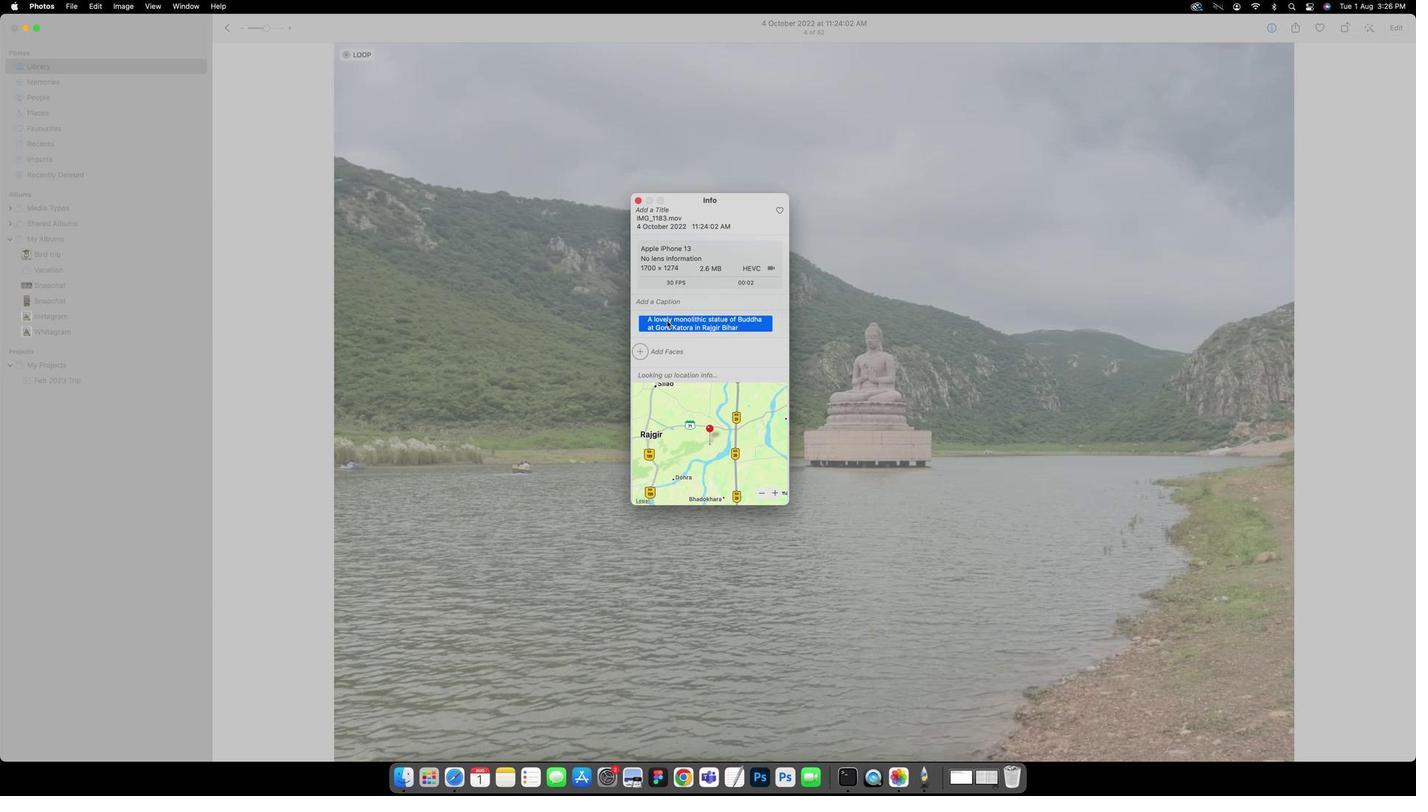 
Action: Mouse pressed left at (666, 321)
Screenshot: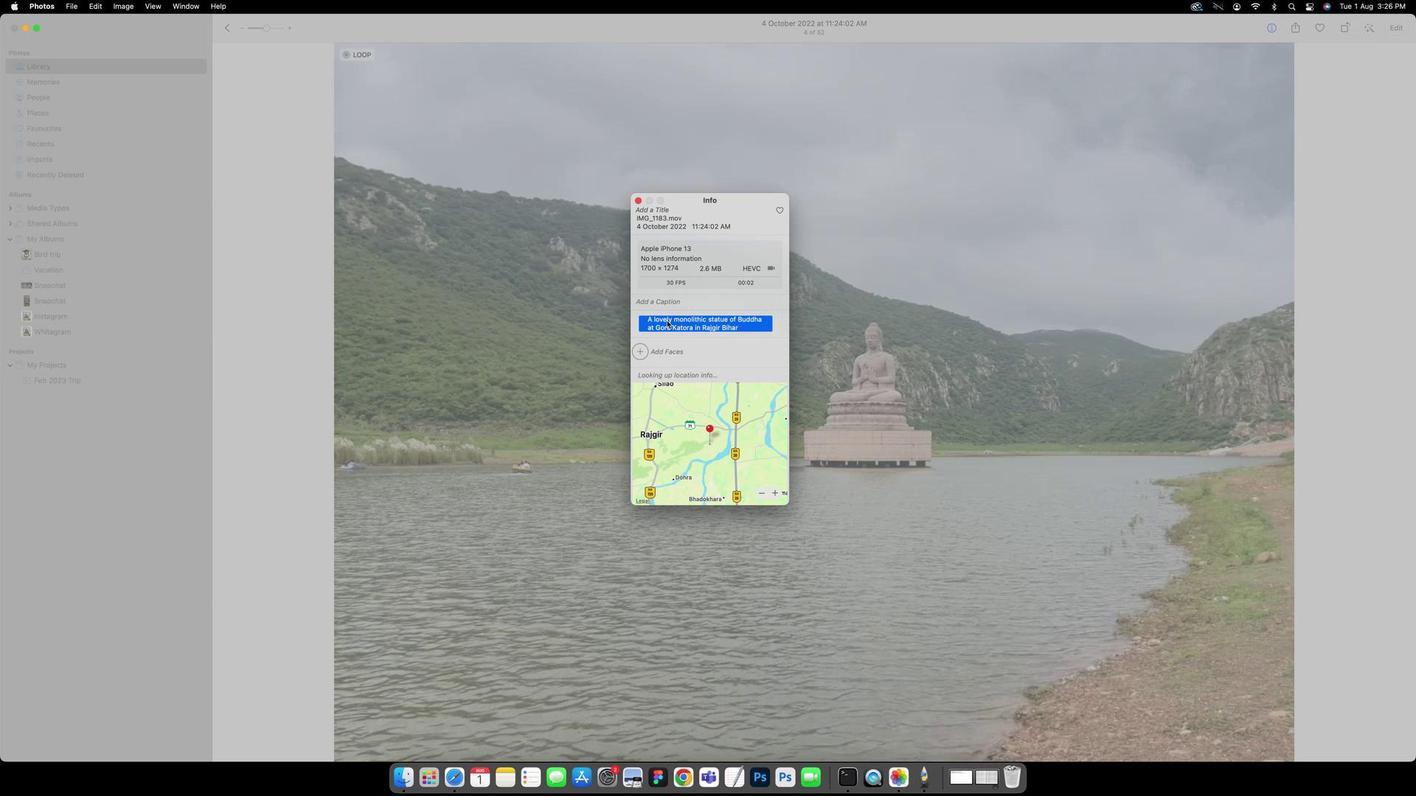 
Action: Key pressed Key.cmd'x'
Screenshot: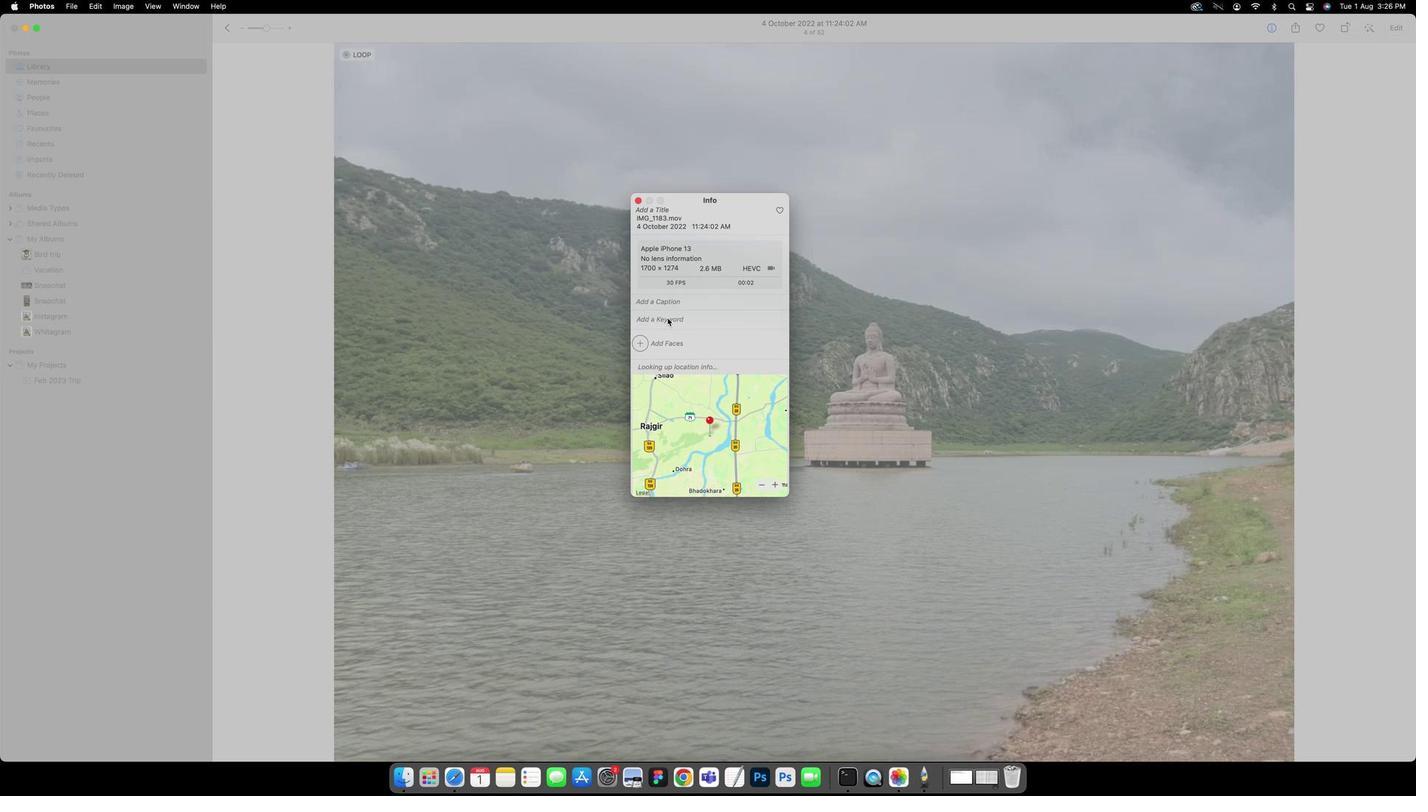 
Action: Mouse moved to (667, 311)
Screenshot: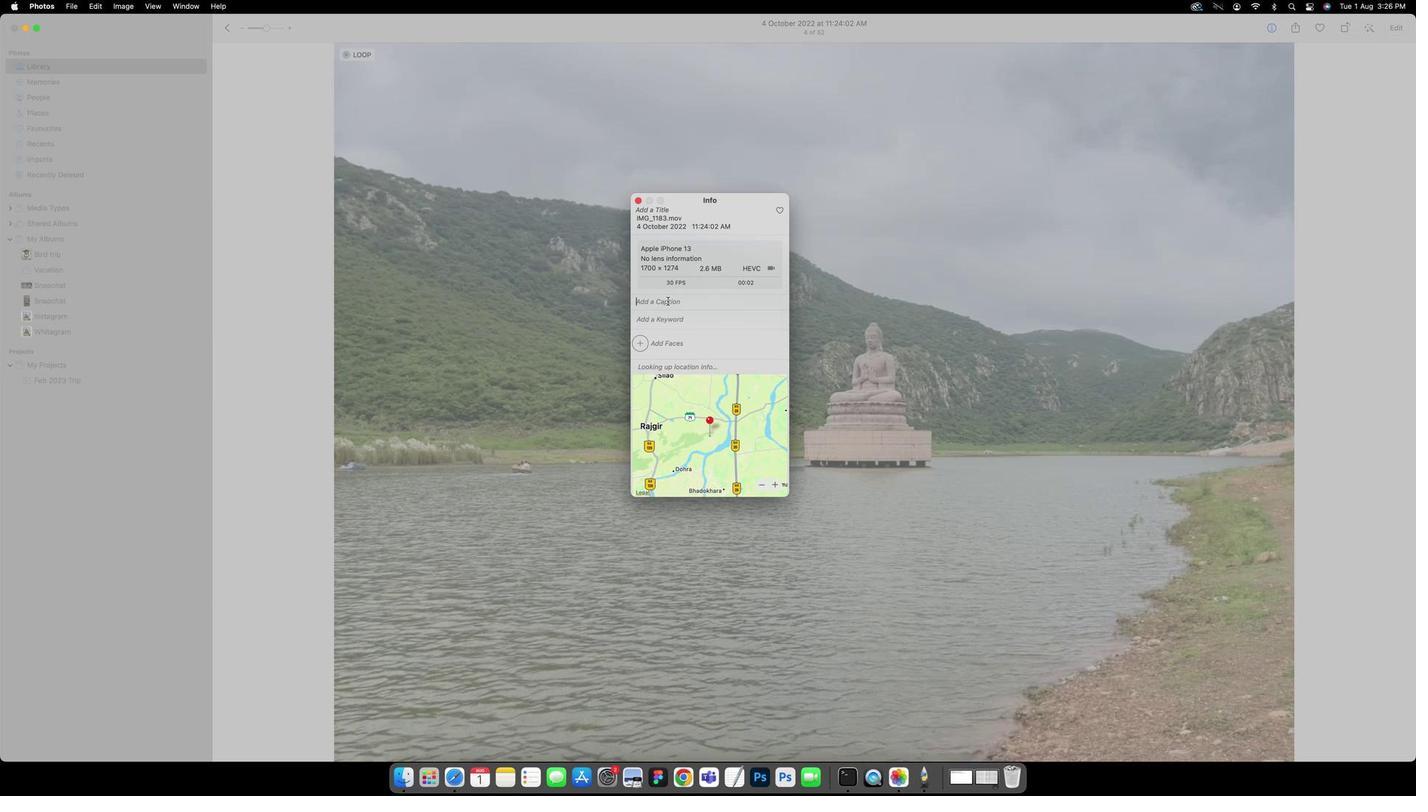 
Action: Mouse pressed left at (667, 311)
Screenshot: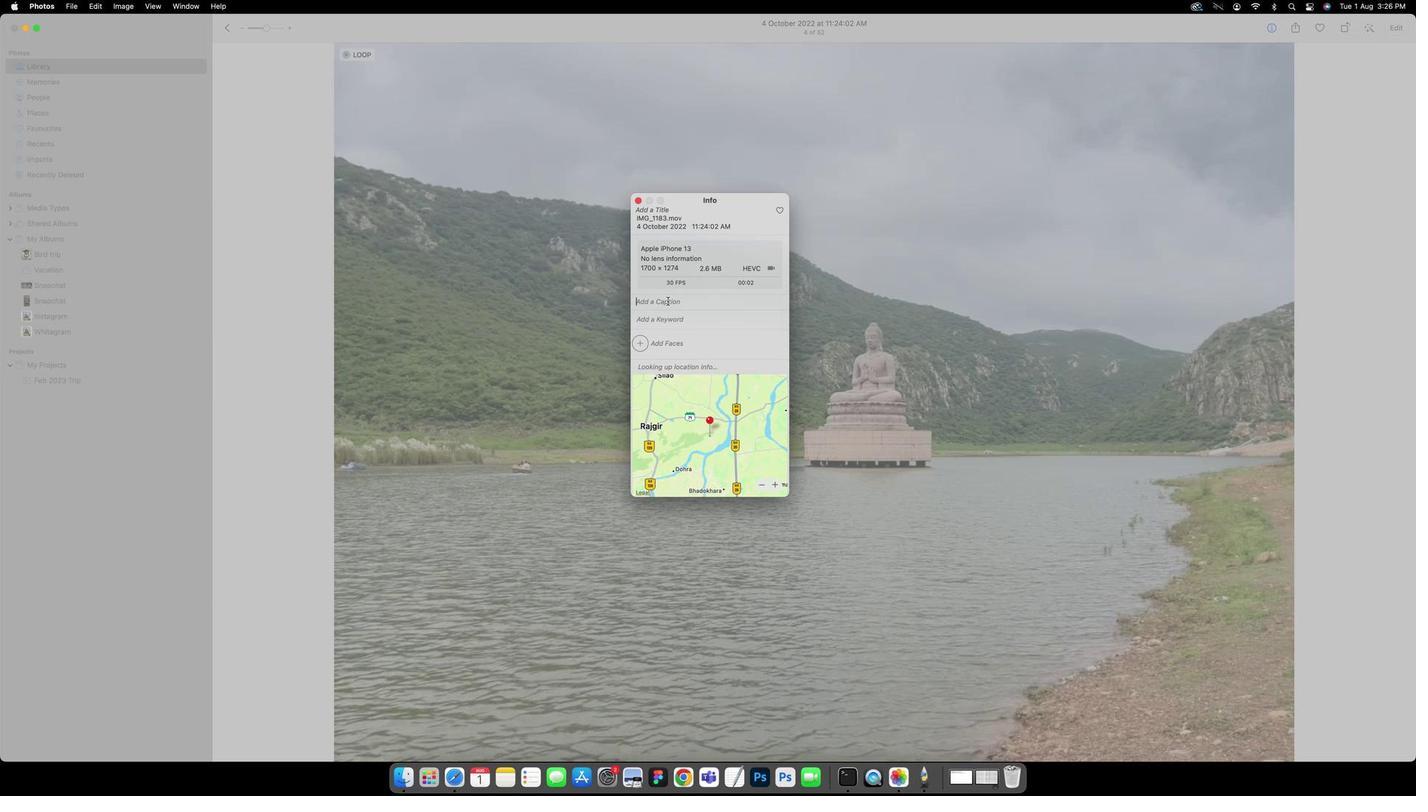 
Action: Key pressed Key.cmd'v'
Screenshot: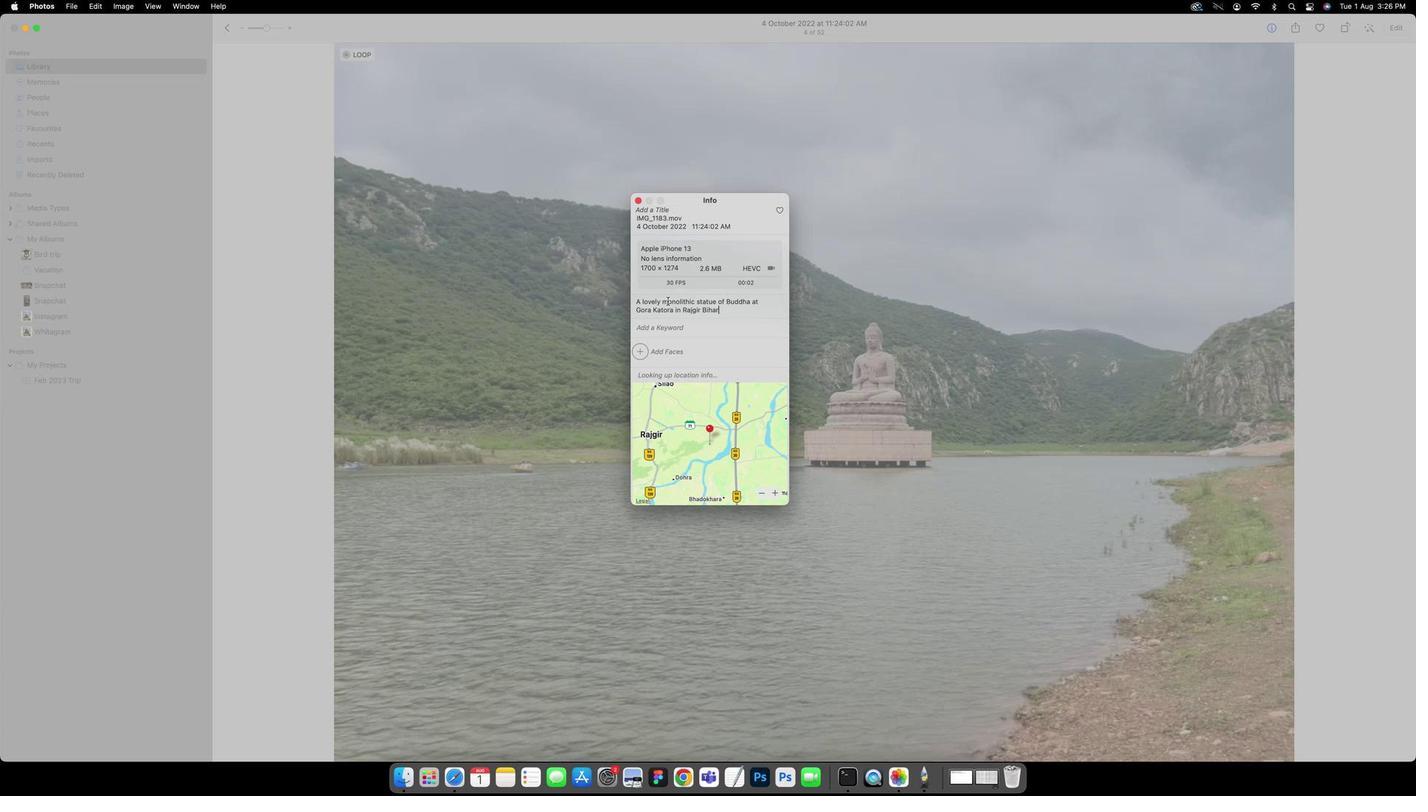 
Action: Mouse moved to (712, 315)
Screenshot: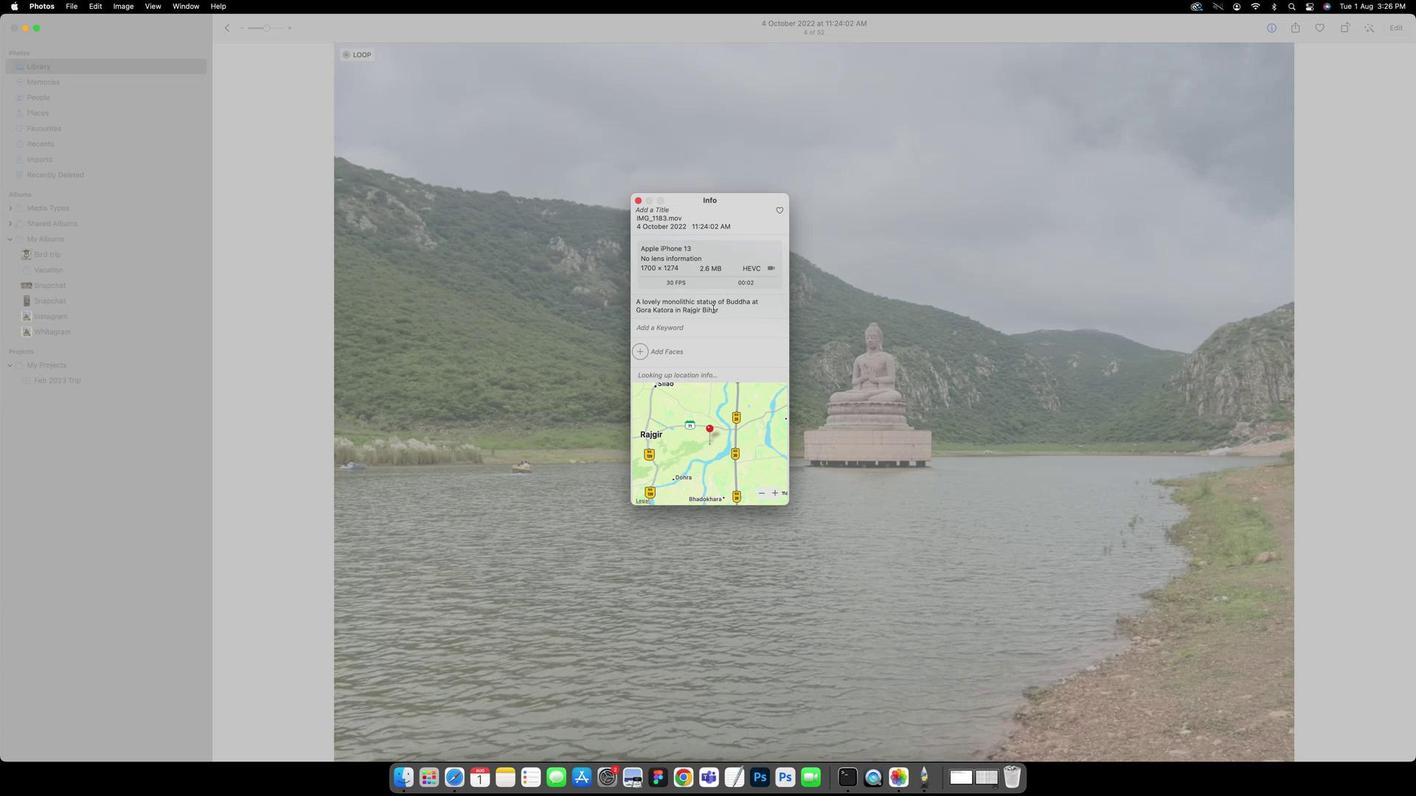 
Action: Key pressed '.'Key.space'a'Key.backspaceKey.caps_lock'A'Key.caps_lockKey.space's''i''g''h''t'Key.space't''o'Key.space'b''e''h''o''l''d'Key.space'i''n'Key.space'a'Key.spaceKey.caps_lock'P'Key.caps_lock'i''c''t''u''r''e''s''q''u''e'Key.space'w''a''t''e''r'Key.space'b''o''d''y'Key.space'i''n'Key.space'a'Key.space'f''o''r''e''s''t''e''d'Key.space'a''r''e''a''.'
Screenshot: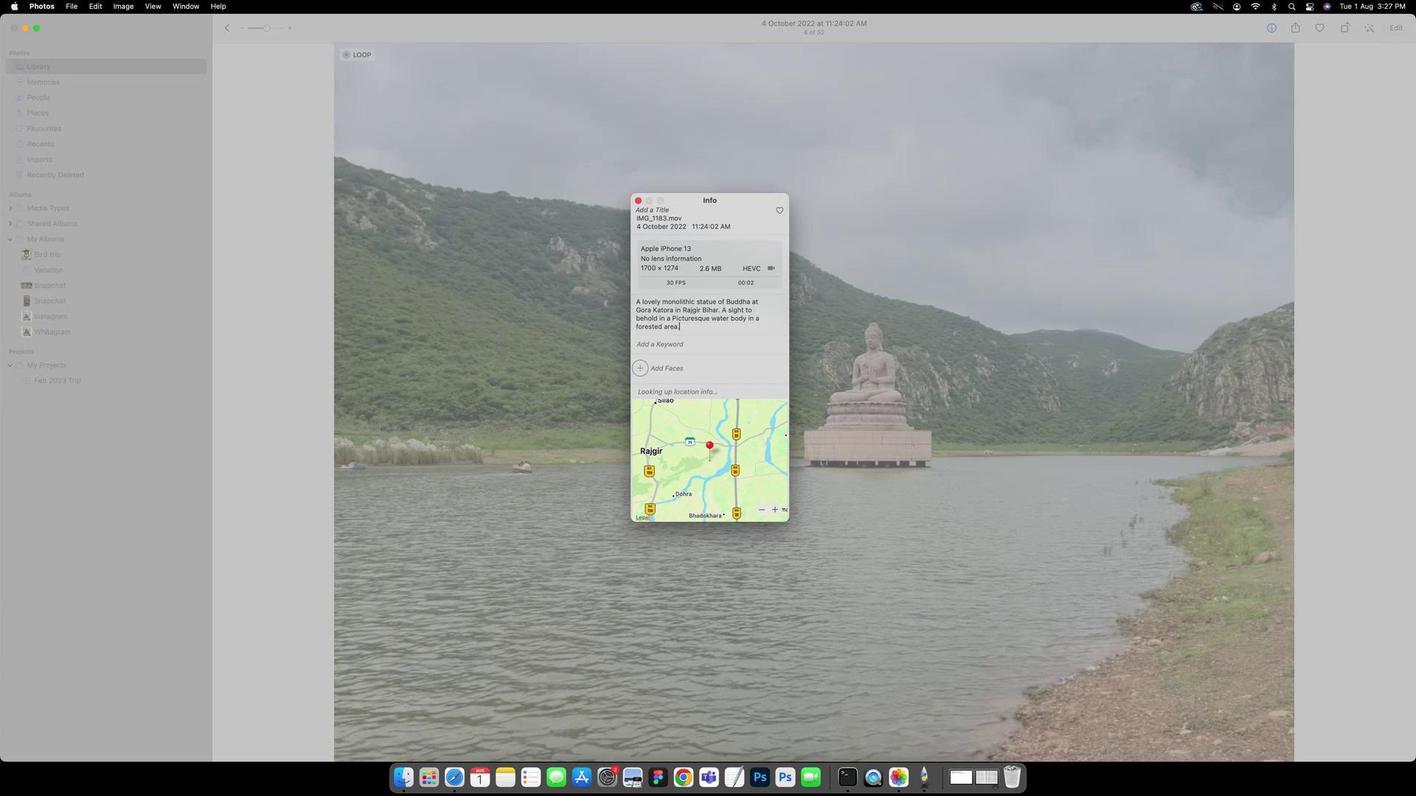 
Action: Mouse moved to (729, 343)
Screenshot: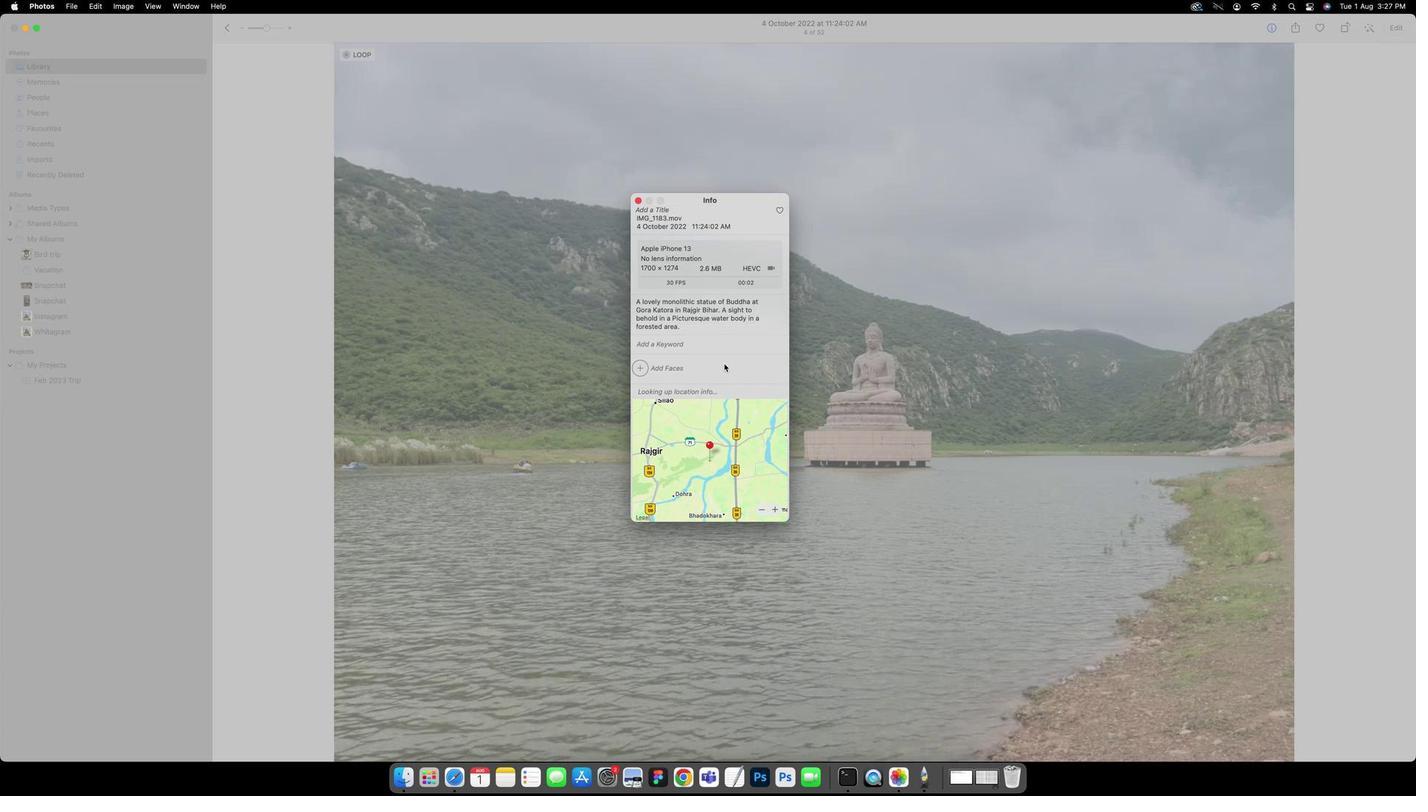 
Action: Mouse pressed left at (729, 343)
Screenshot: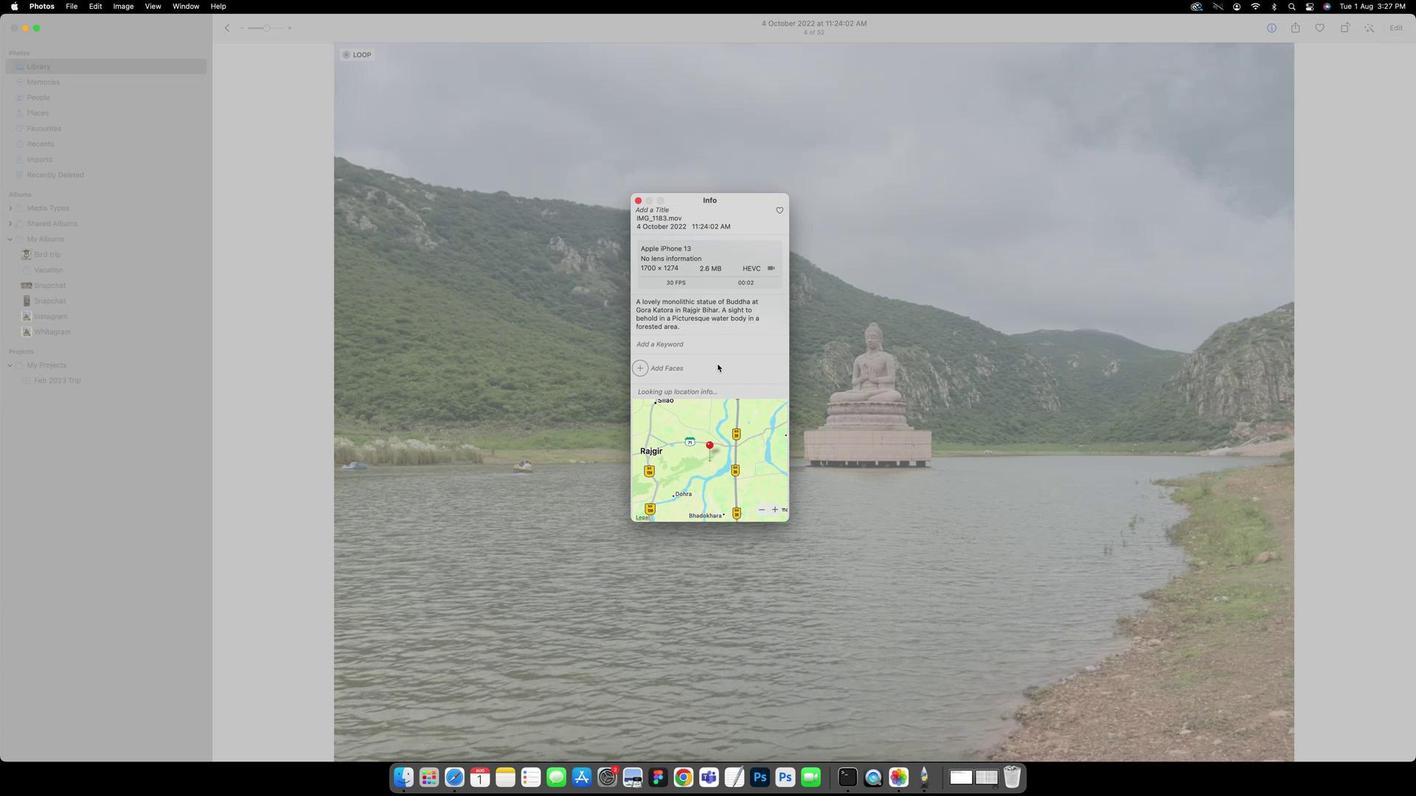 
Action: Mouse moved to (689, 346)
Screenshot: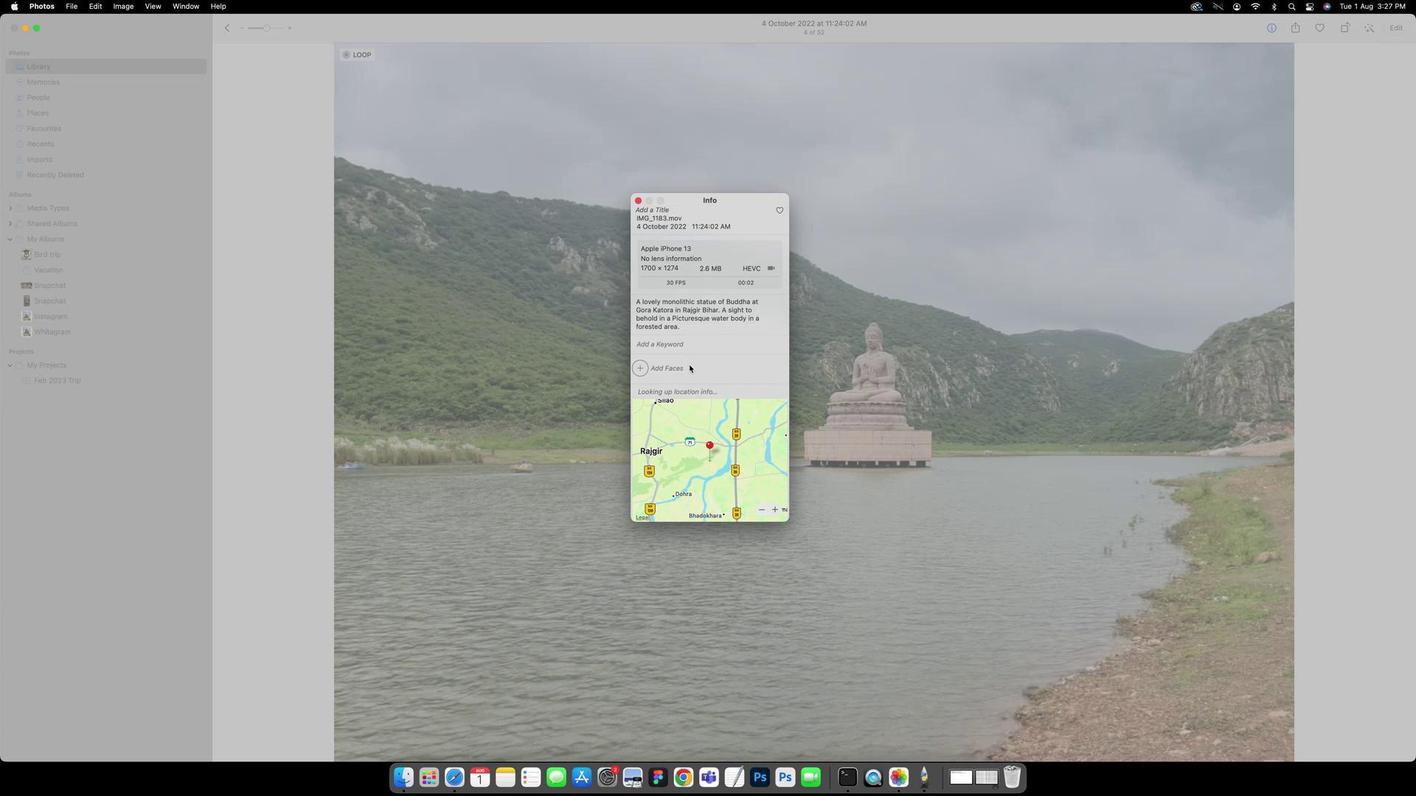 
Action: Mouse pressed left at (689, 346)
Screenshot: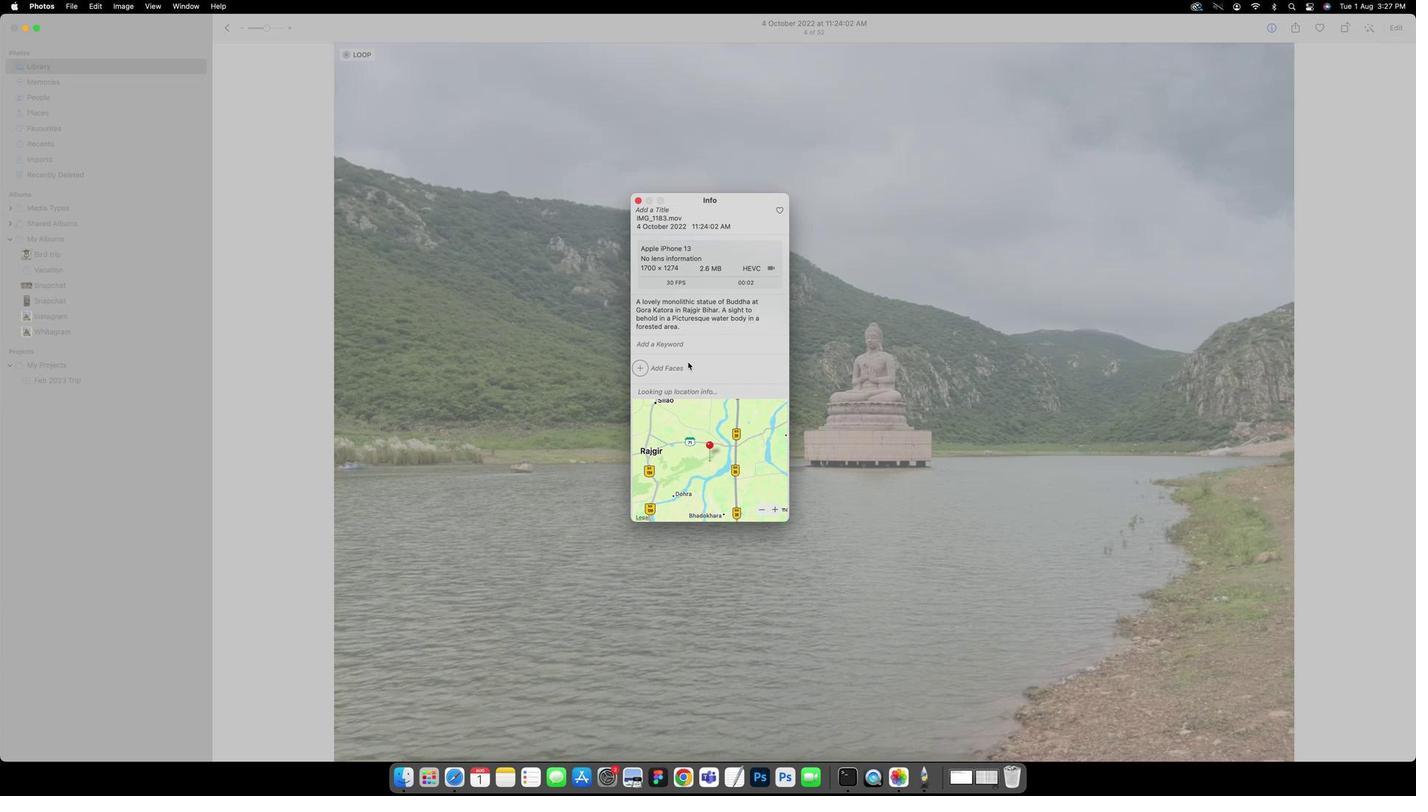 
Action: Mouse moved to (636, 257)
Screenshot: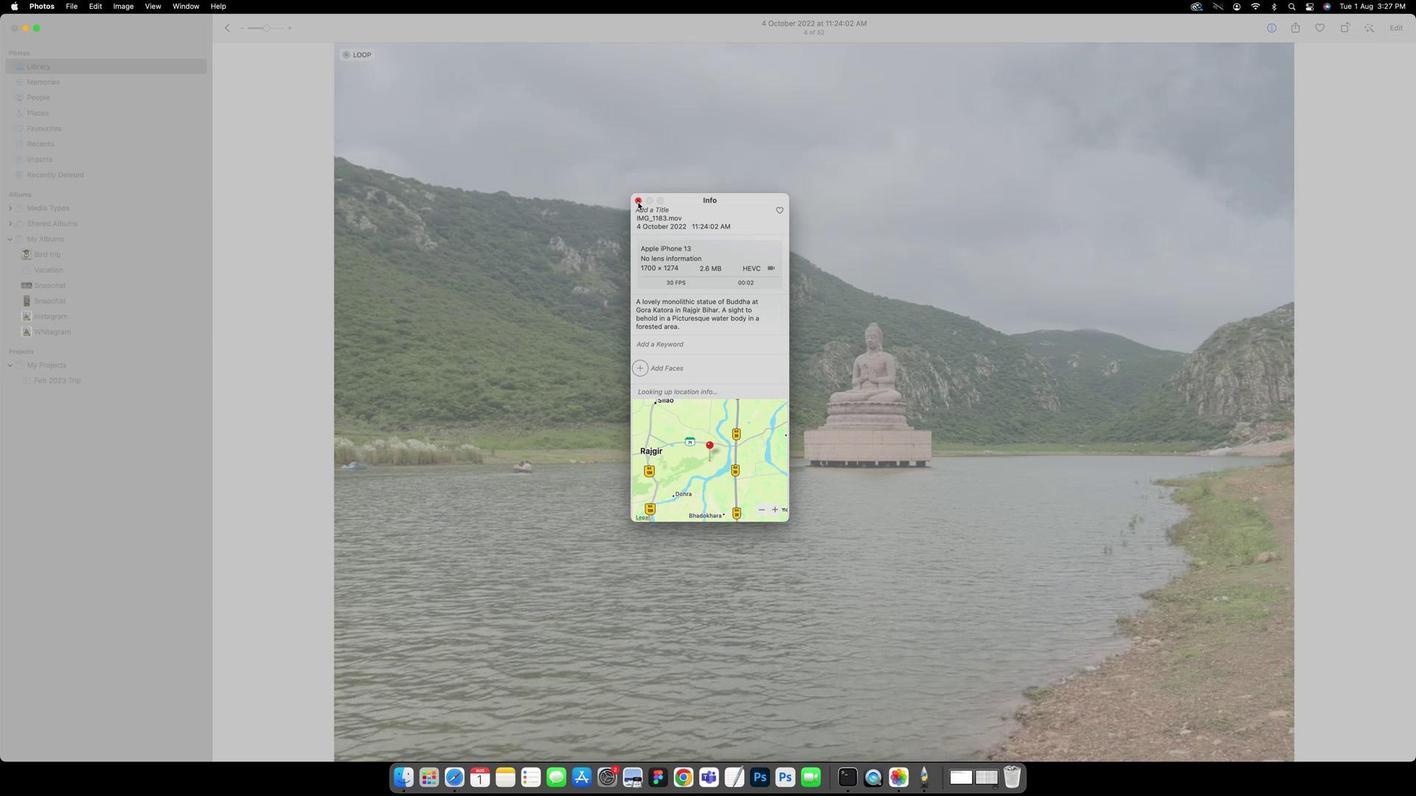 
Action: Mouse pressed left at (636, 257)
Screenshot: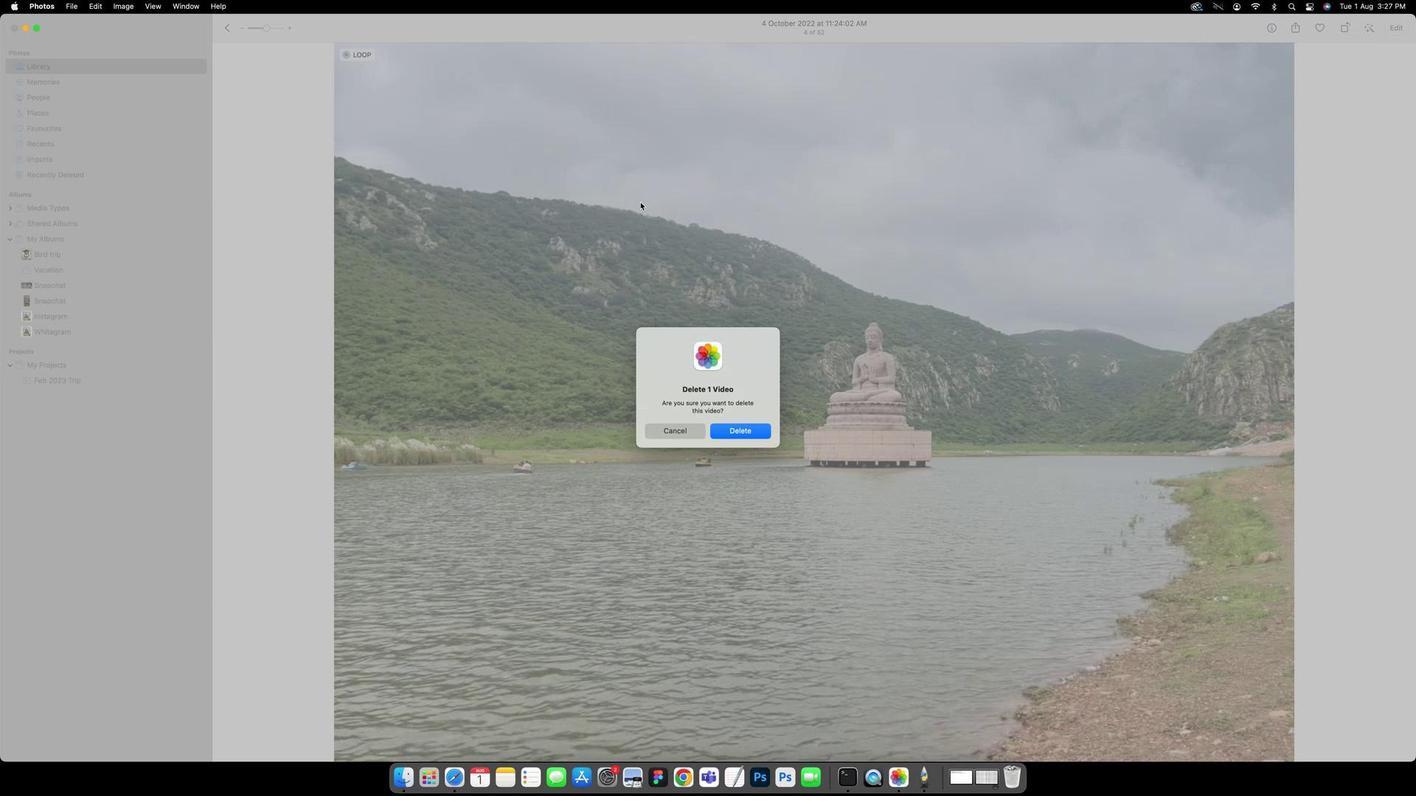
Action: Mouse moved to (678, 383)
Screenshot: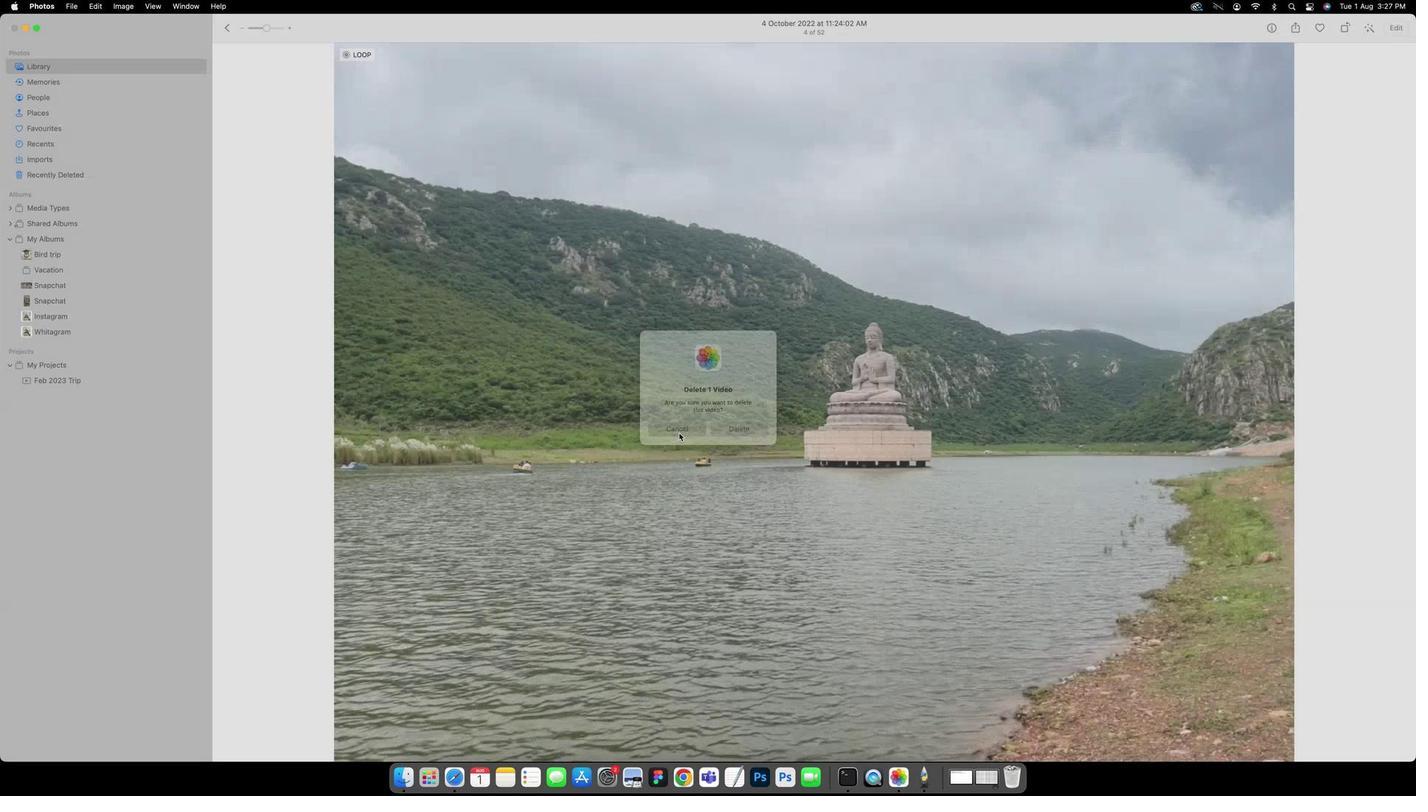 
Action: Mouse pressed left at (678, 383)
Screenshot: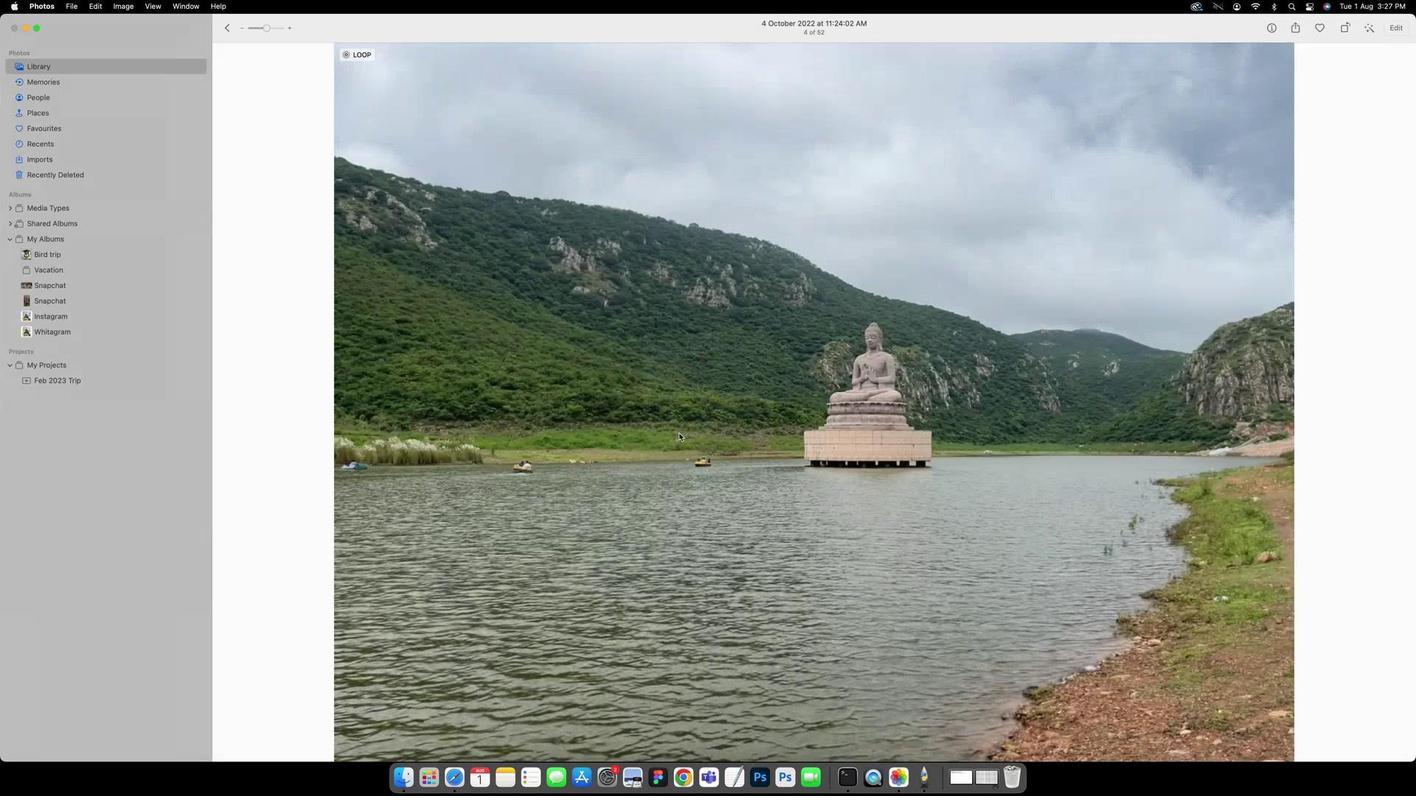 
Action: Mouse moved to (684, 358)
Screenshot: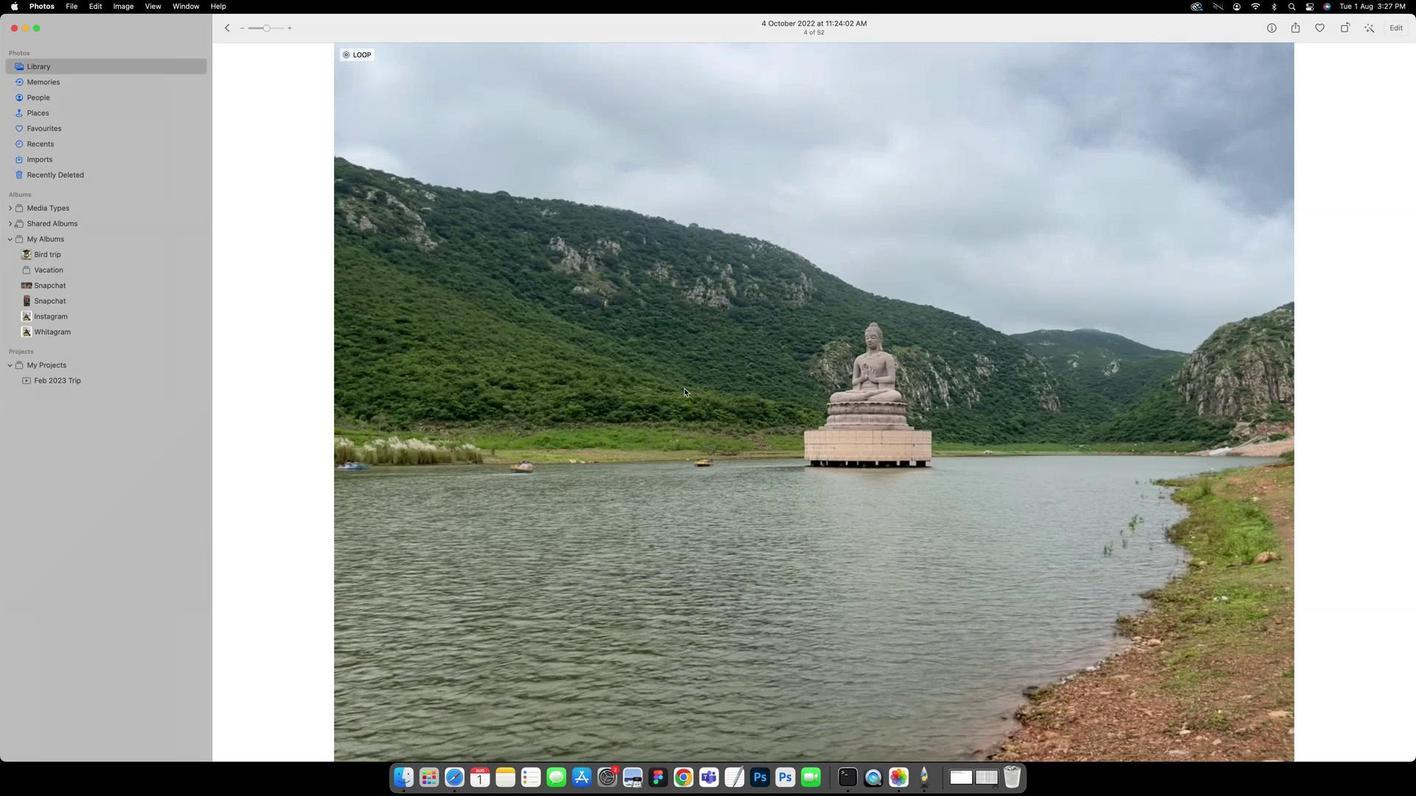 
Action: Mouse pressed left at (684, 358)
Screenshot: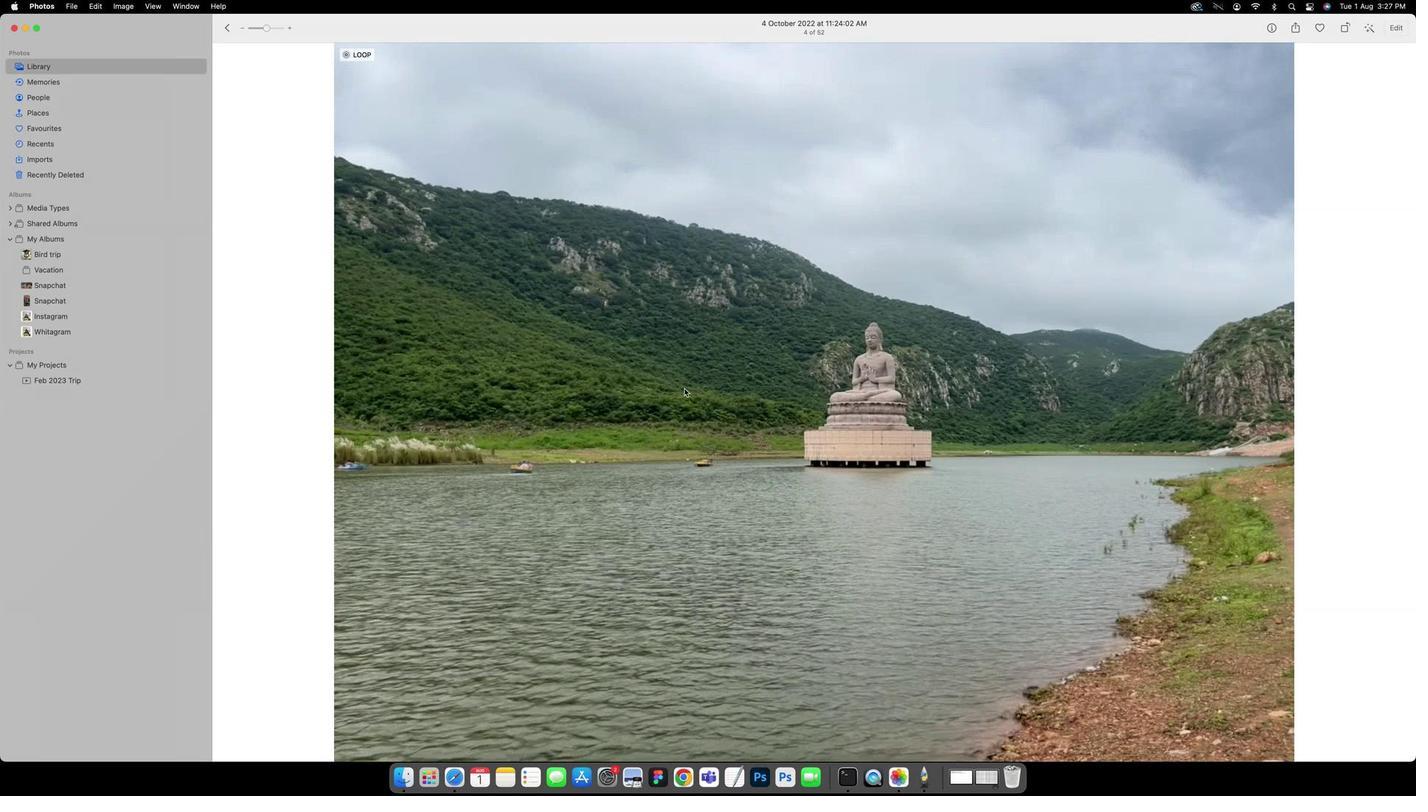 
